 Task: Open an excel sheet with  and write heading  Customer order data  Add 10 people name:-  'David White, Emily Green, Andrew Baker, Madison Evans, Logan King, Grace Hill, Gabriel Young, Elizabeth Flores, Samuel Reed, Avery Nelson. ' in July Last week sales are  10020 to 20050. customer order name:-  Nike shoe, Adidas shoe, Gucci T-shirt, Louis Vuitton bag, Zara Shirt, H&M jeans, Chanel perfume, Versace perfume, Ralph Lauren, Prada Shirtcustomer order price in between:-  10000 to 15000. Save page analysisSalesByStore_2023
Action: Mouse moved to (45, 149)
Screenshot: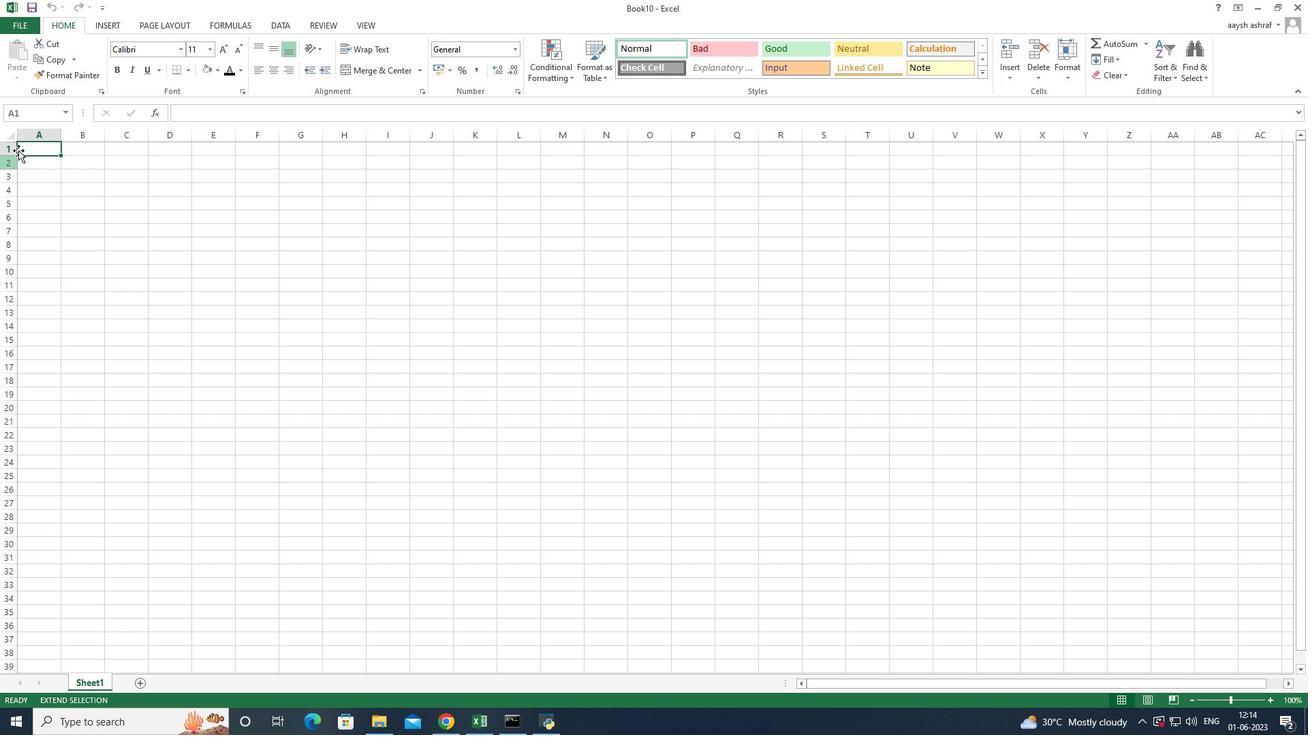 
Action: Mouse pressed left at (45, 149)
Screenshot: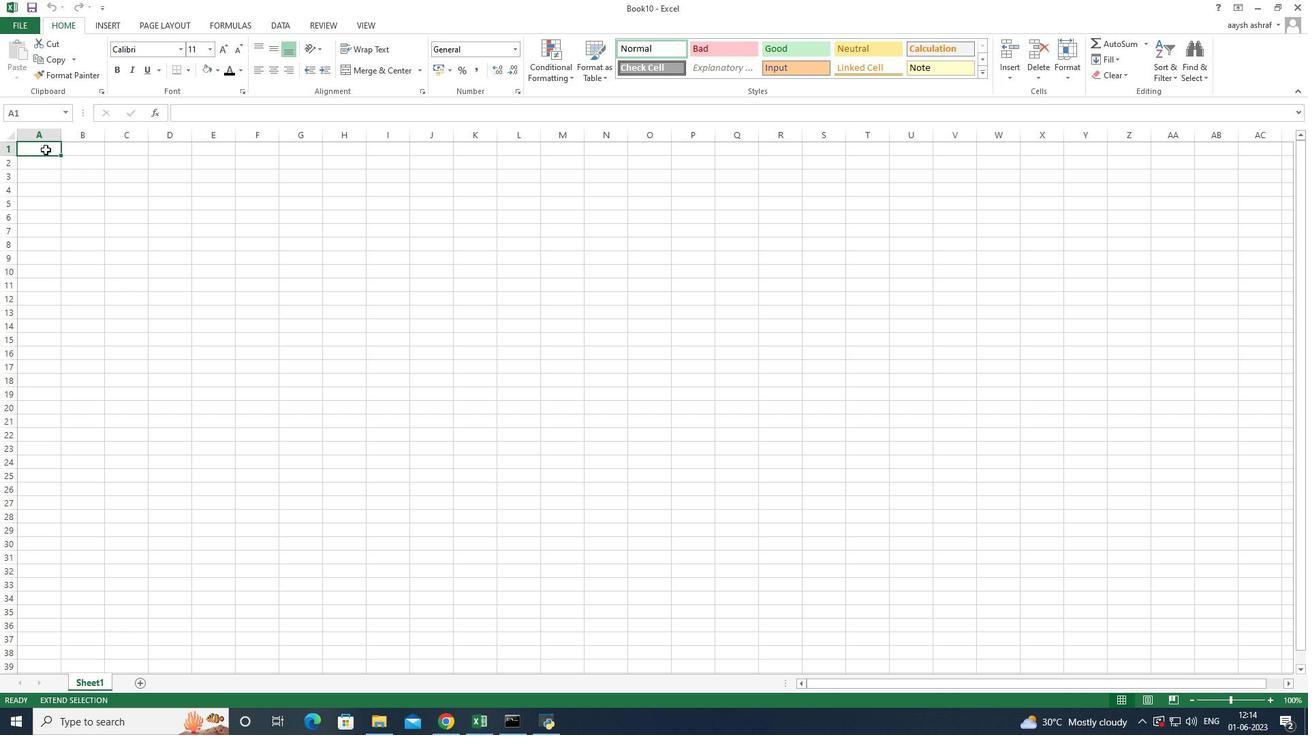 
Action: Mouse pressed left at (45, 149)
Screenshot: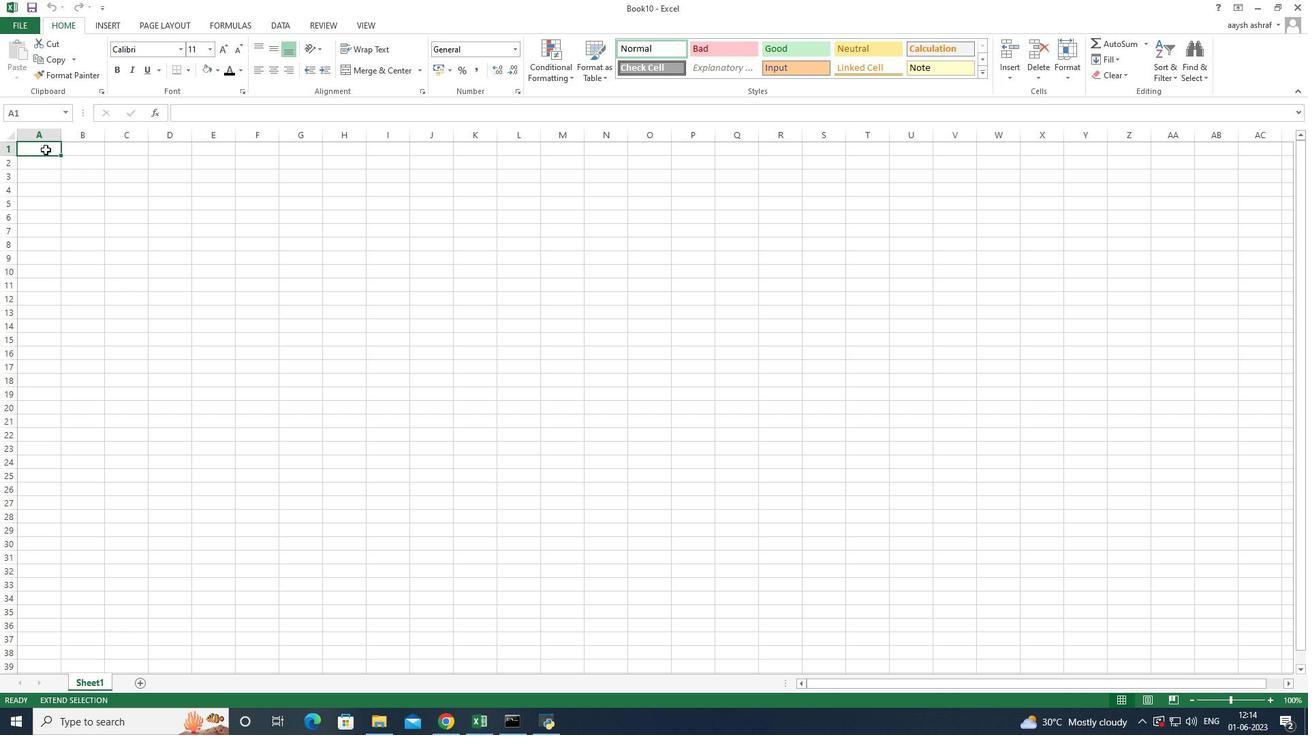 
Action: Mouse moved to (89, 197)
Screenshot: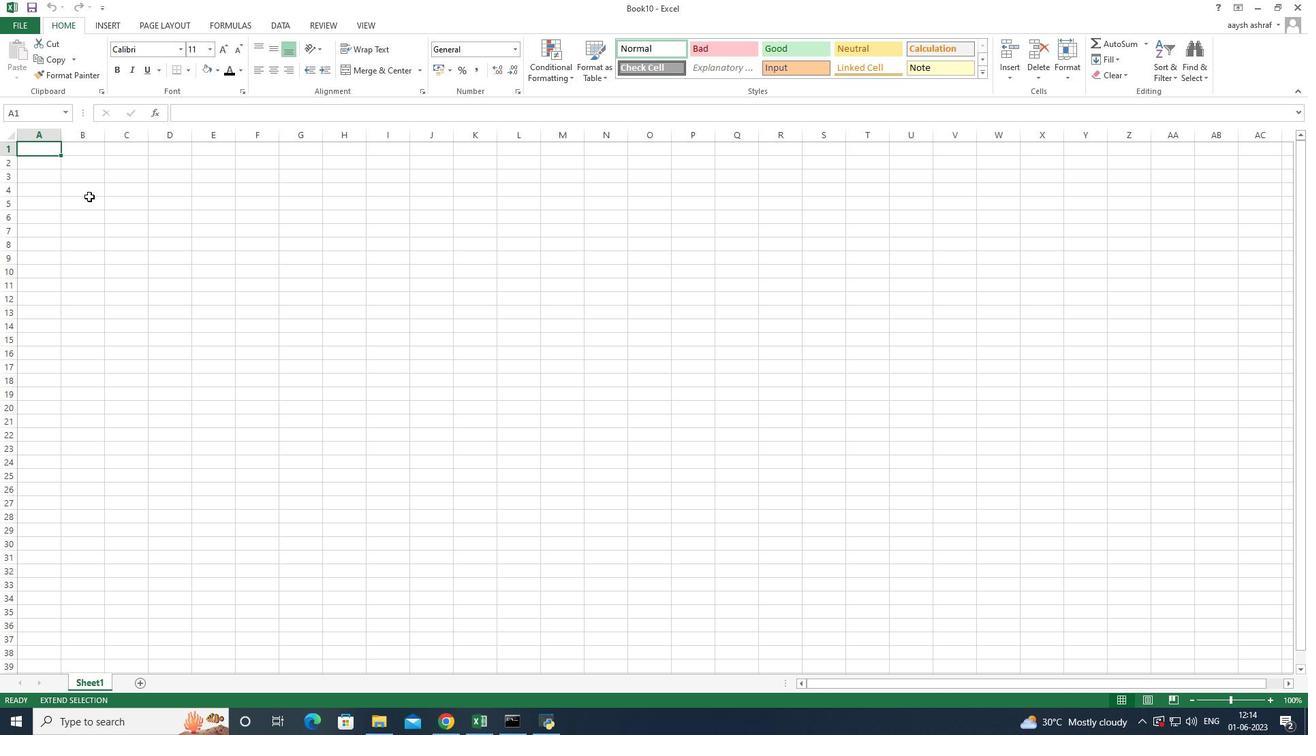 
Action: Mouse pressed left at (89, 197)
Screenshot: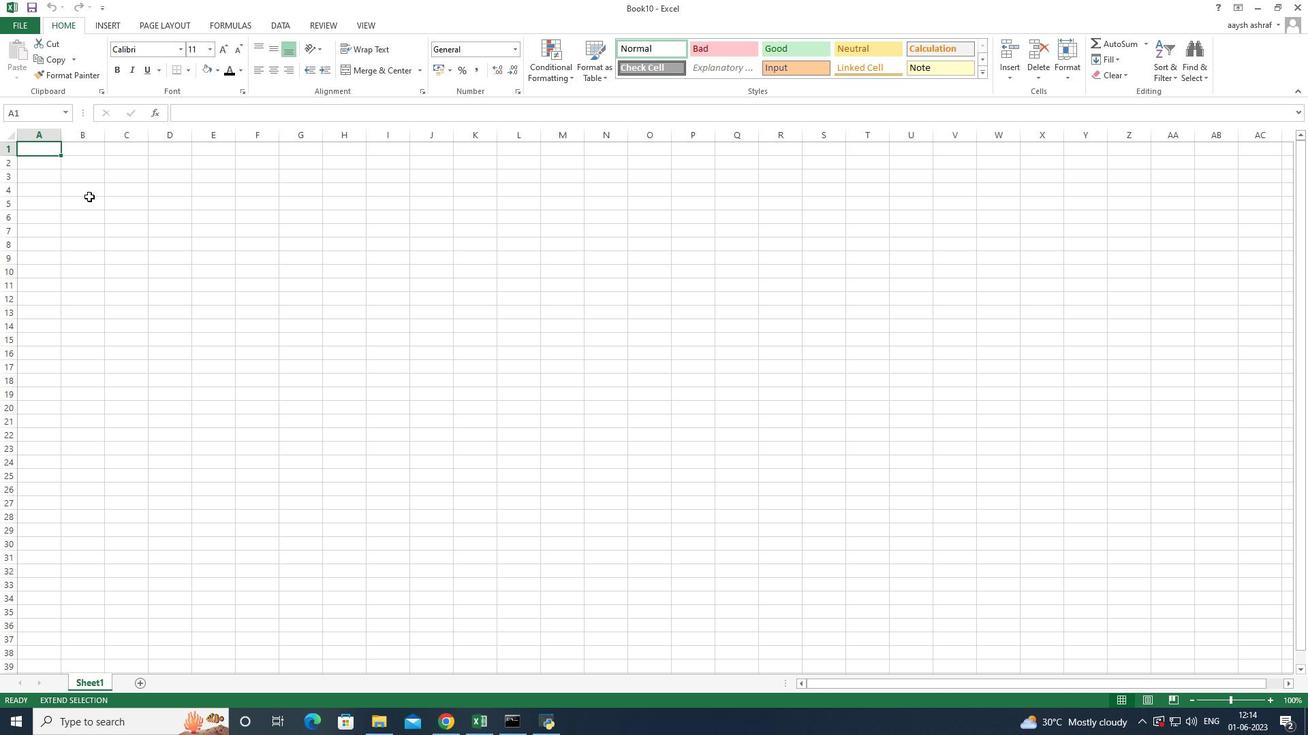 
Action: Mouse moved to (38, 142)
Screenshot: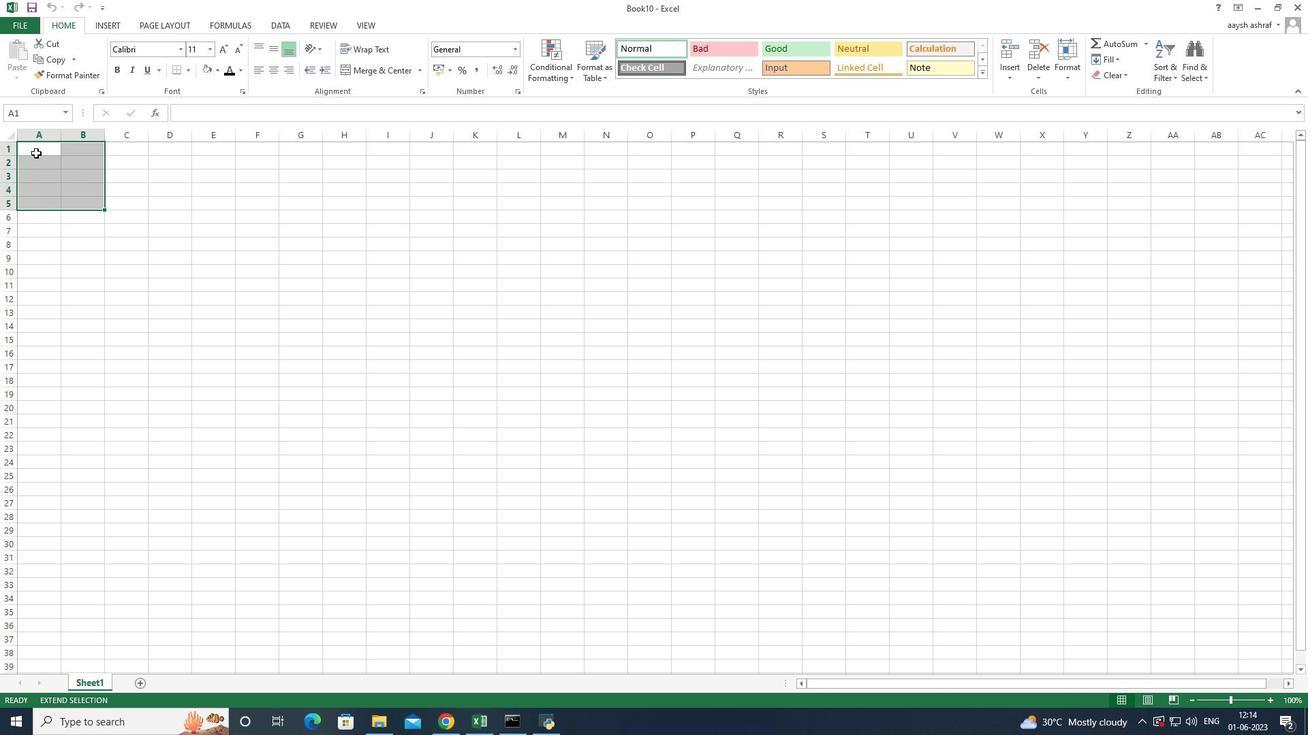 
Action: Mouse pressed left at (38, 142)
Screenshot: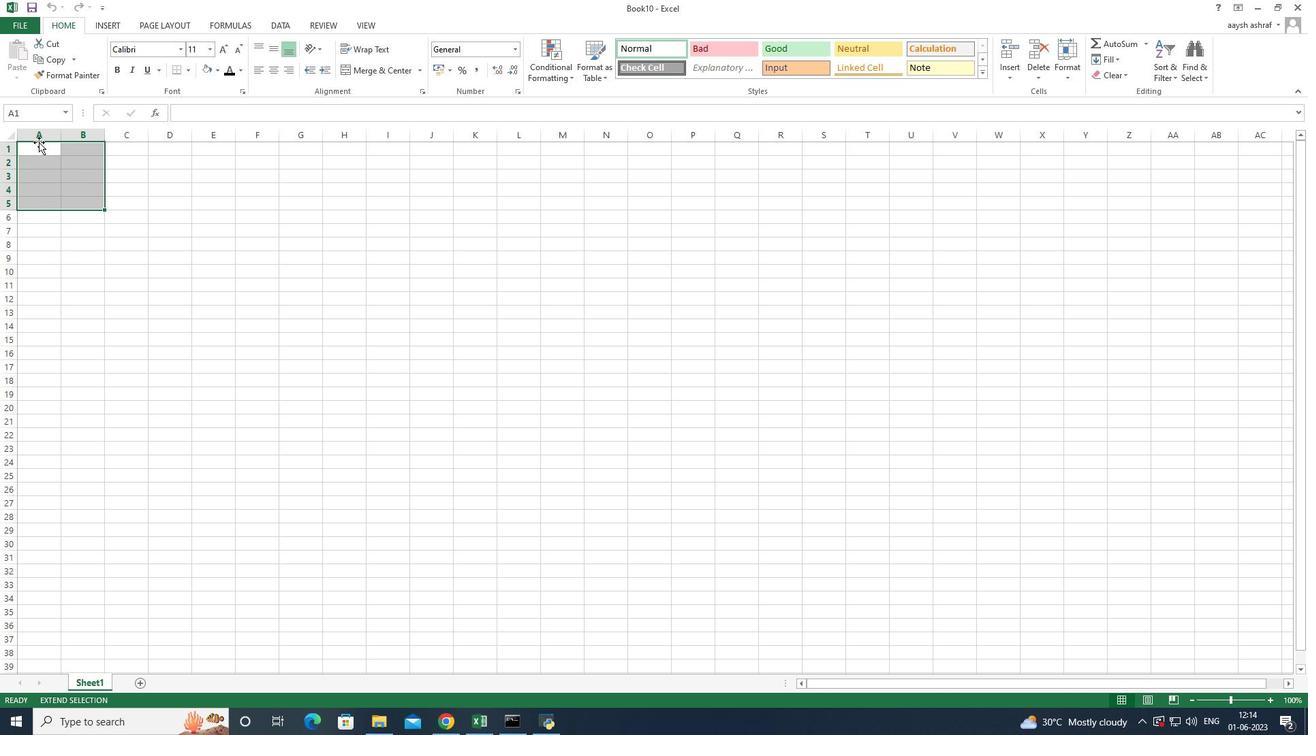 
Action: Mouse moved to (38, 152)
Screenshot: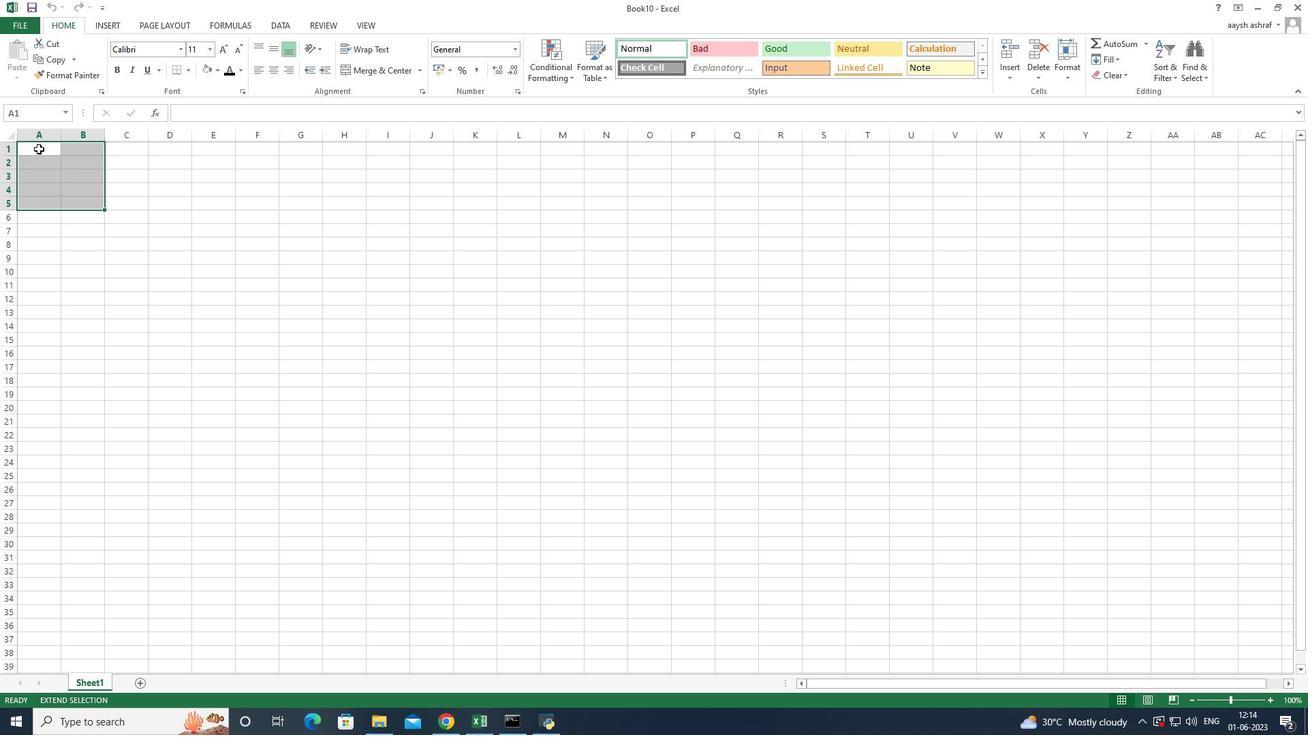 
Action: Mouse pressed left at (38, 152)
Screenshot: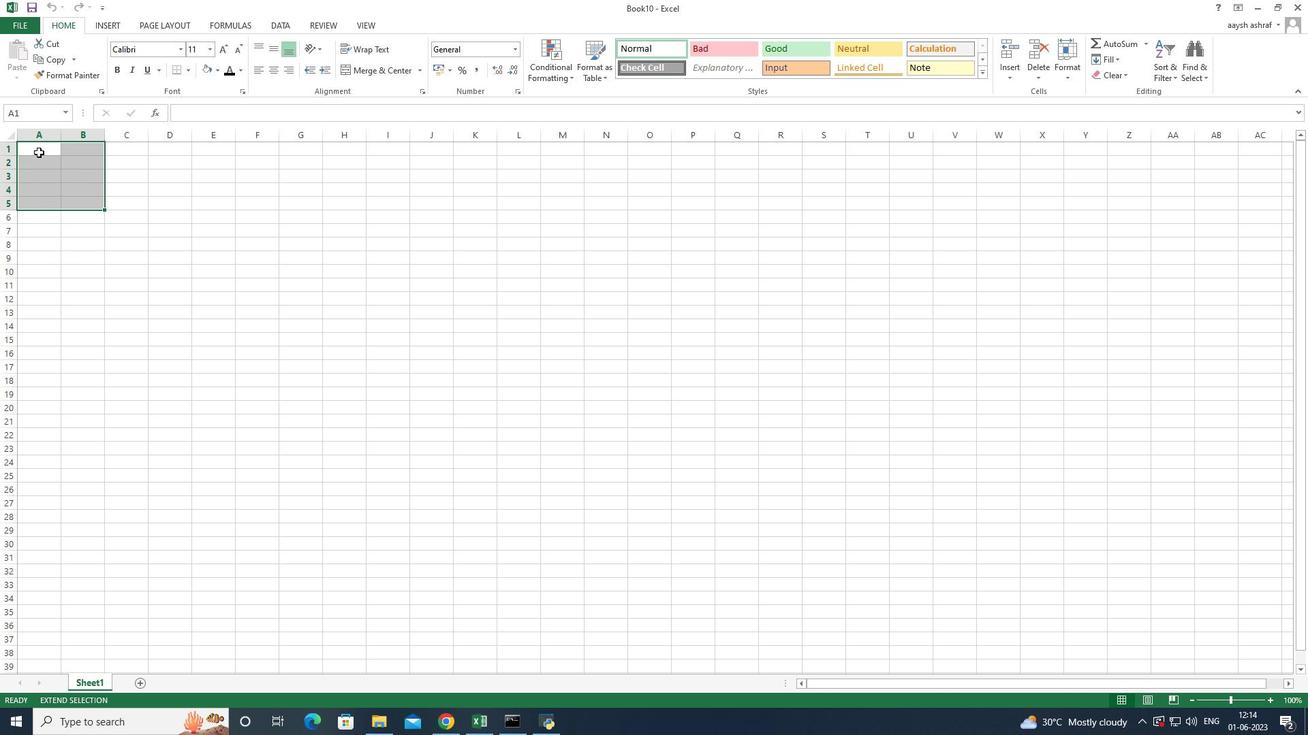 
Action: Key pressed <Key.shift>Customer<Key.space><Key.shift>Order<Key.space><Key.shift>Data<Key.space>
Screenshot: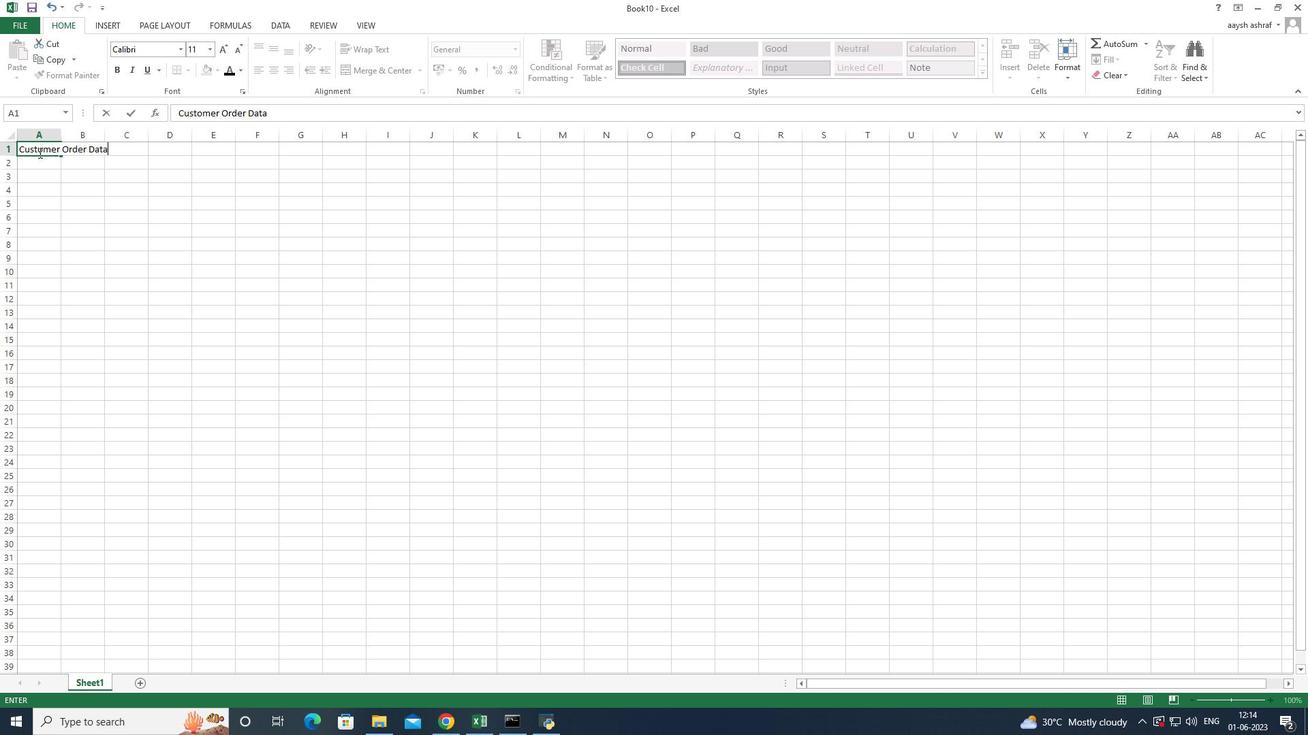 
Action: Mouse moved to (46, 159)
Screenshot: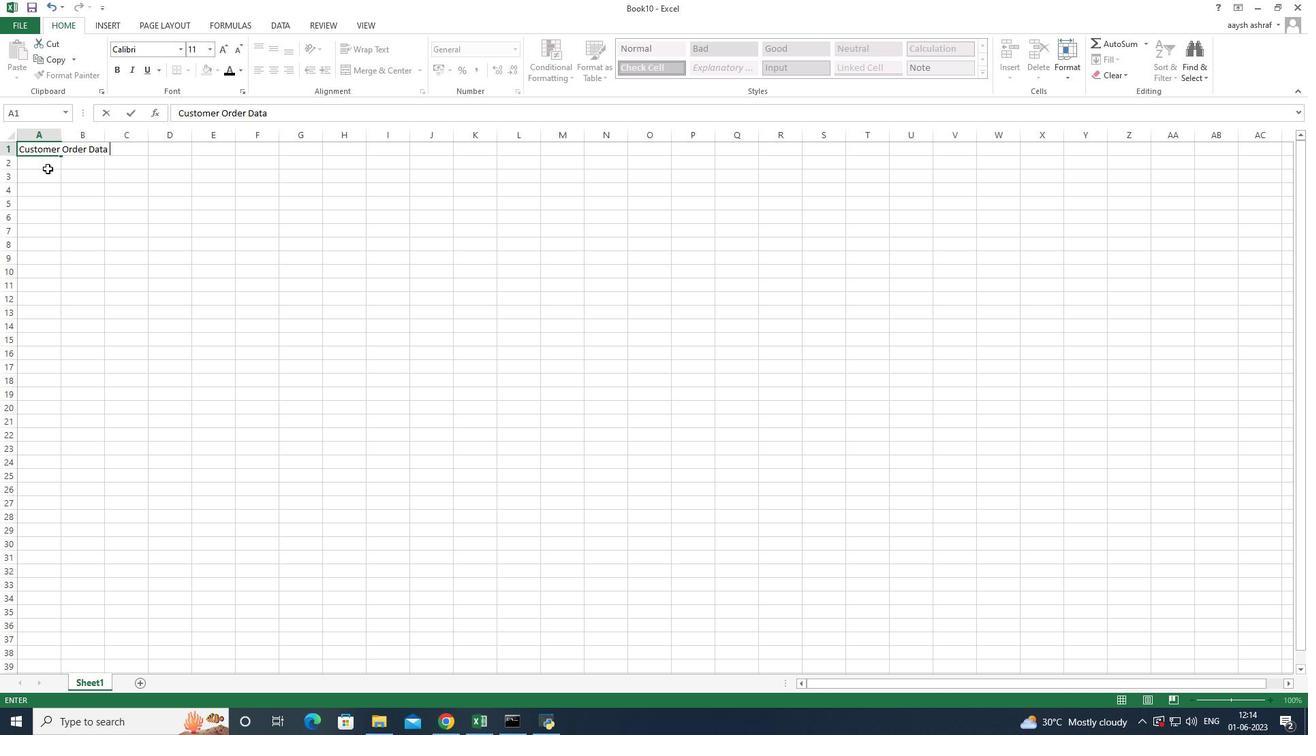 
Action: Mouse pressed left at (46, 159)
Screenshot: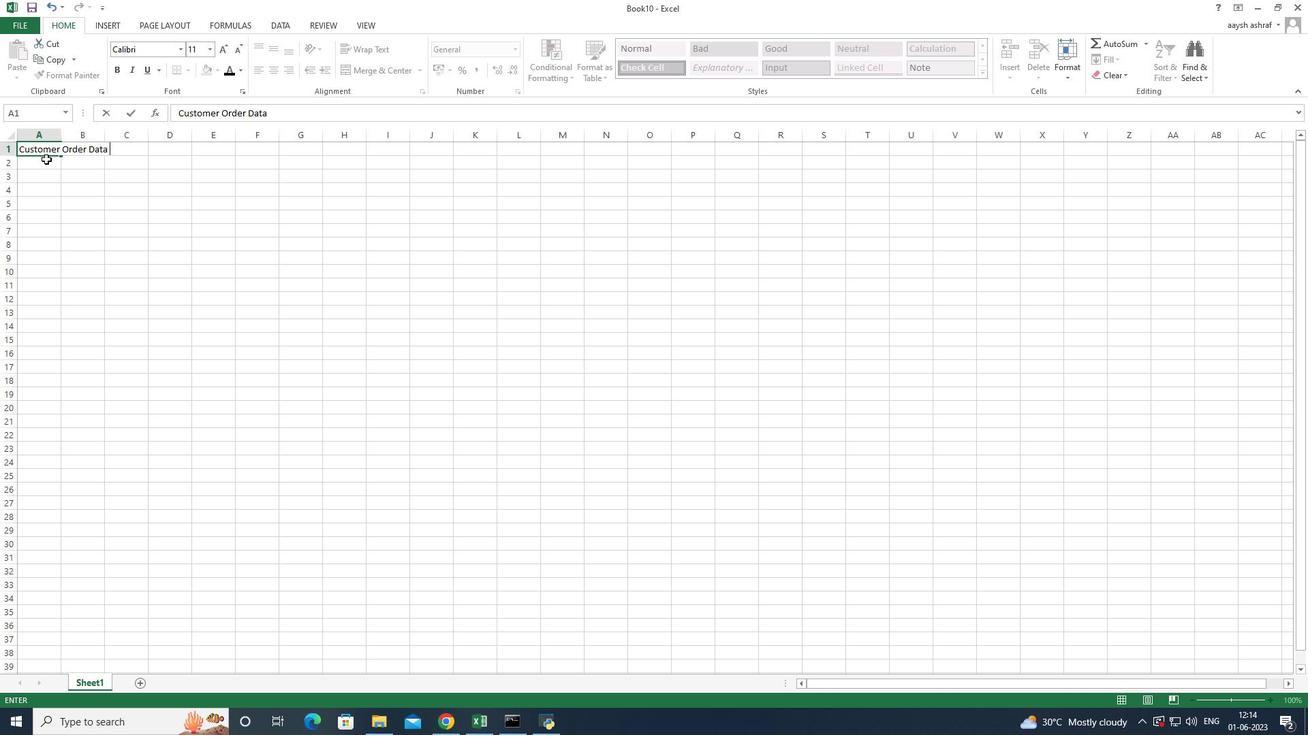 
Action: Mouse moved to (46, 161)
Screenshot: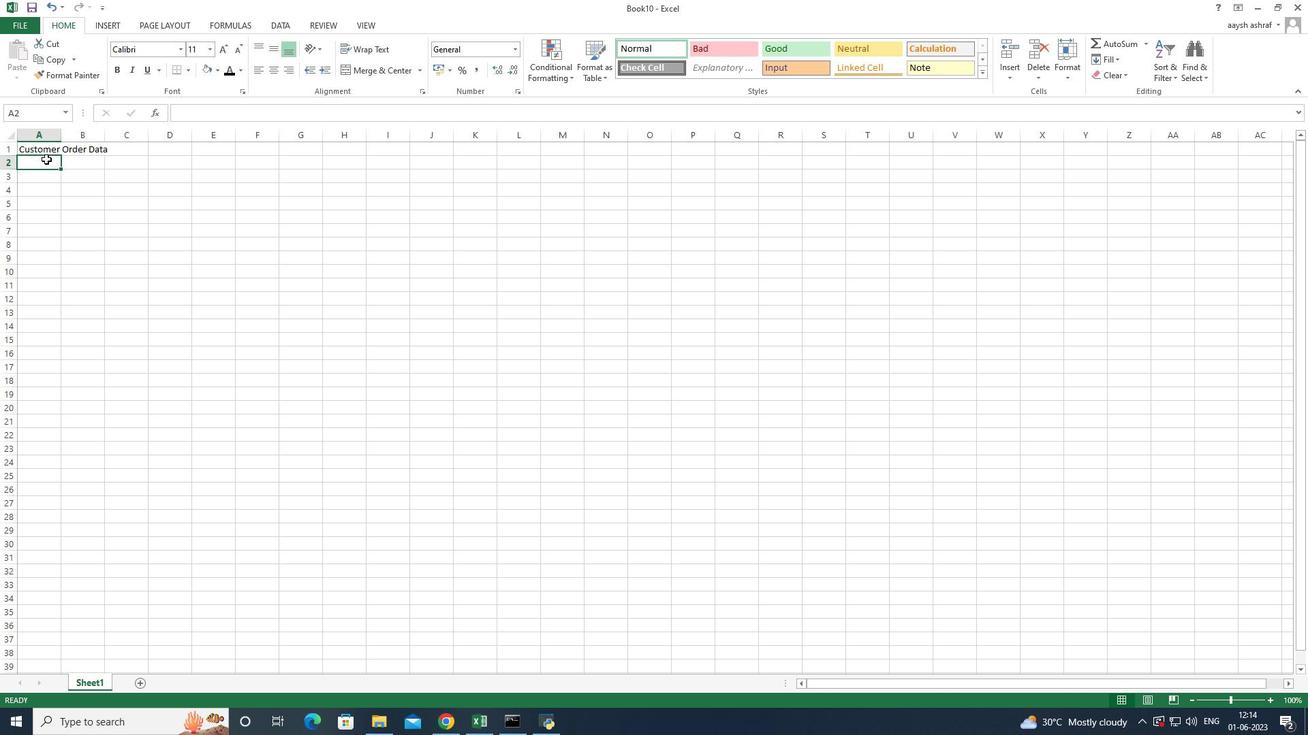 
Action: Key pressed <Key.shift>Name<Key.space><Key.enter><Key.shift><Key.shift>da<Key.backspace><Key.backspace><Key.backspace><Key.shift>David<Key.space><Key.shift><Key.shift><Key.shift><Key.shift><Key.shift><Key.shift><Key.shift><Key.shift><Key.shift><Key.shift><Key.shift><Key.shift><Key.shift><Key.shift><Key.shift><Key.shift><Key.shift><Key.shift><Key.shift><Key.shift><Key.shift><Key.shift><Key.shift><Key.shift><Key.shift>White<Key.enter><Key.shift>Emily<Key.space><Key.shift>Green<Key.enter><Key.shift><Key.shift><Key.shift><Key.shift><Key.shift><Key.shift><Key.shift><Key.shift><Key.shift>Andrew<Key.space><Key.shift>baker<Key.backspace><Key.backspace><Key.backspace><Key.backspace><Key.backspace><Key.shift>Baker<Key.enter><Key.shift>Madison<Key.space><Key.shift><Key.shift><Key.shift><Key.shift><Key.shift>Evans<Key.space><Key.enter><Key.shift>Logan<Key.space><Key.shift><Key.shift><Key.shift><Key.shift><Key.shift><Key.shift><Key.shift><Key.shift><Key.shift><Key.shift><Key.shift>King<Key.space><Key.enter><Key.shift><Key.shift><Key.shift><Key.shift><Key.shift><Key.shift><Key.shift><Key.shift><Key.shift><Key.shift>Grace<Key.space><Key.shift>Hill<Key.enter><Key.shift><Key.shift><Key.shift><Key.shift><Key.shift><Key.shift><Key.shift><Key.shift><Key.shift>Gabriel<Key.space><Key.shift>Young<Key.enter><Key.shift><Key.shift><Key.shift><Key.shift>Elix<Key.backspace>zabeth<Key.space><Key.shift>Flores<Key.enter><Key.shift>Samue<Key.backspace>el<Key.space><Key.shift>Reed<Key.enter><Key.shift>Avery<Key.space><Key.shift>Nelson<Key.enter>
Screenshot: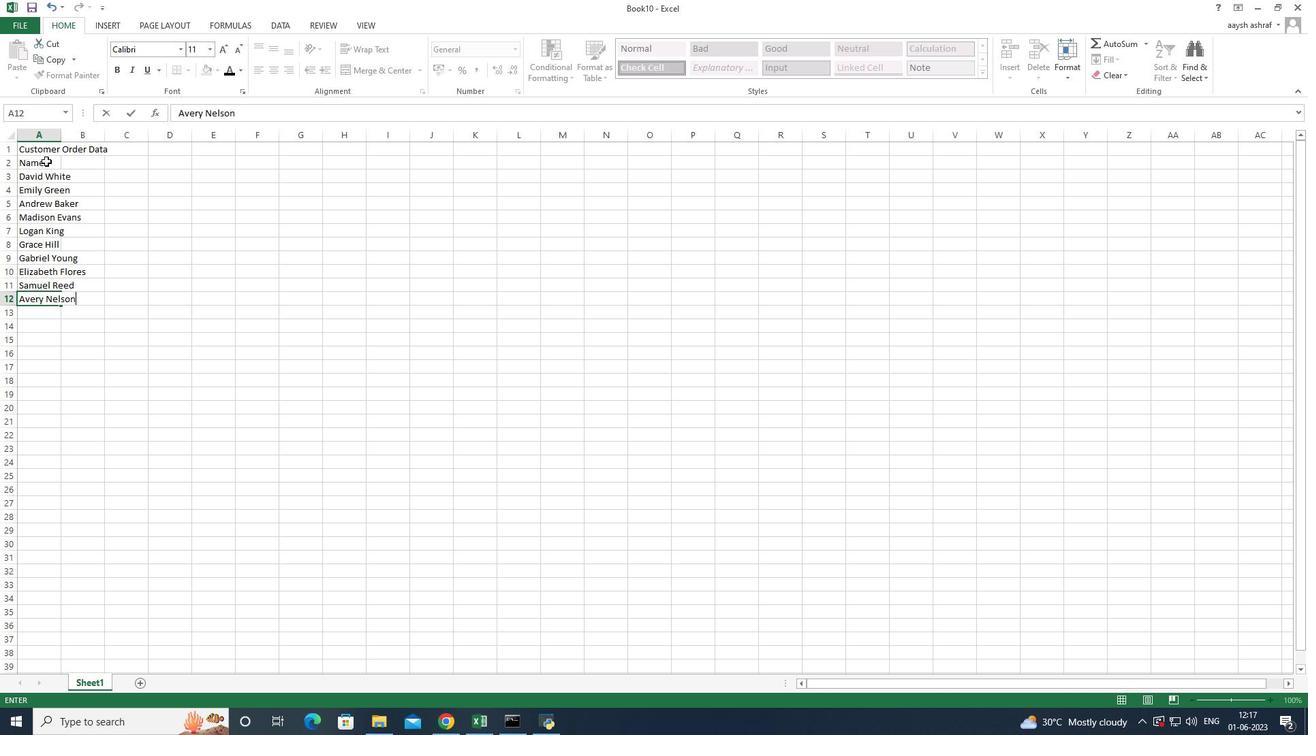 
Action: Mouse moved to (60, 135)
Screenshot: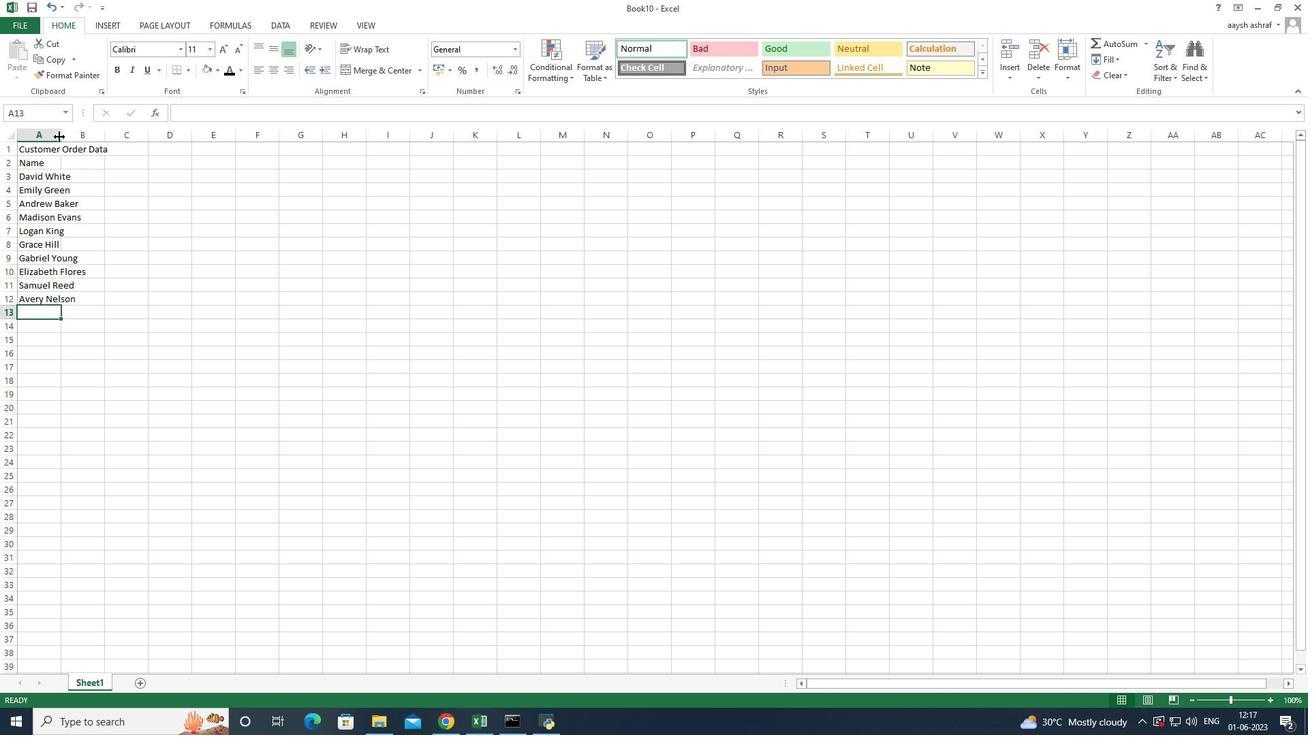 
Action: Mouse pressed left at (60, 135)
Screenshot: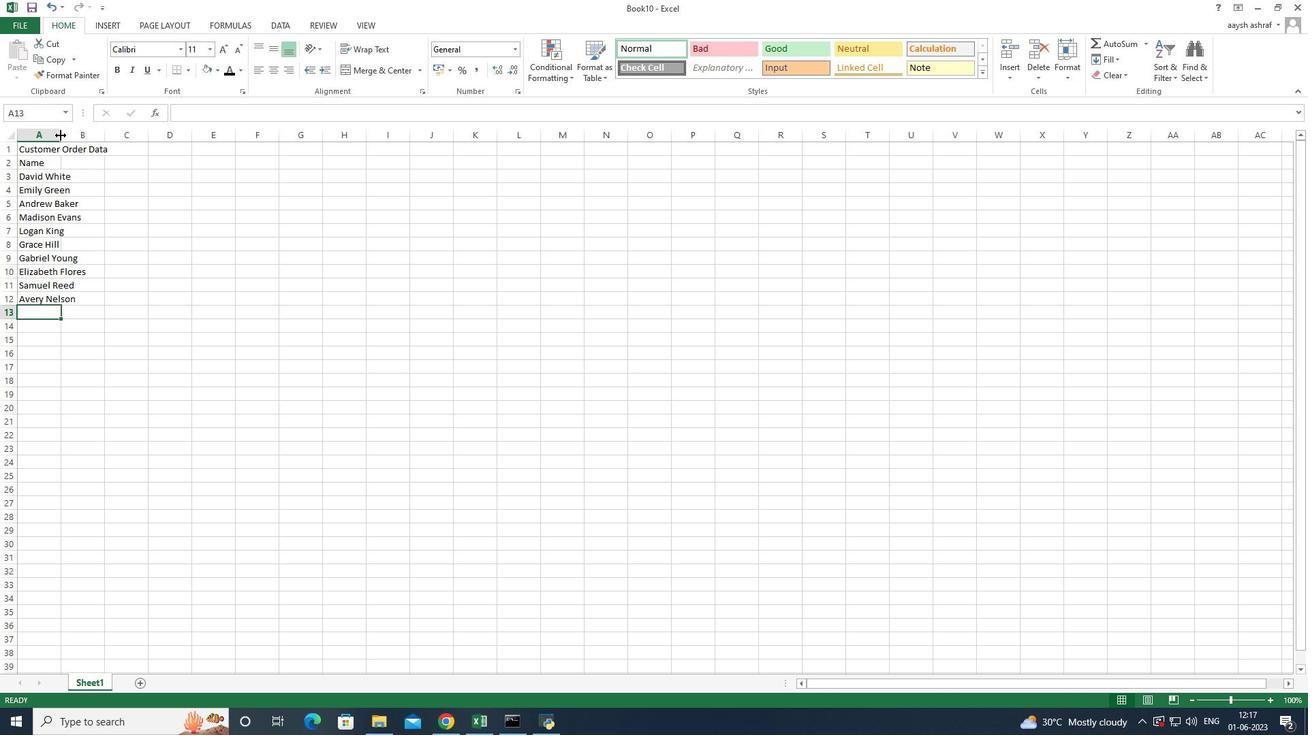 
Action: Mouse moved to (130, 166)
Screenshot: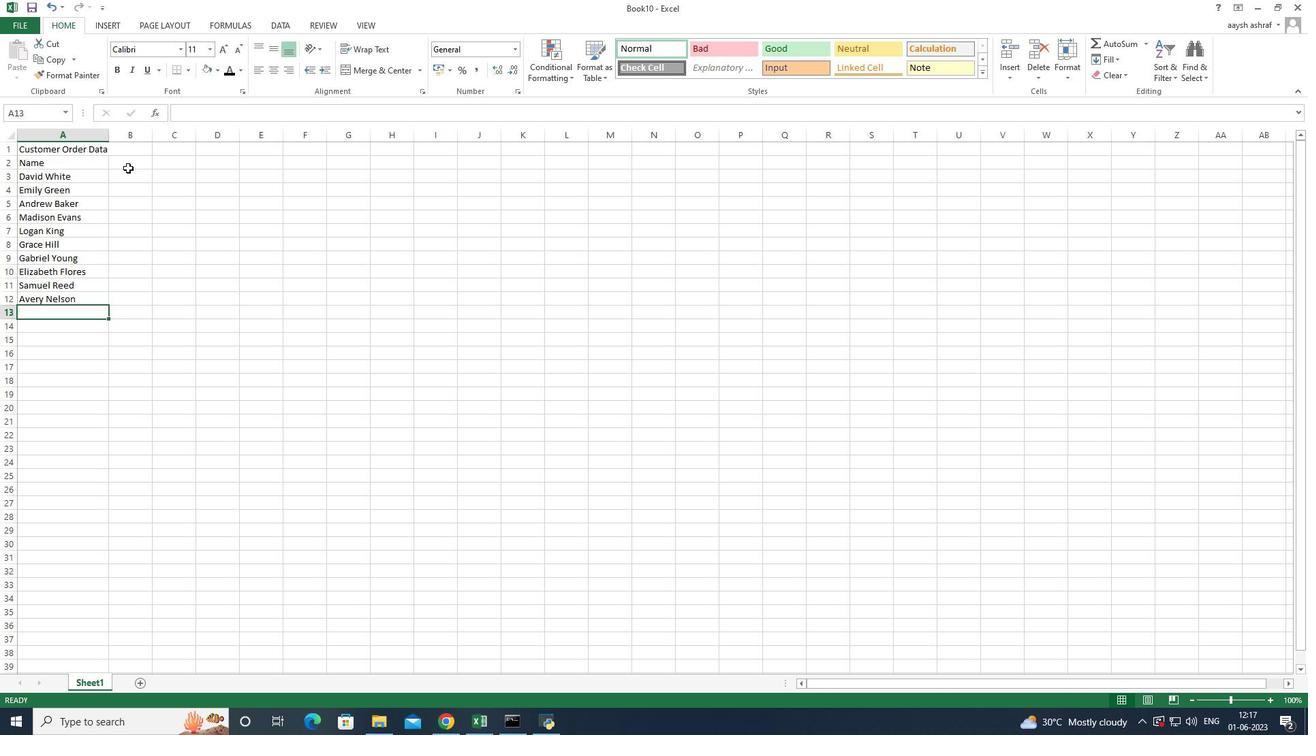 
Action: Mouse pressed left at (130, 166)
Screenshot: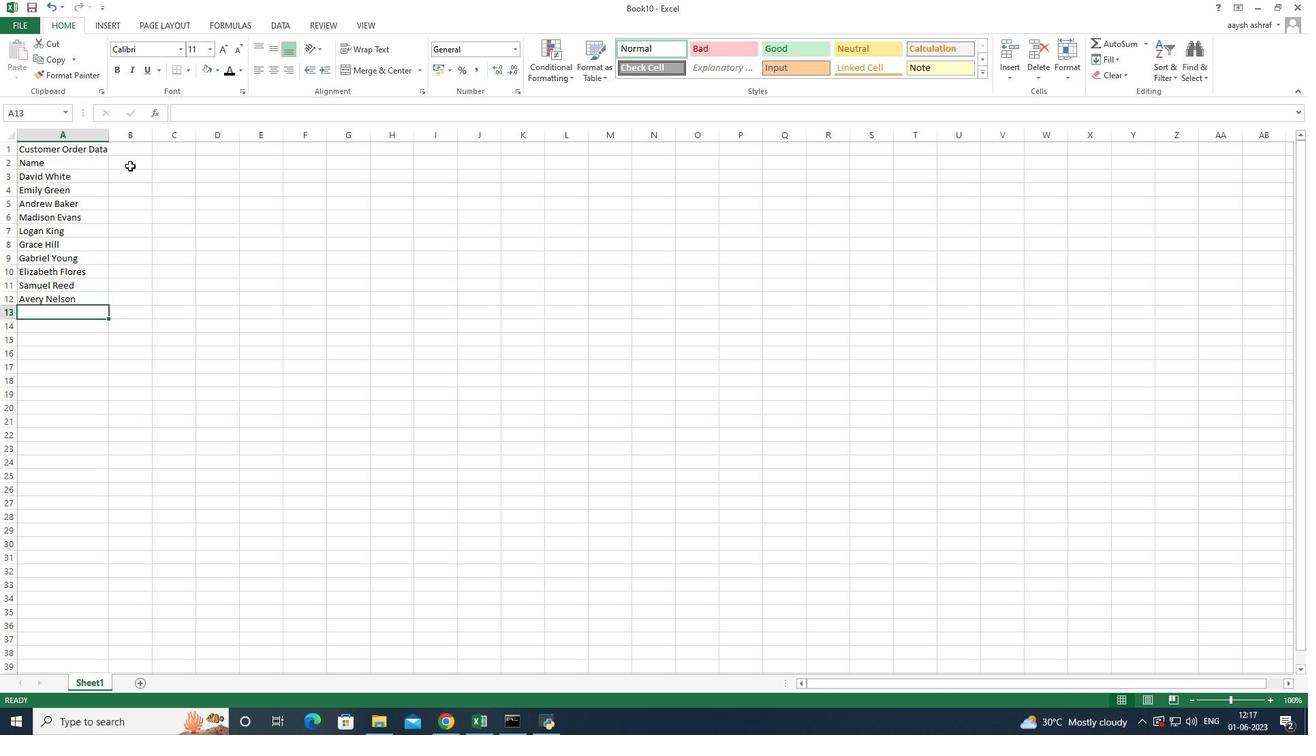 
Action: Mouse pressed left at (130, 166)
Screenshot: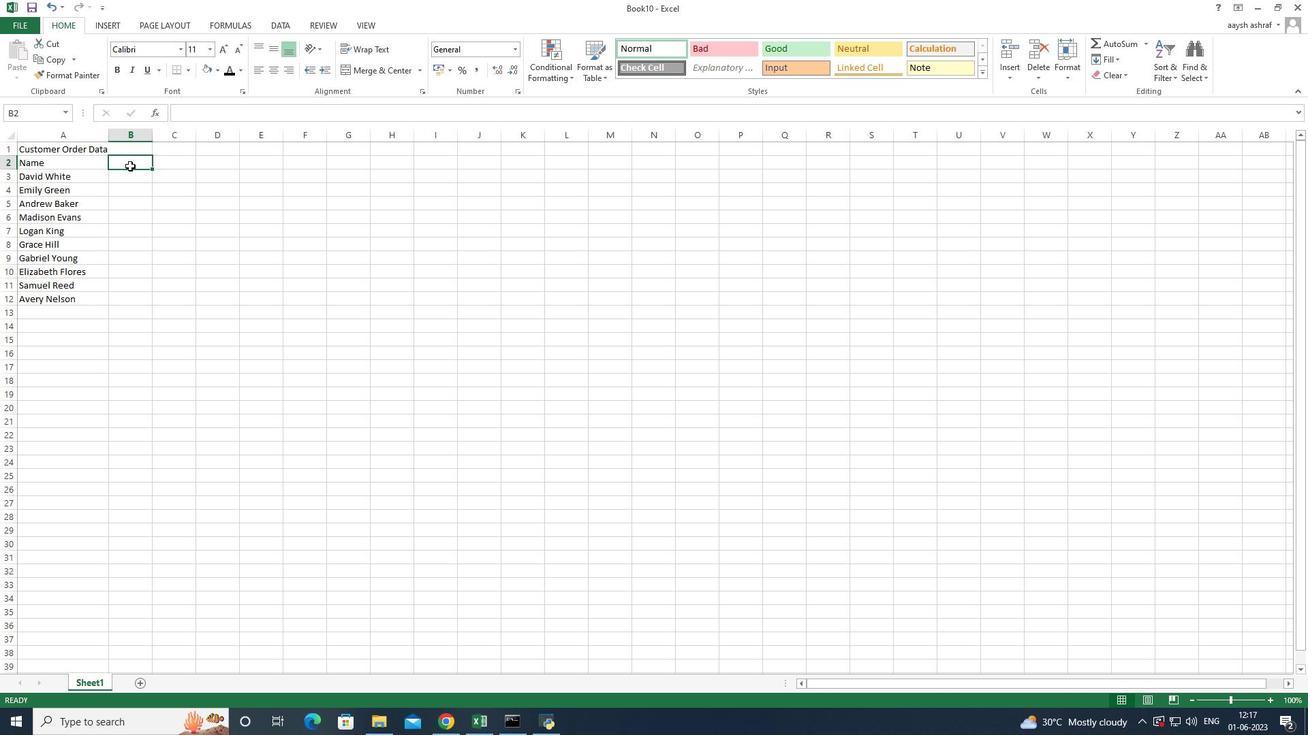 
Action: Mouse moved to (132, 163)
Screenshot: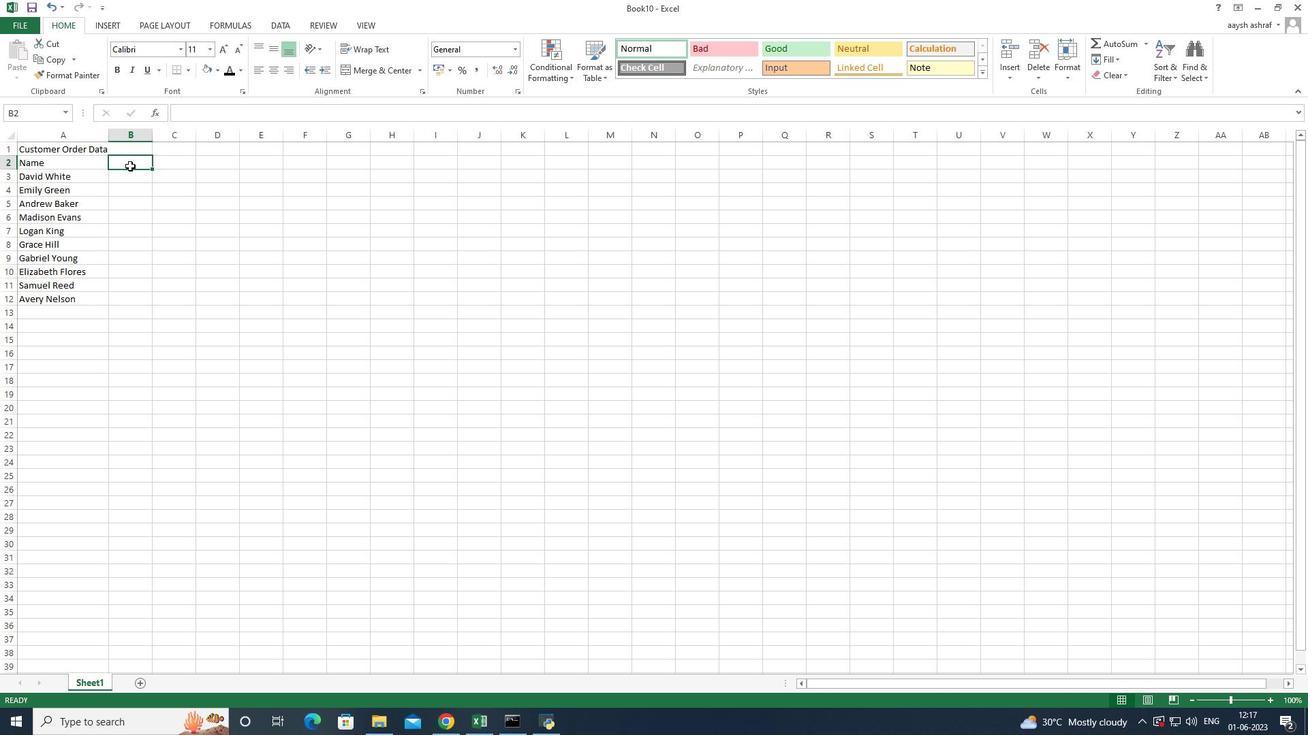 
Action: Mouse pressed left at (132, 163)
Screenshot: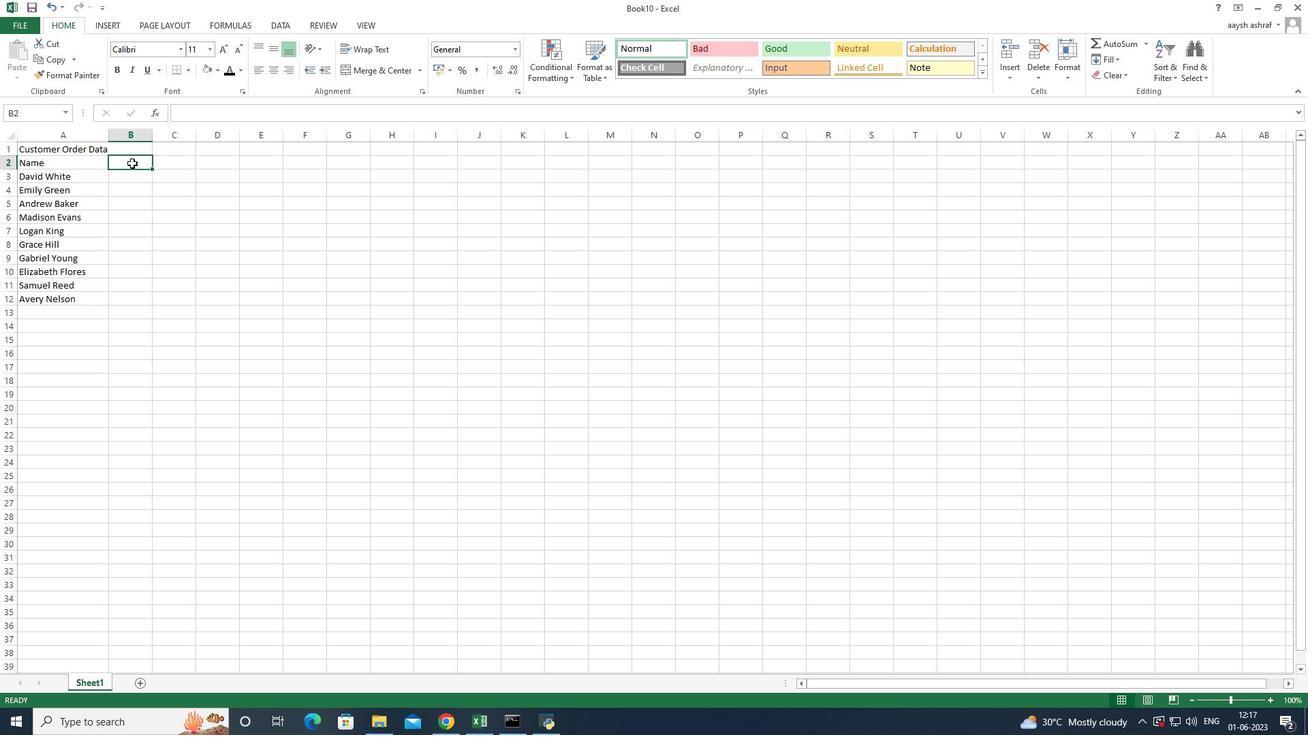 
Action: Mouse pressed left at (132, 163)
Screenshot: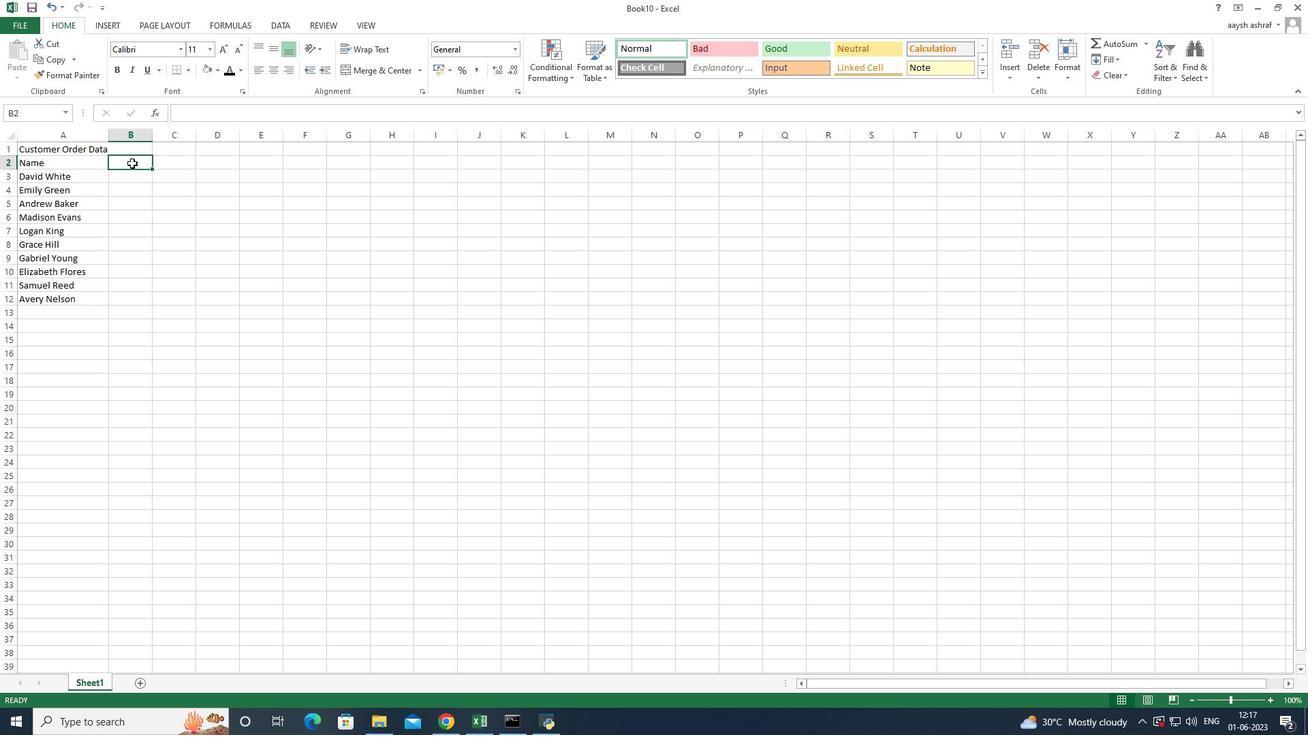 
Action: Key pressed <Key.shift>July<Key.space><Key.shift><Key.shift>Last<Key.space><Key.shift>e
Screenshot: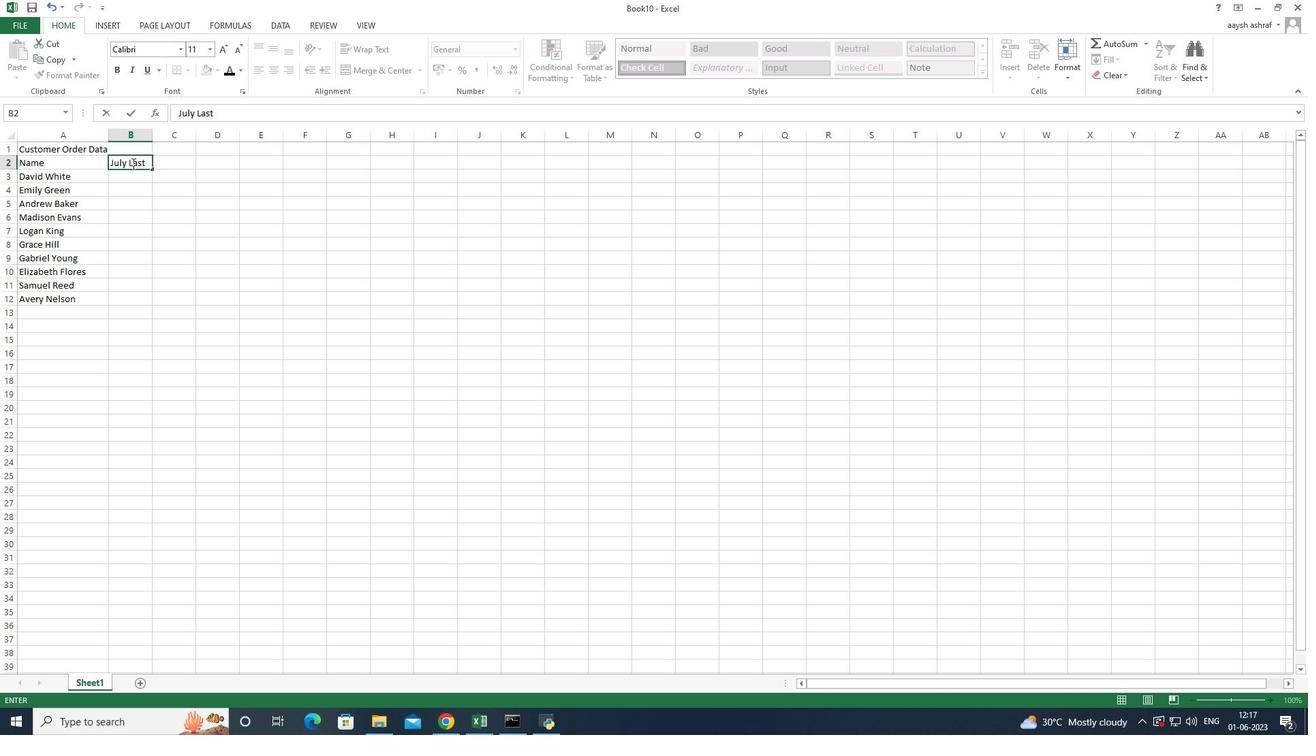 
Action: Mouse moved to (132, 162)
Screenshot: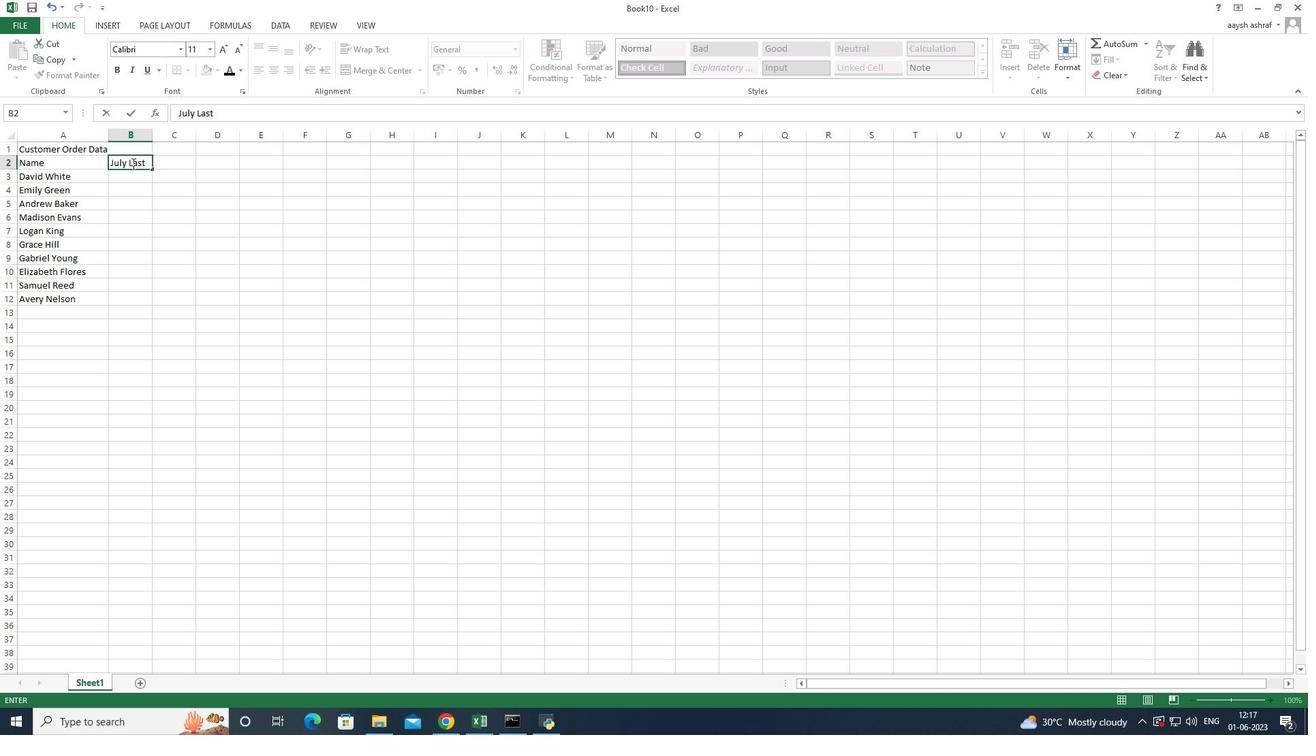 
Action: Key pressed ek<Key.space><Key.shift>S<Key.backspace><Key.backspace><Key.backspace><Key.backspace><Key.backspace>week<Key.space><Key.shift>Slaes<Key.space><Key.enter><Key.up>
Screenshot: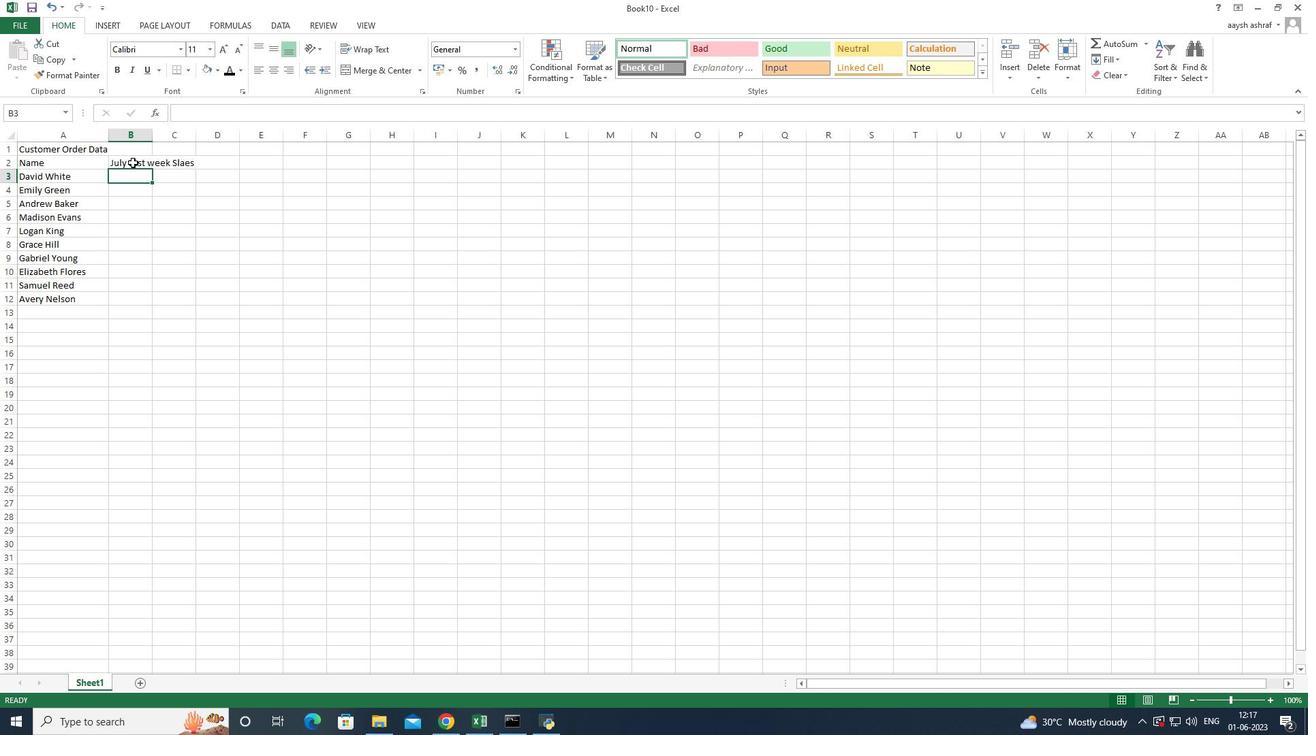 
Action: Mouse moved to (247, 109)
Screenshot: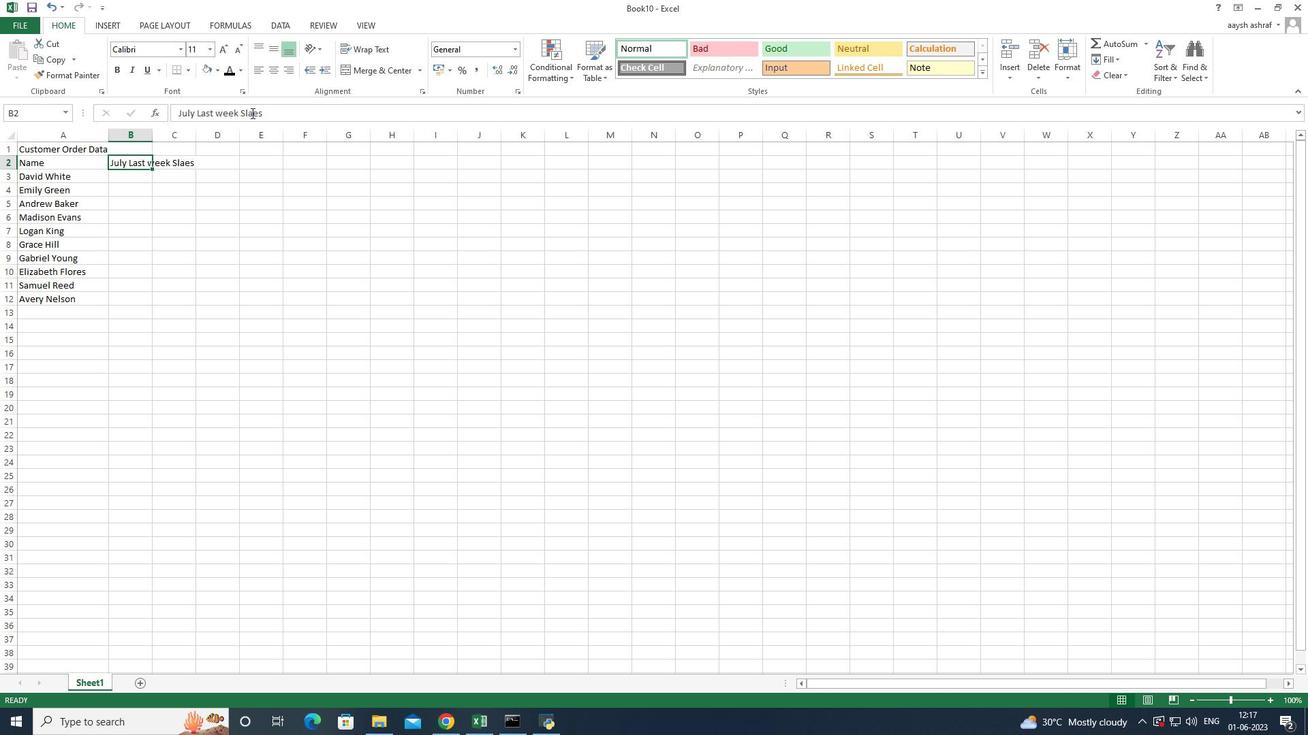 
Action: Mouse pressed left at (247, 109)
Screenshot: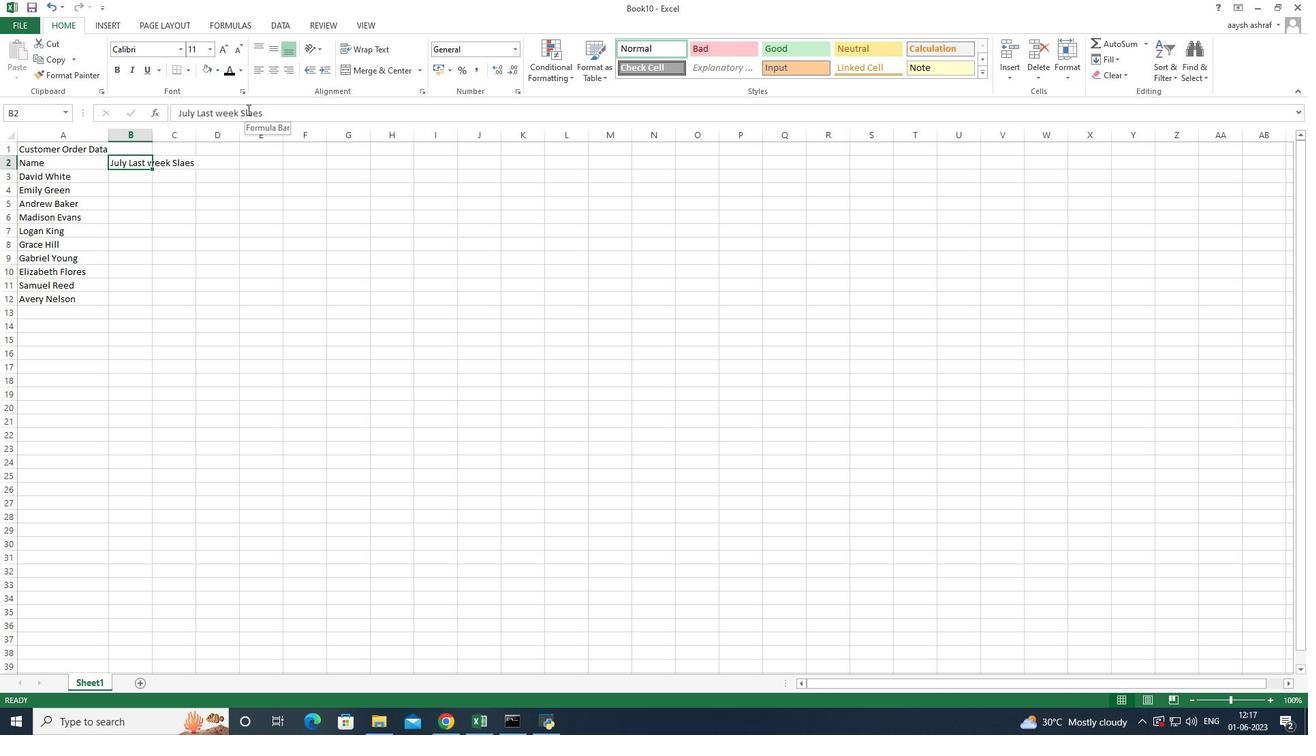 
Action: Mouse moved to (257, 131)
Screenshot: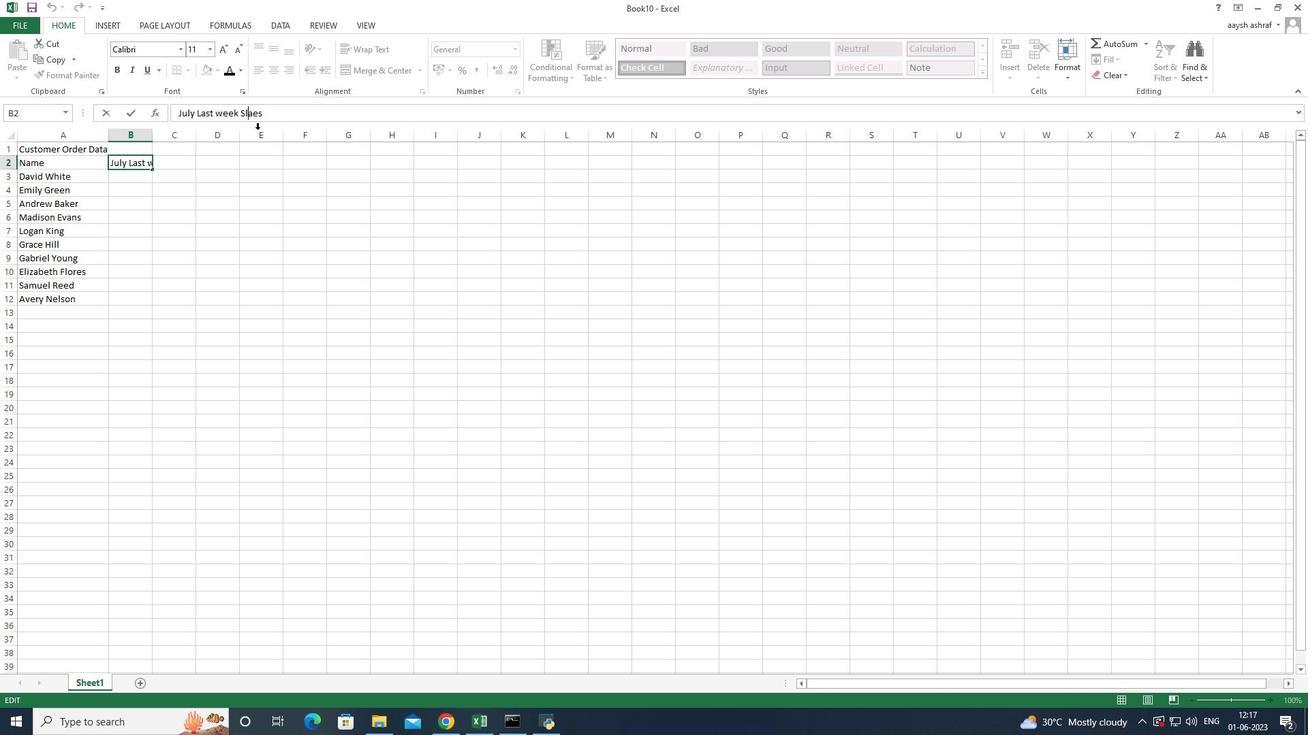 
Action: Key pressed <Key.backspace>
Screenshot: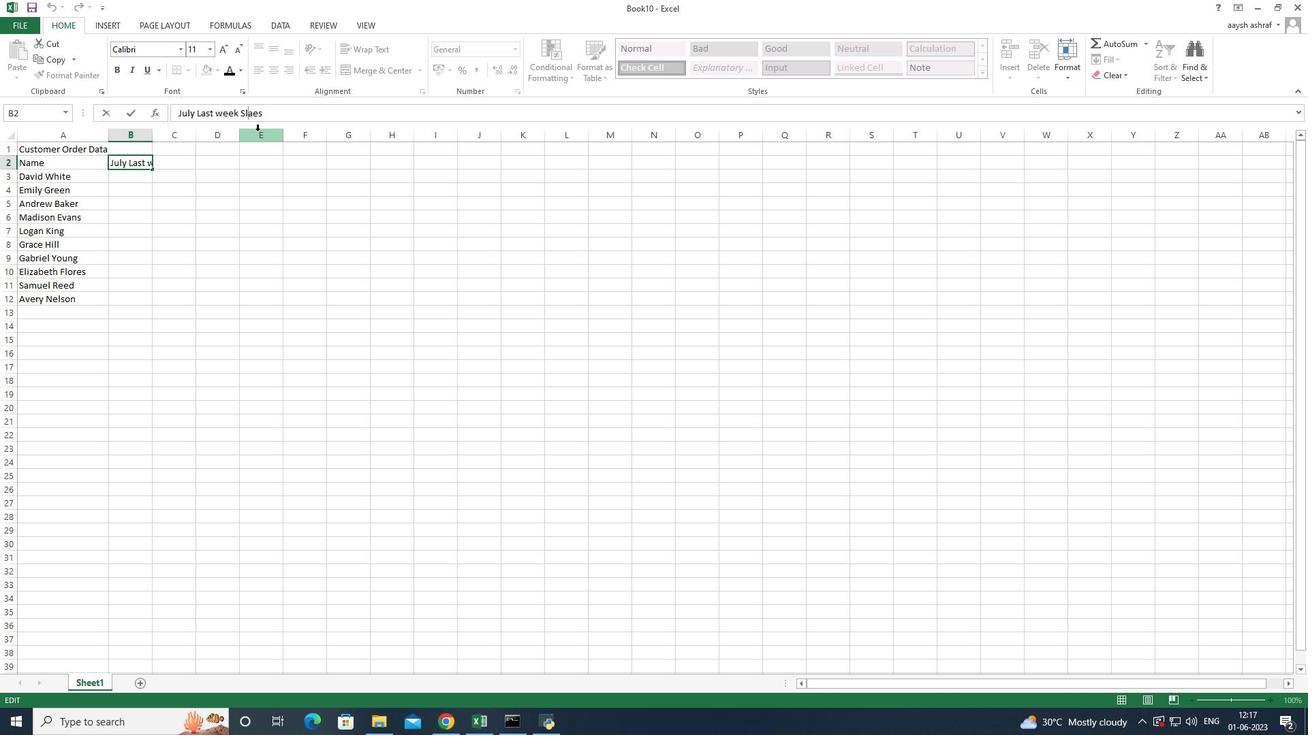 
Action: Mouse moved to (250, 113)
Screenshot: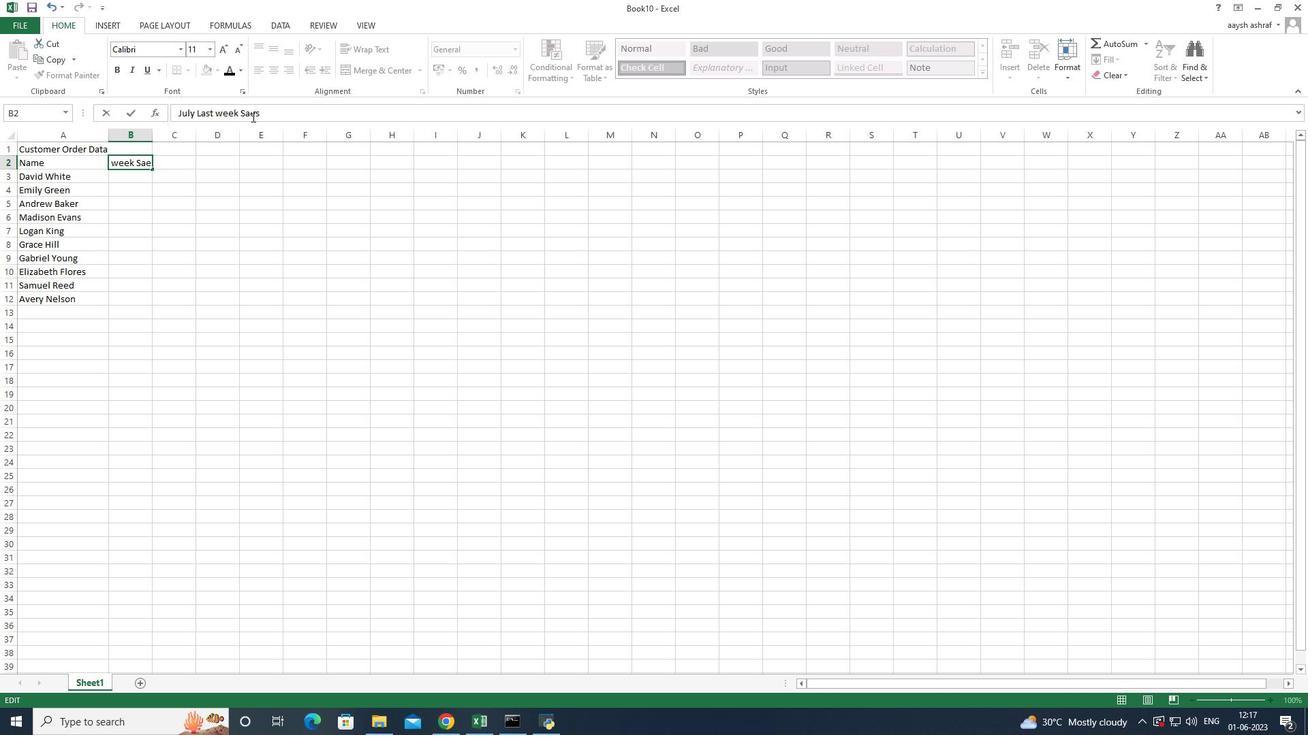 
Action: Mouse pressed left at (250, 113)
Screenshot: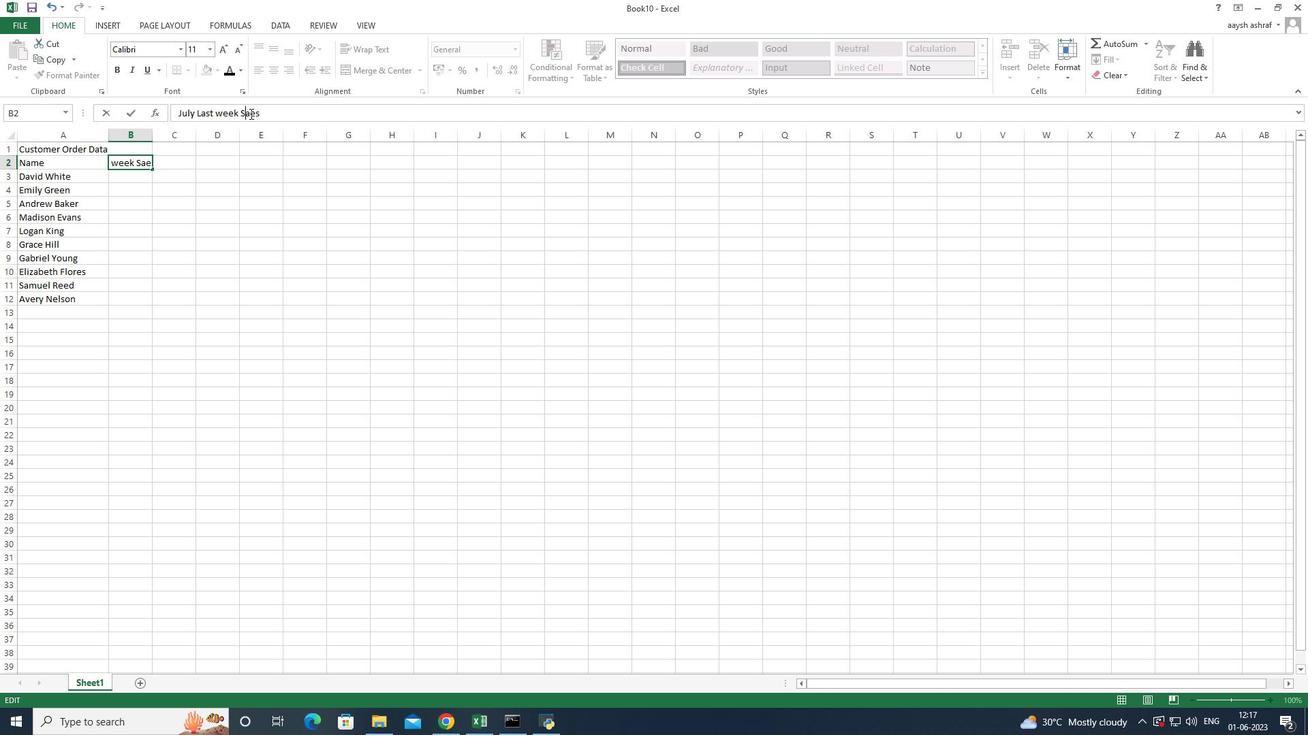 
Action: Mouse moved to (252, 116)
Screenshot: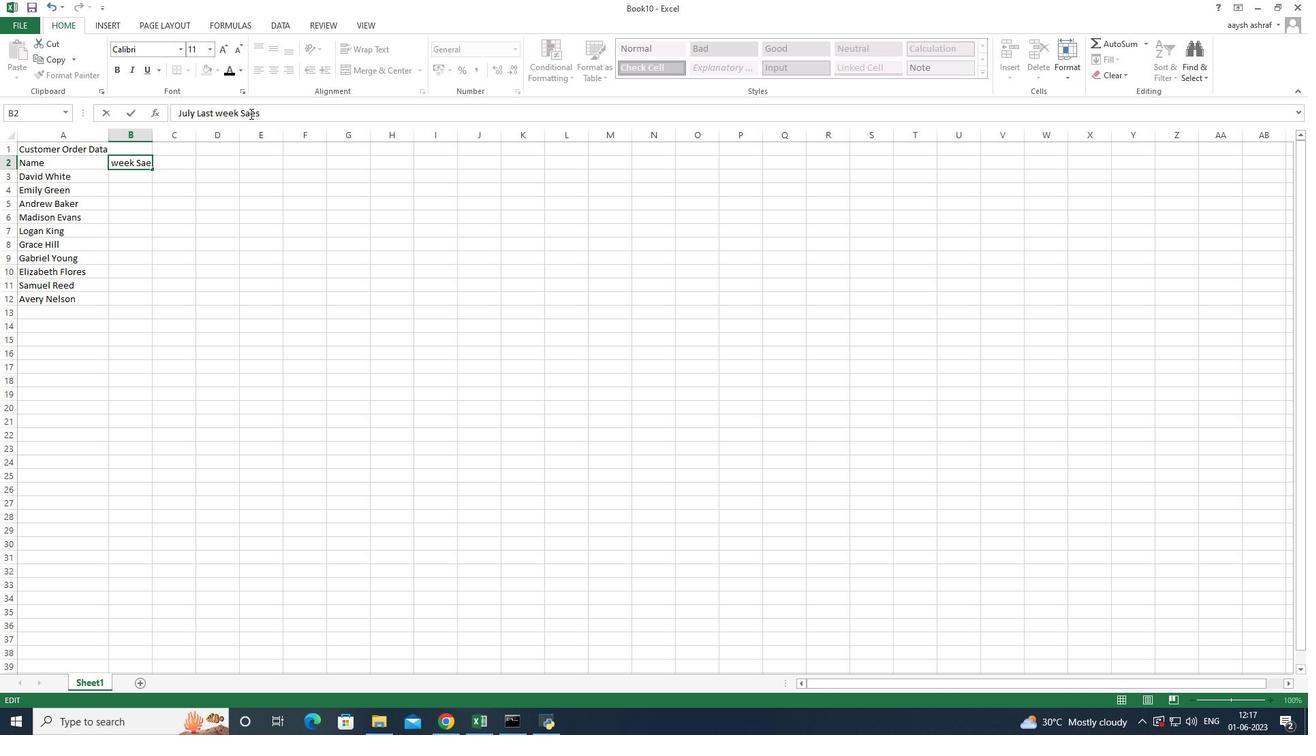 
Action: Key pressed l
Screenshot: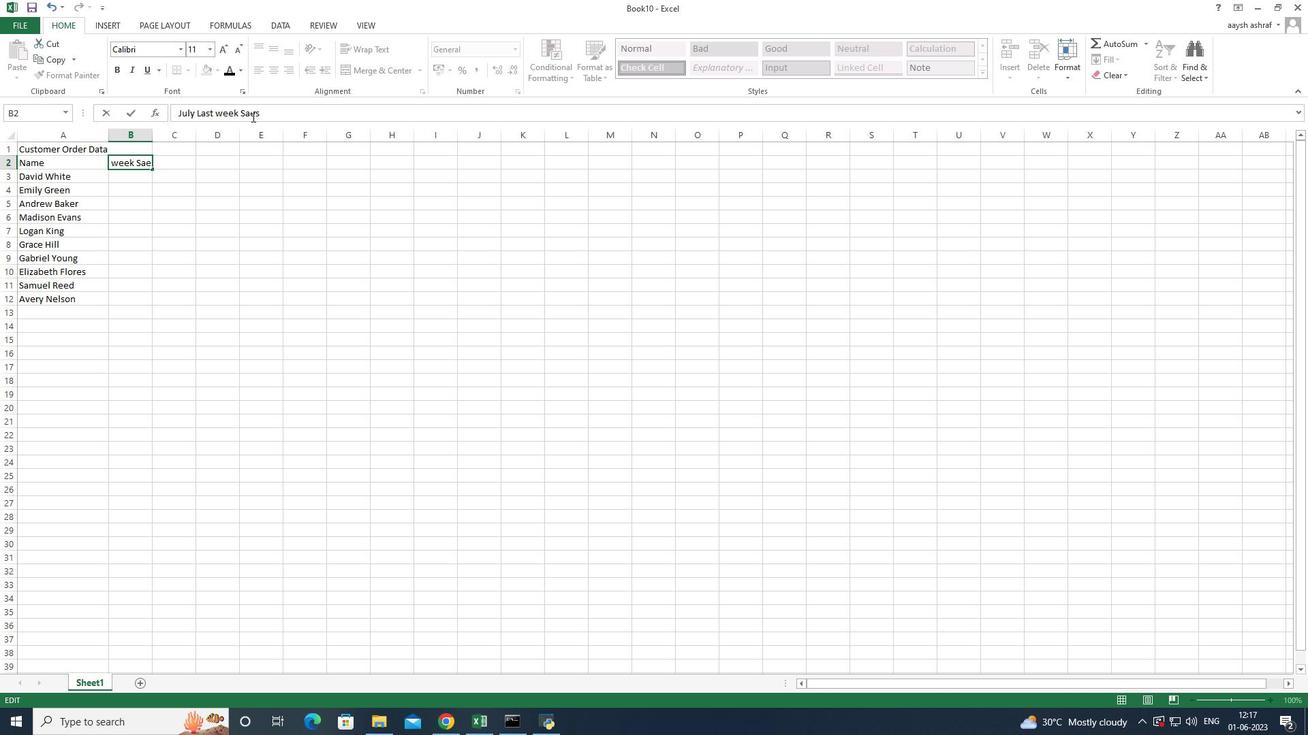 
Action: Mouse moved to (140, 192)
Screenshot: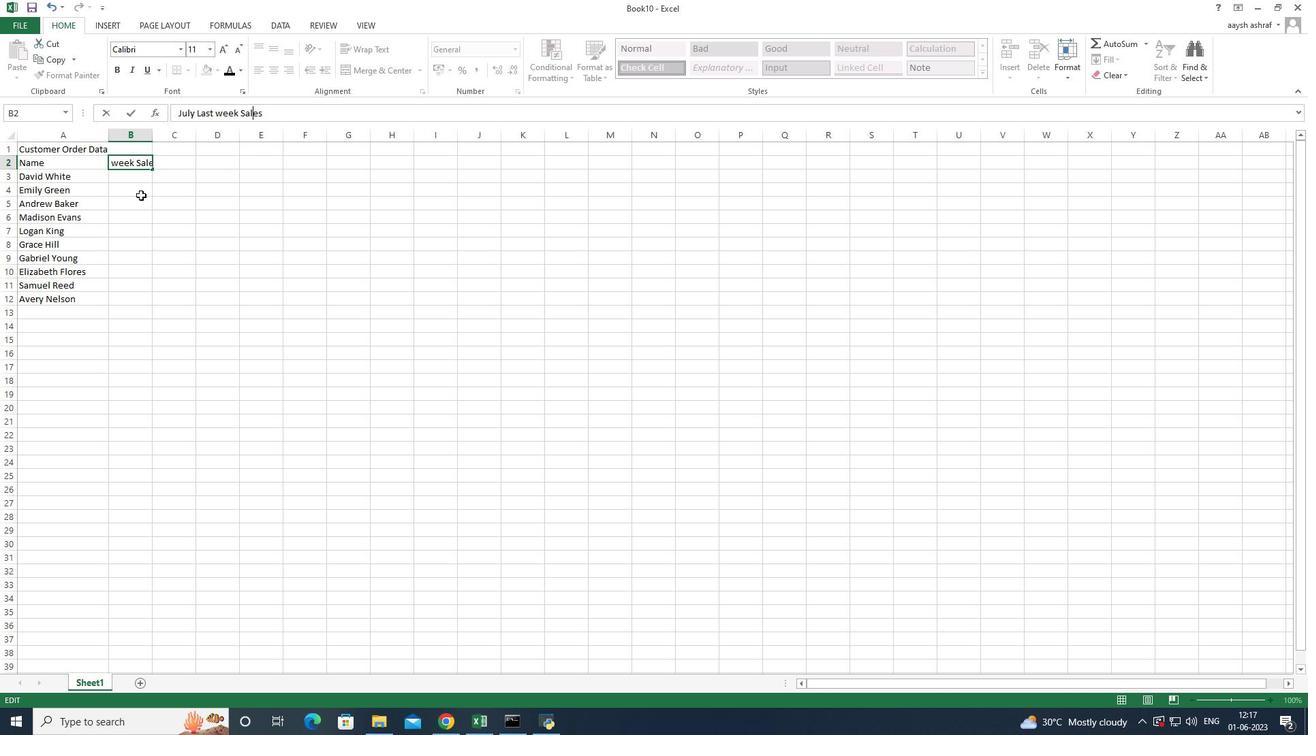 
Action: Mouse pressed left at (140, 192)
Screenshot: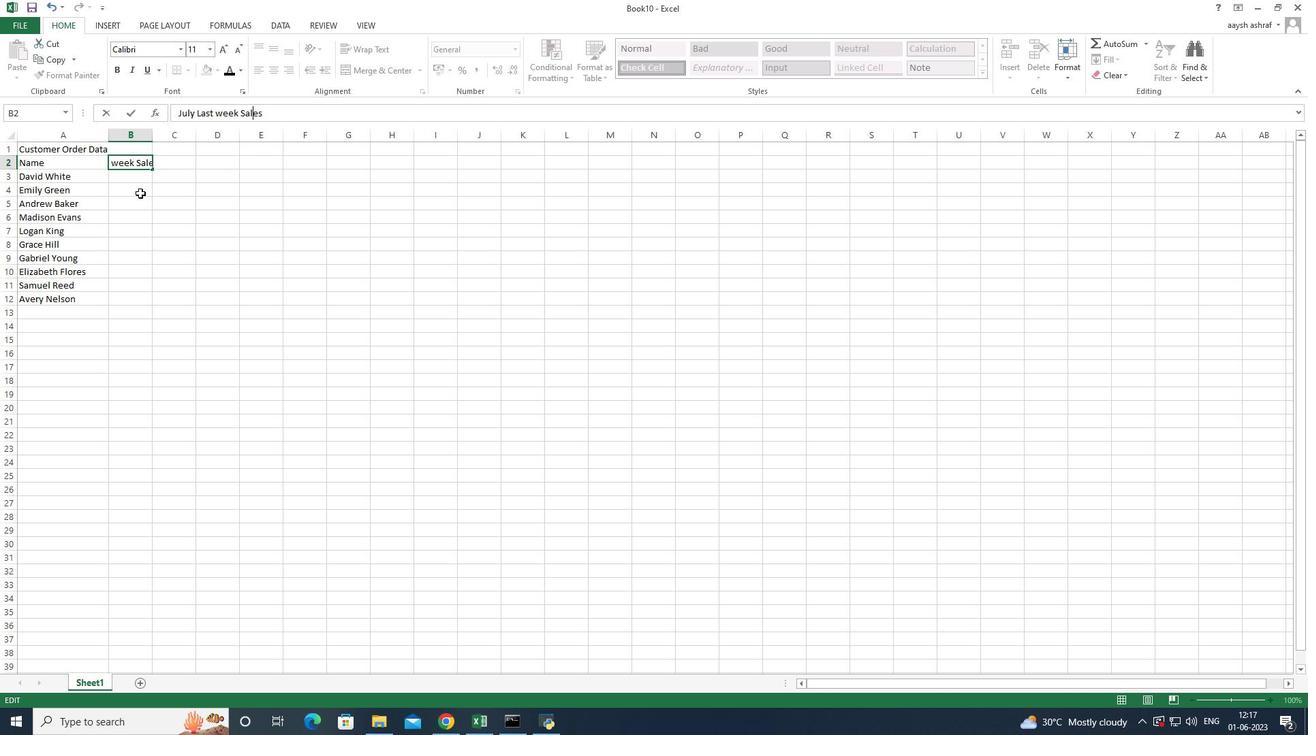 
Action: Mouse moved to (141, 177)
Screenshot: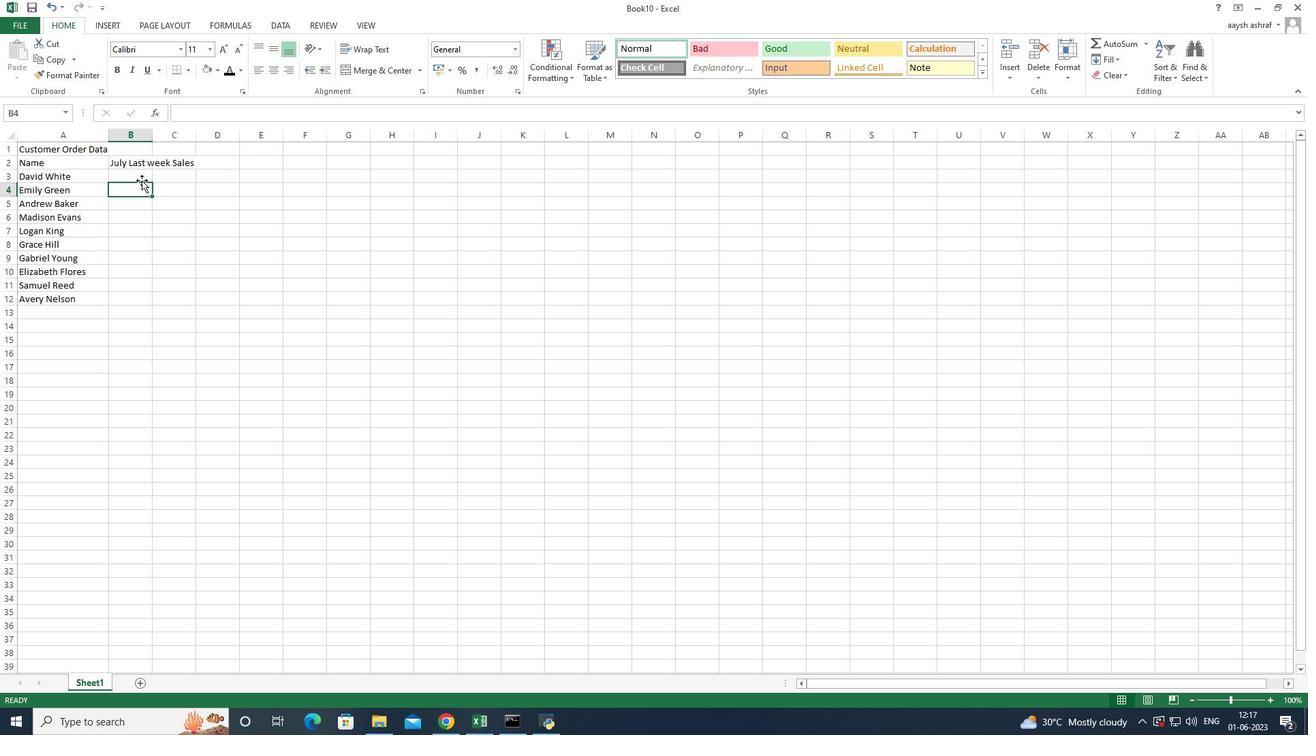 
Action: Mouse pressed left at (141, 177)
Screenshot: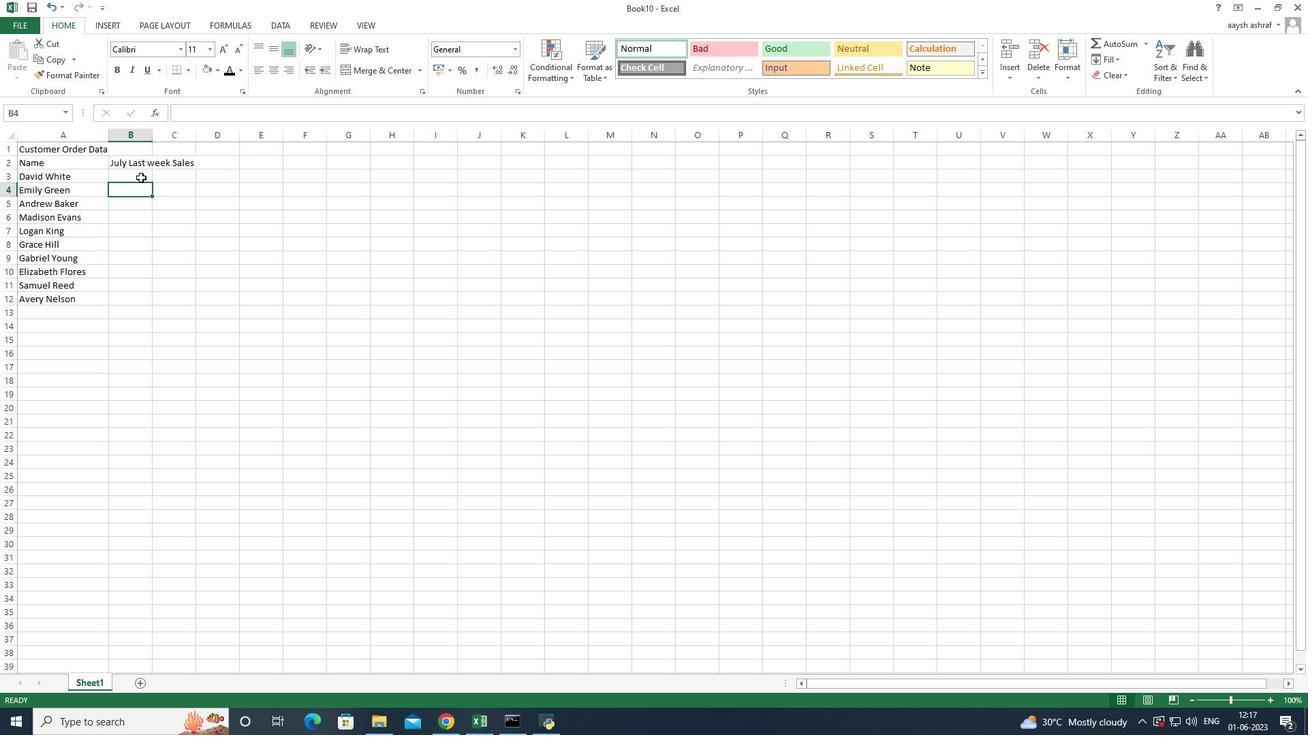 
Action: Key pressed 10020<Key.enter>100
Screenshot: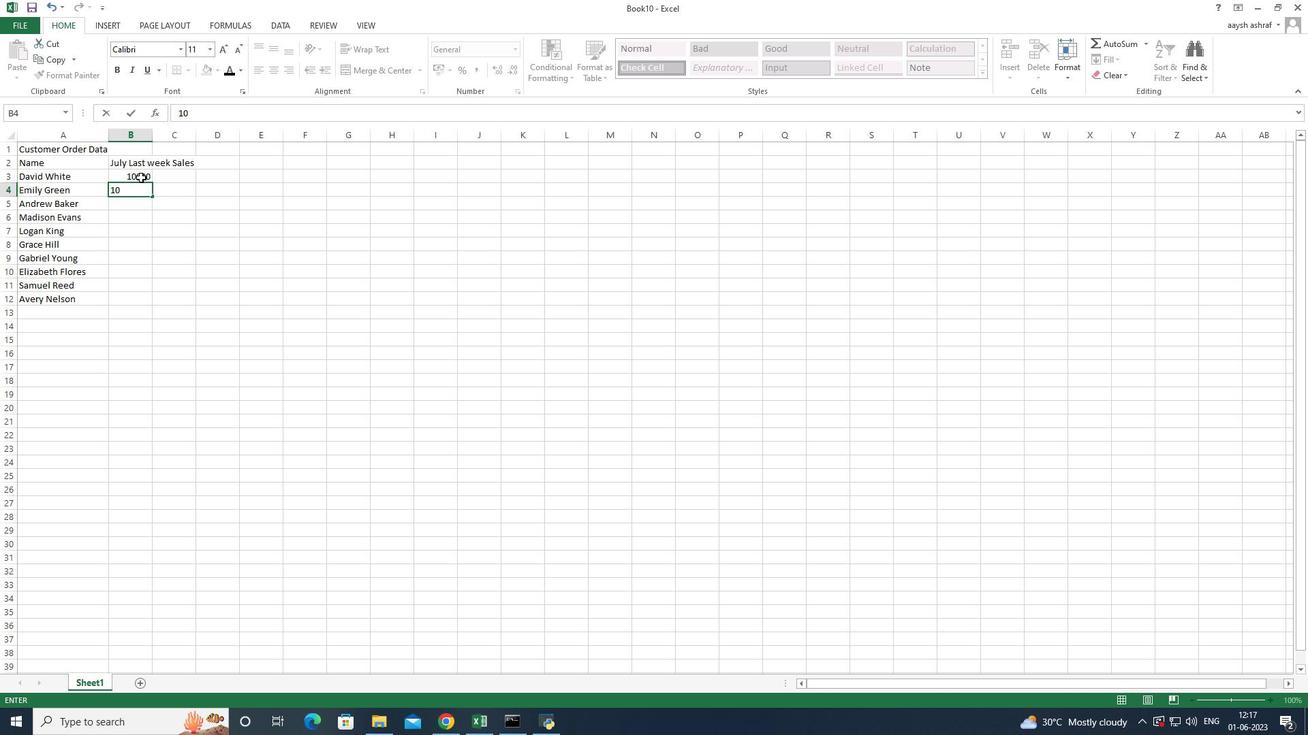 
Action: Mouse moved to (141, 175)
Screenshot: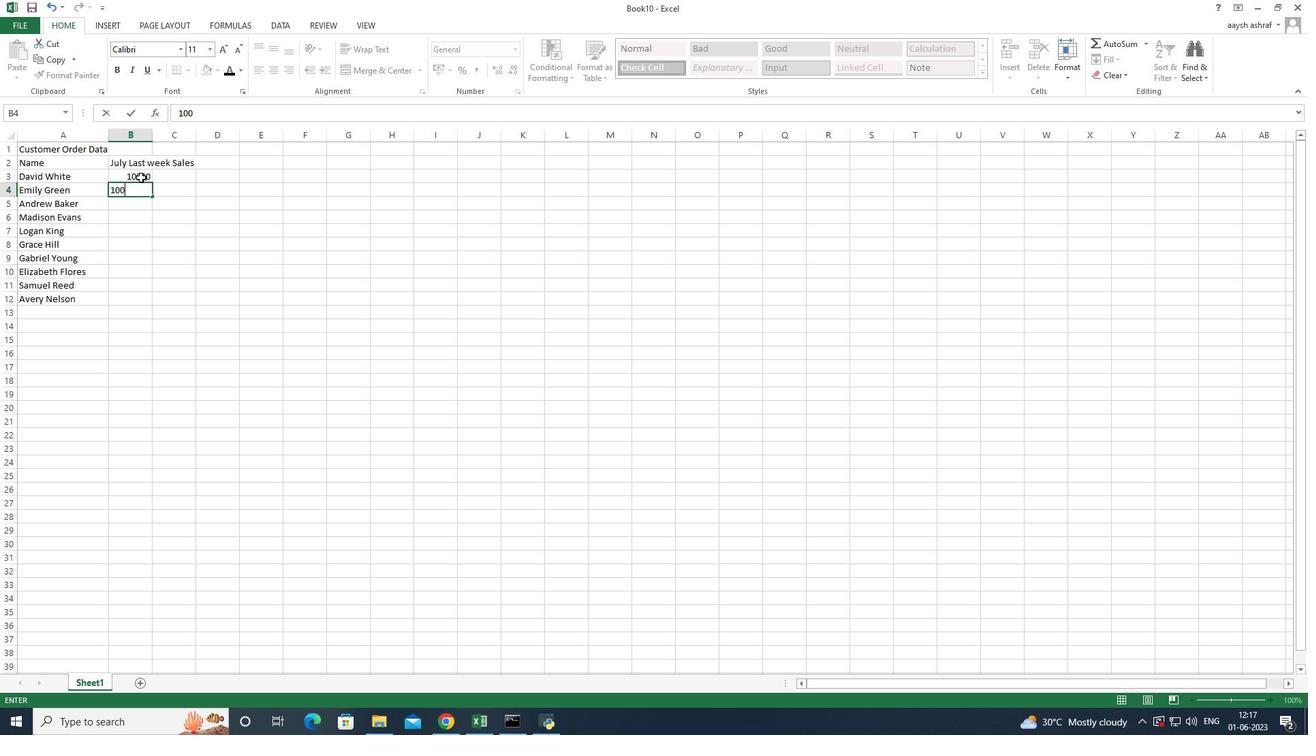 
Action: Key pressed 30<Key.enter>10040<Key.enter>10050<Key.enter>10090<Key.enter>20010<Key.enter>
Screenshot: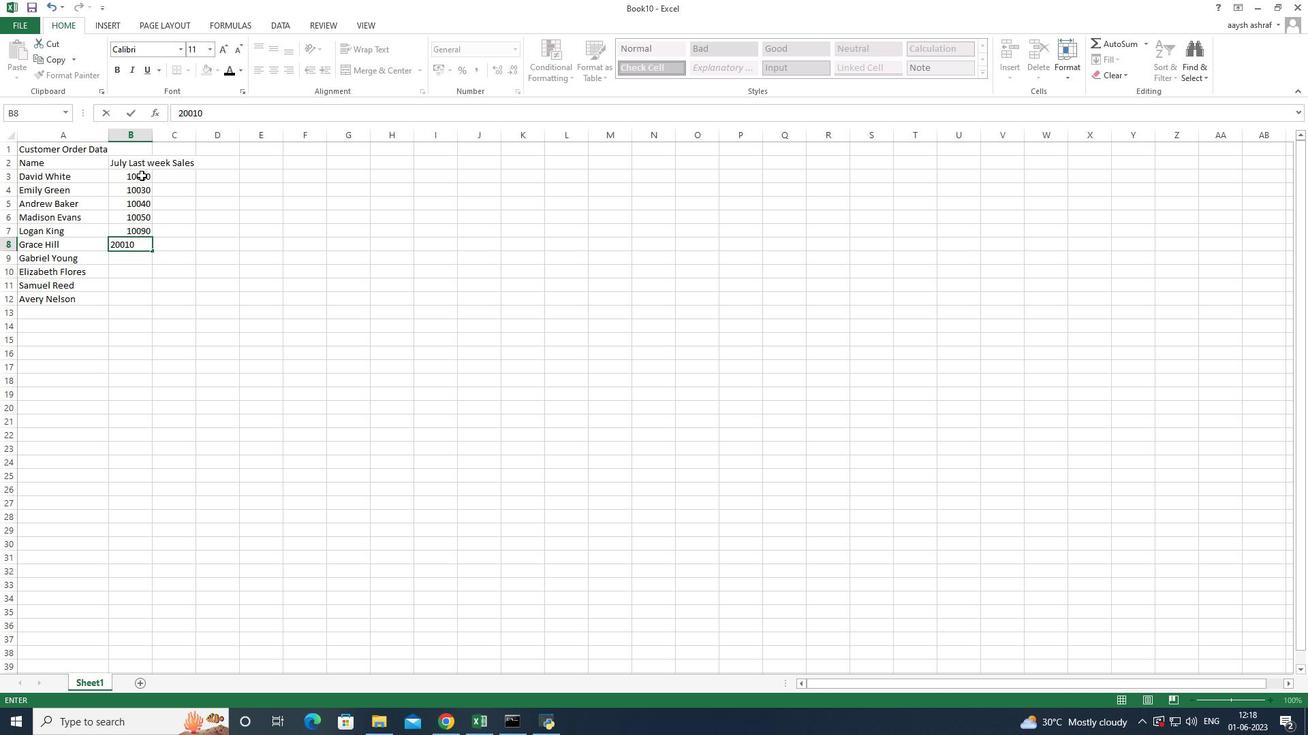 
Action: Mouse moved to (184, 164)
Screenshot: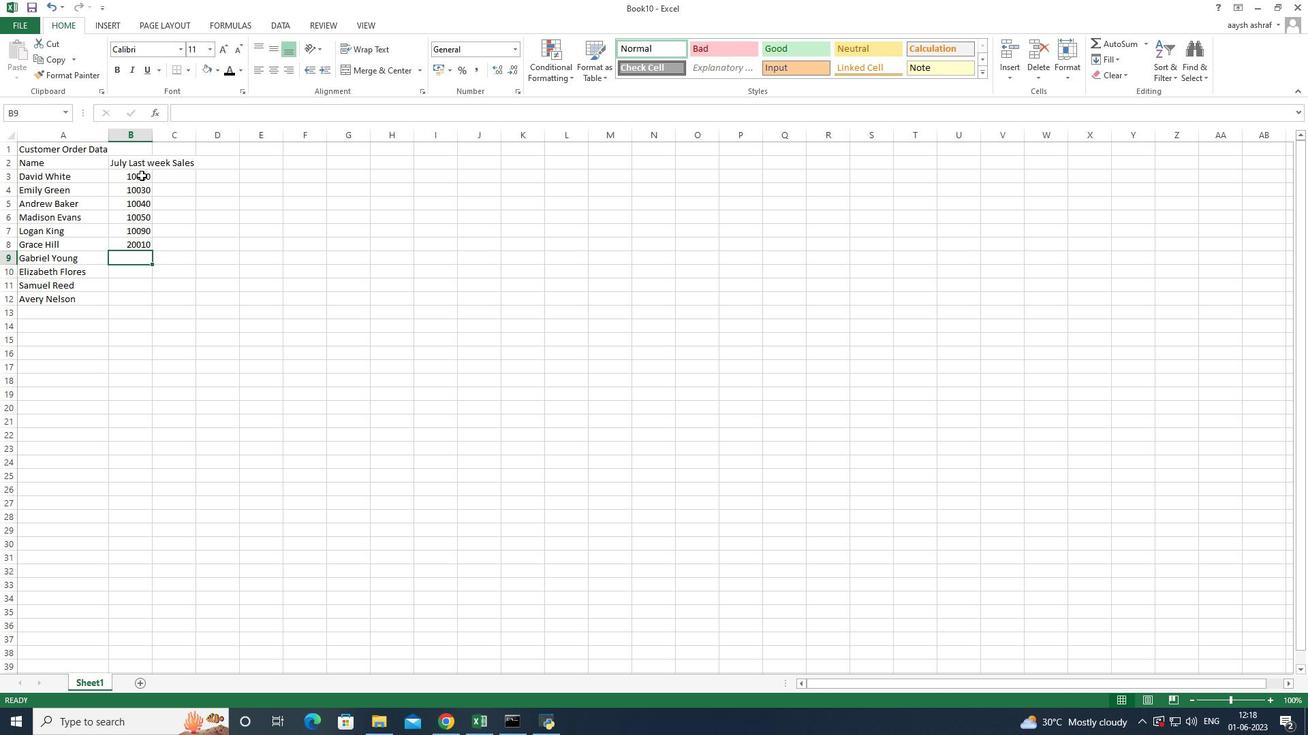 
Action: Key pressed 20020<Key.enter>20030<Key.enter>20040<Key.enter>20050<Key.enter>
Screenshot: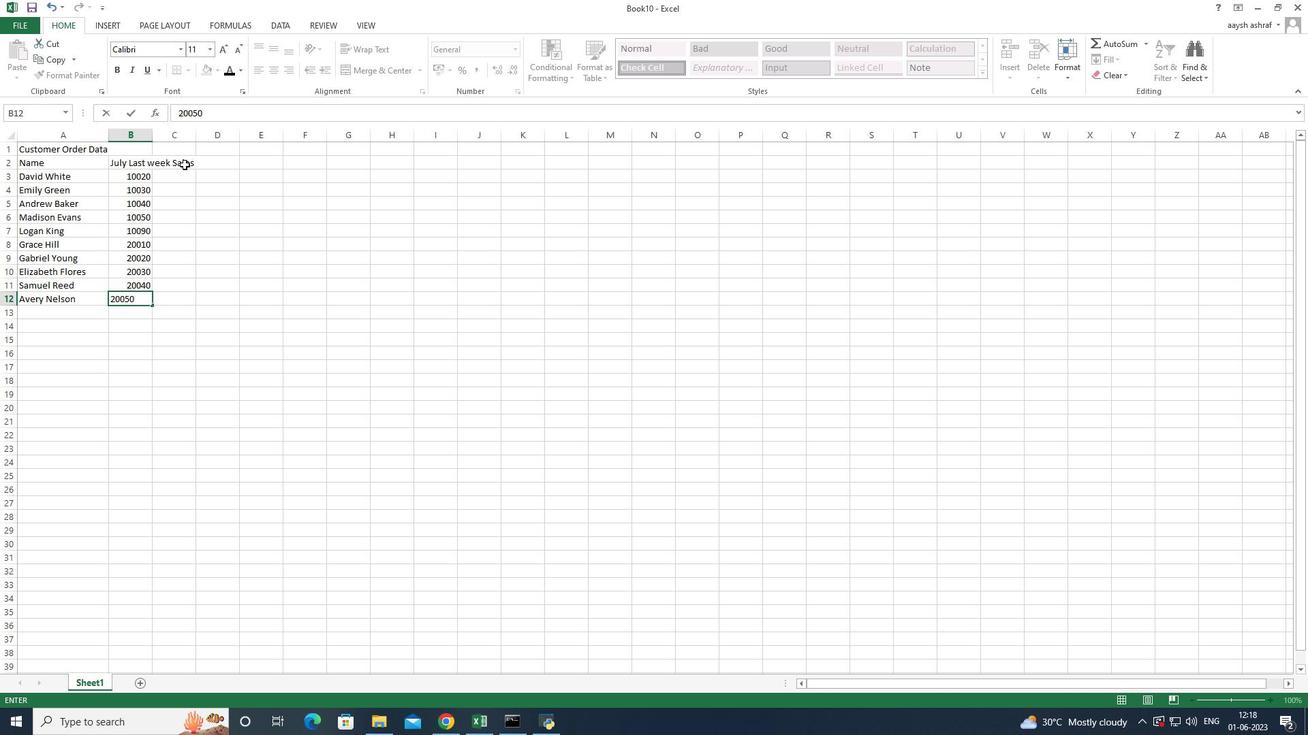 
Action: Mouse moved to (184, 164)
Screenshot: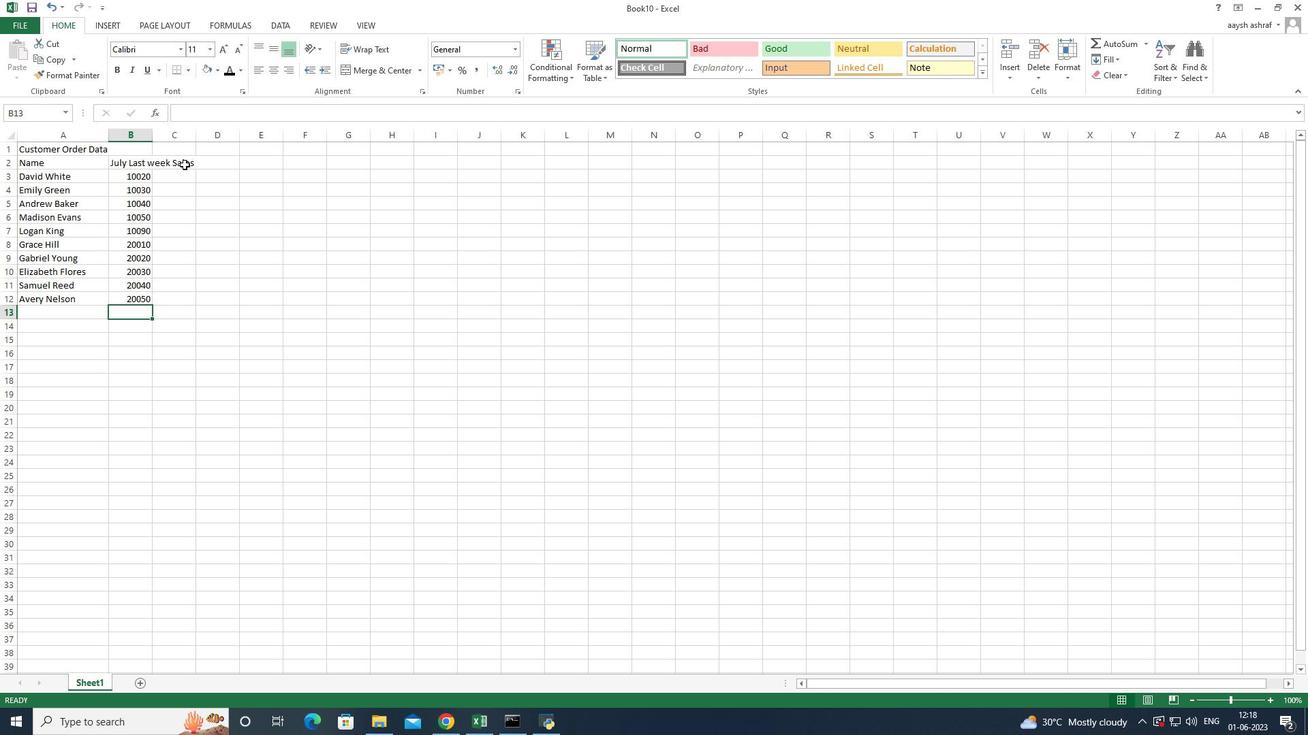 
Action: Mouse scrolled (184, 164) with delta (0, 0)
Screenshot: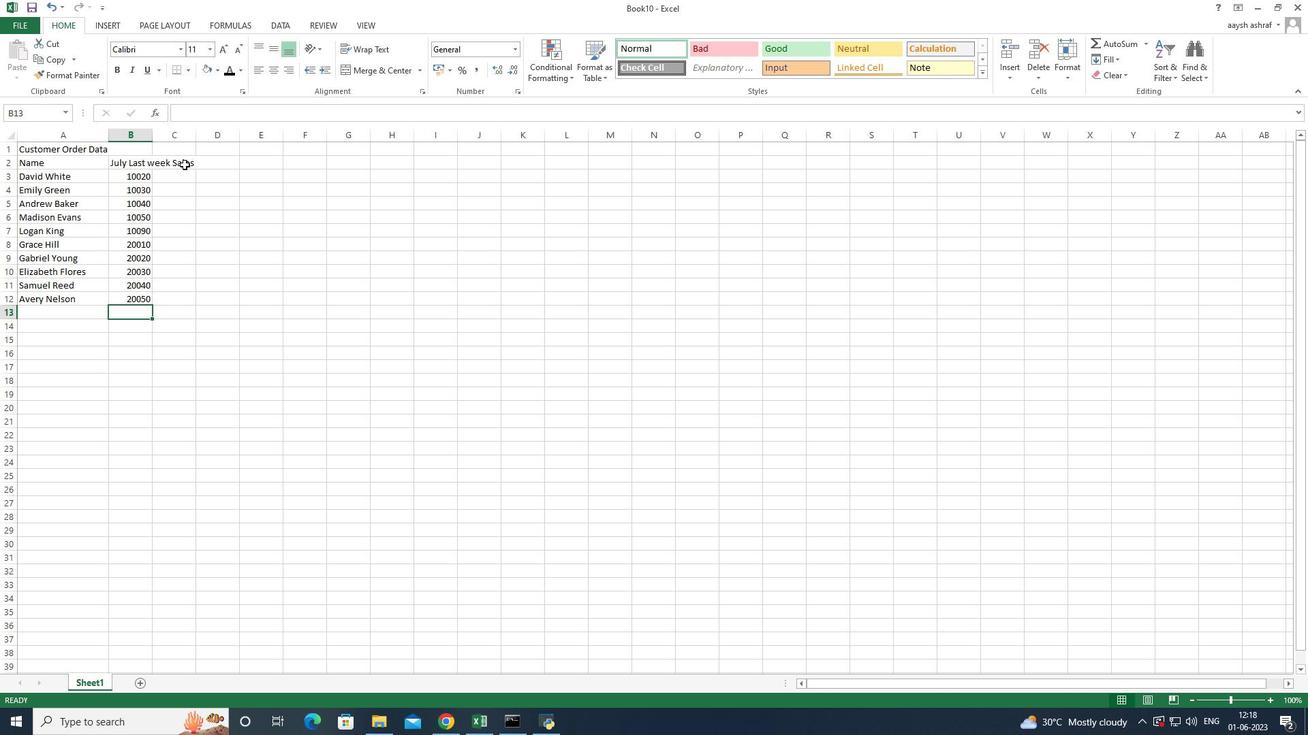 
Action: Mouse moved to (141, 292)
Screenshot: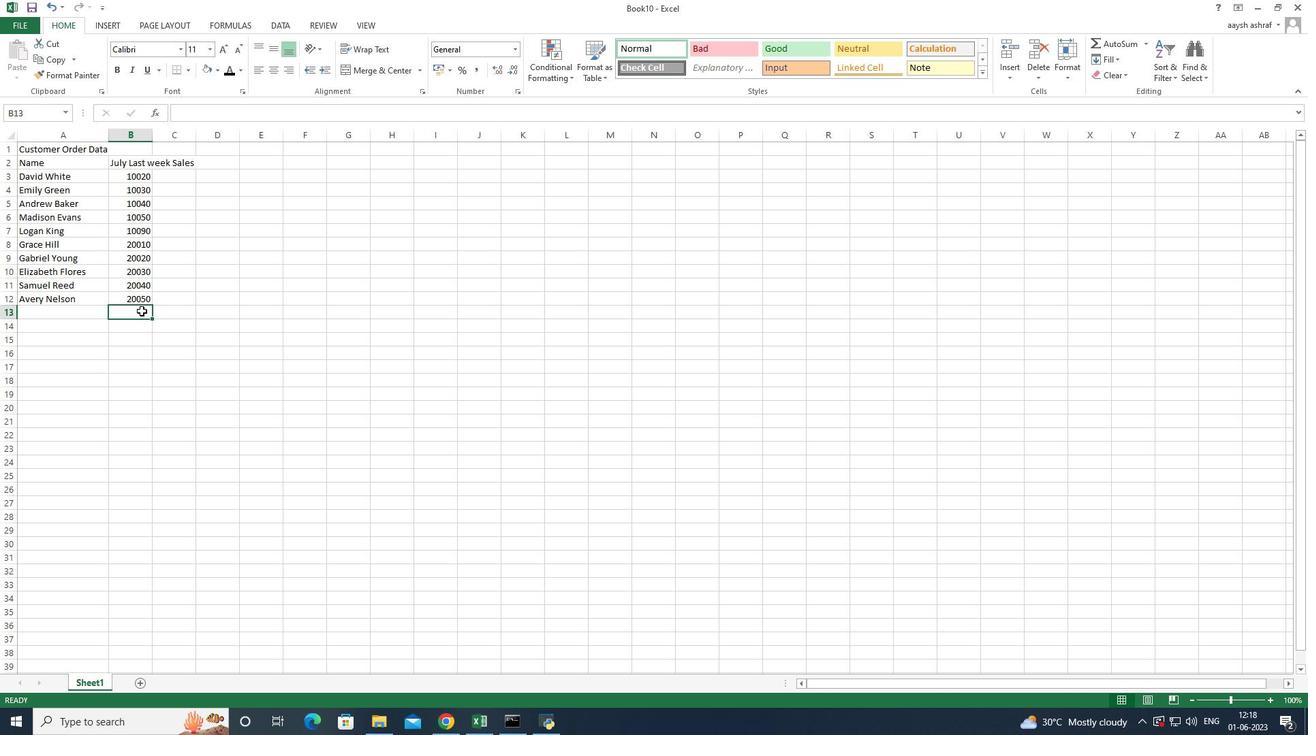 
Action: Mouse scrolled (141, 293) with delta (0, 0)
Screenshot: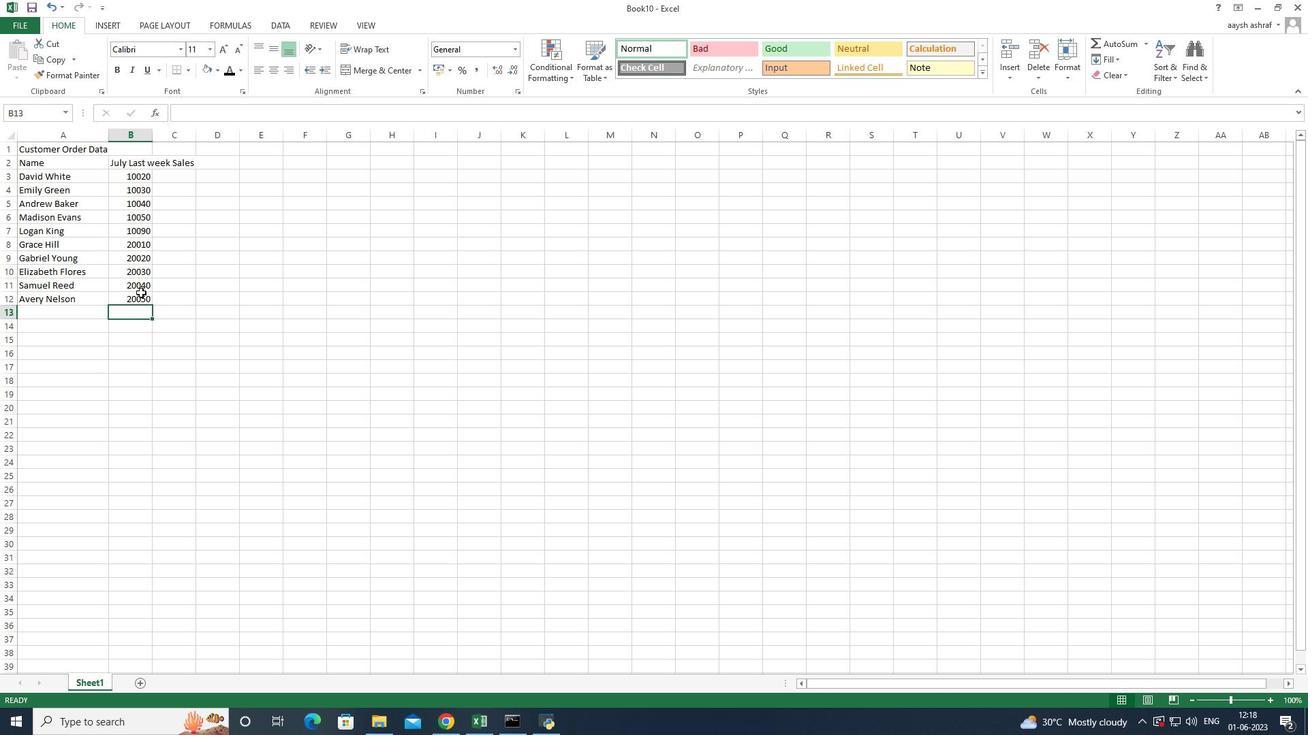 
Action: Mouse moved to (188, 177)
Screenshot: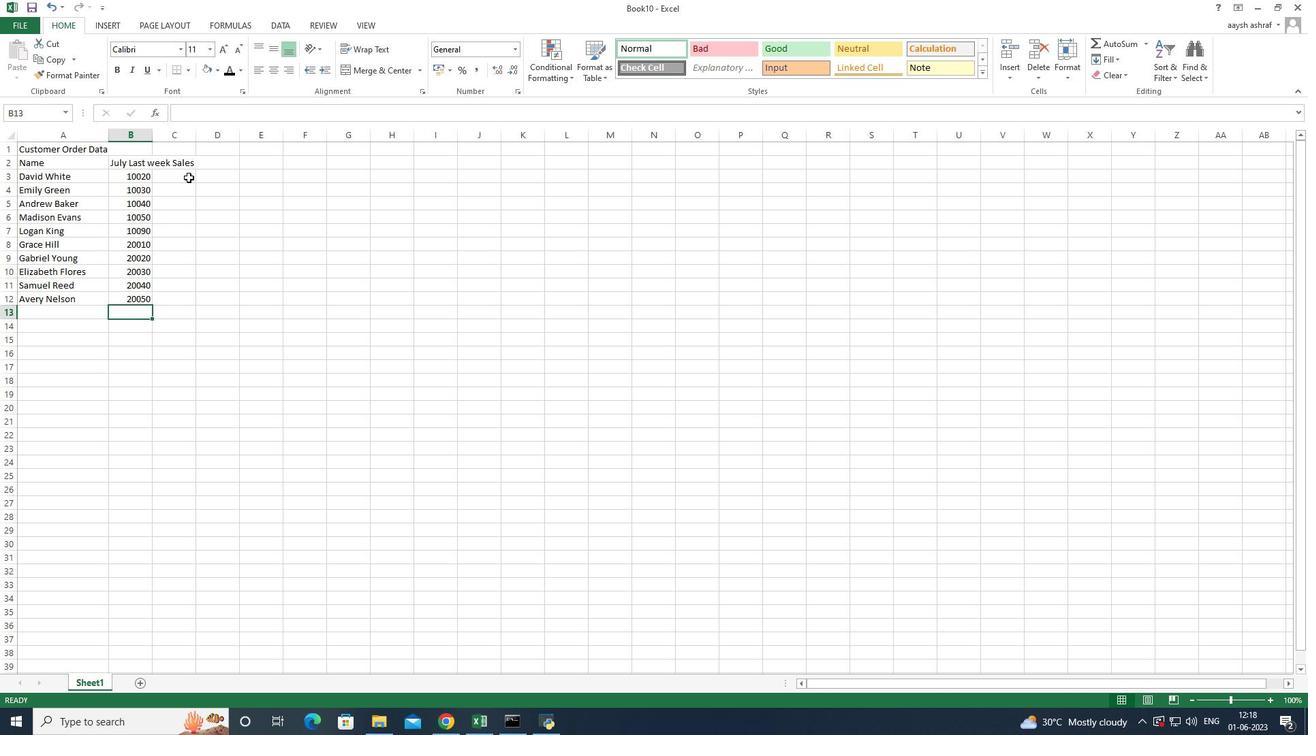 
Action: Mouse pressed left at (188, 177)
Screenshot: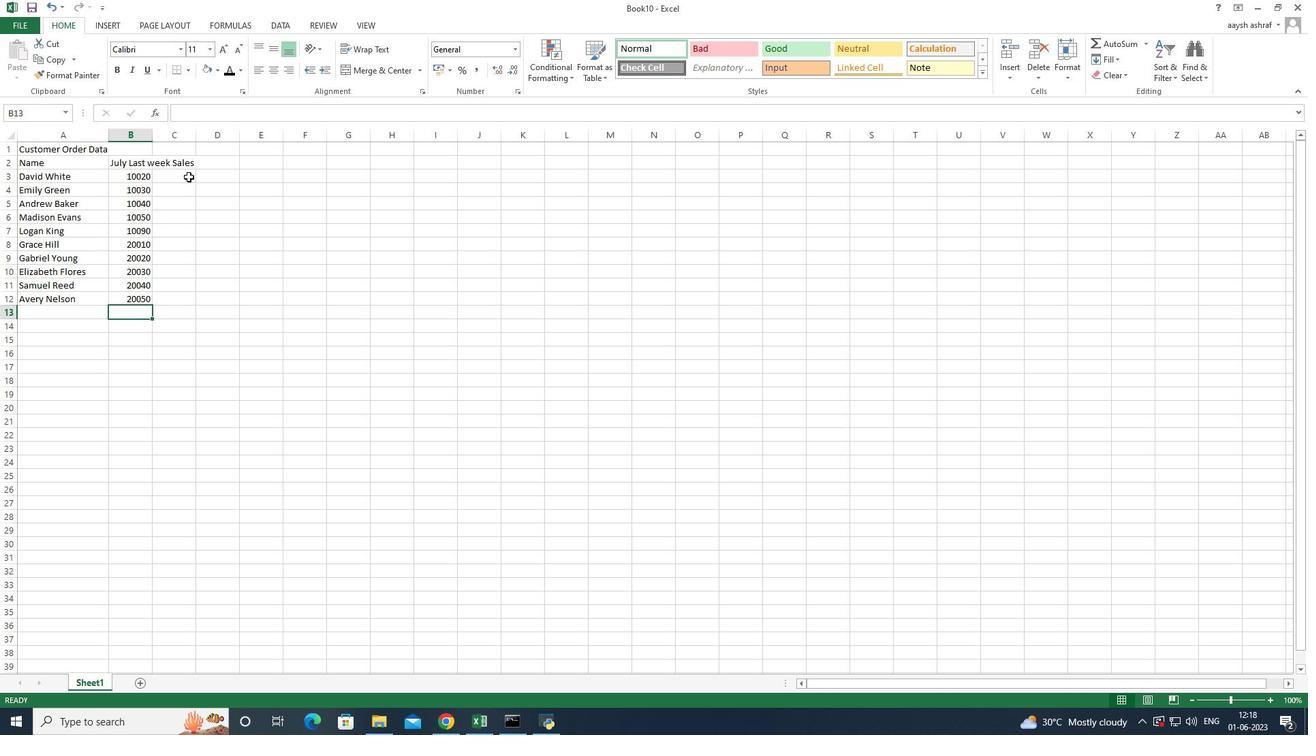 
Action: Mouse moved to (153, 134)
Screenshot: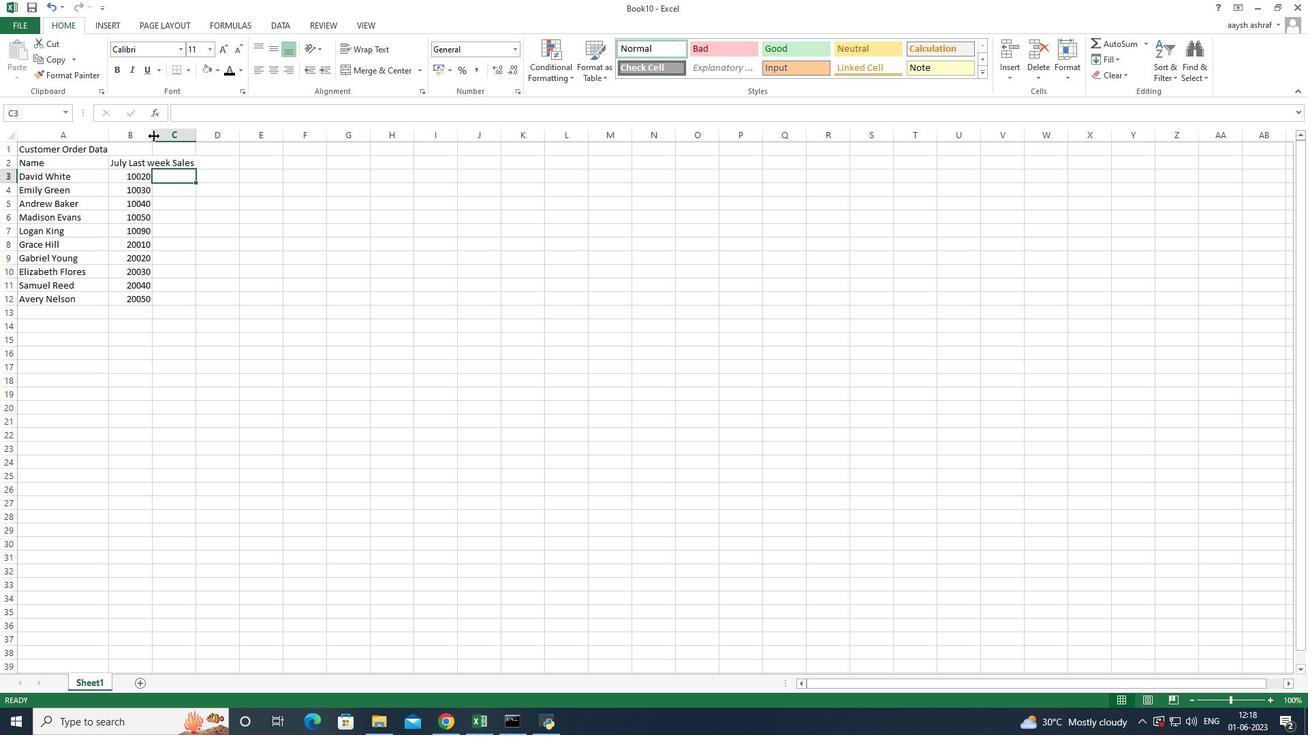 
Action: Mouse pressed left at (153, 134)
Screenshot: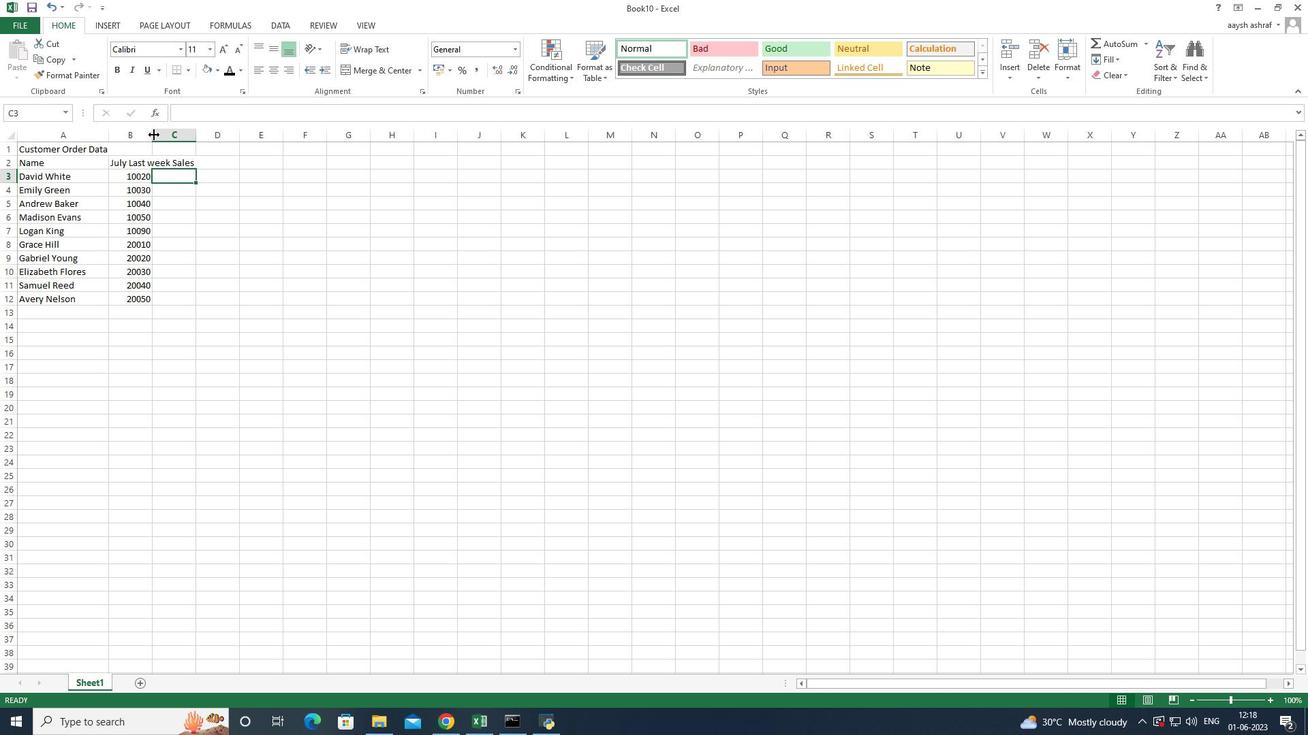 
Action: Mouse moved to (166, 163)
Screenshot: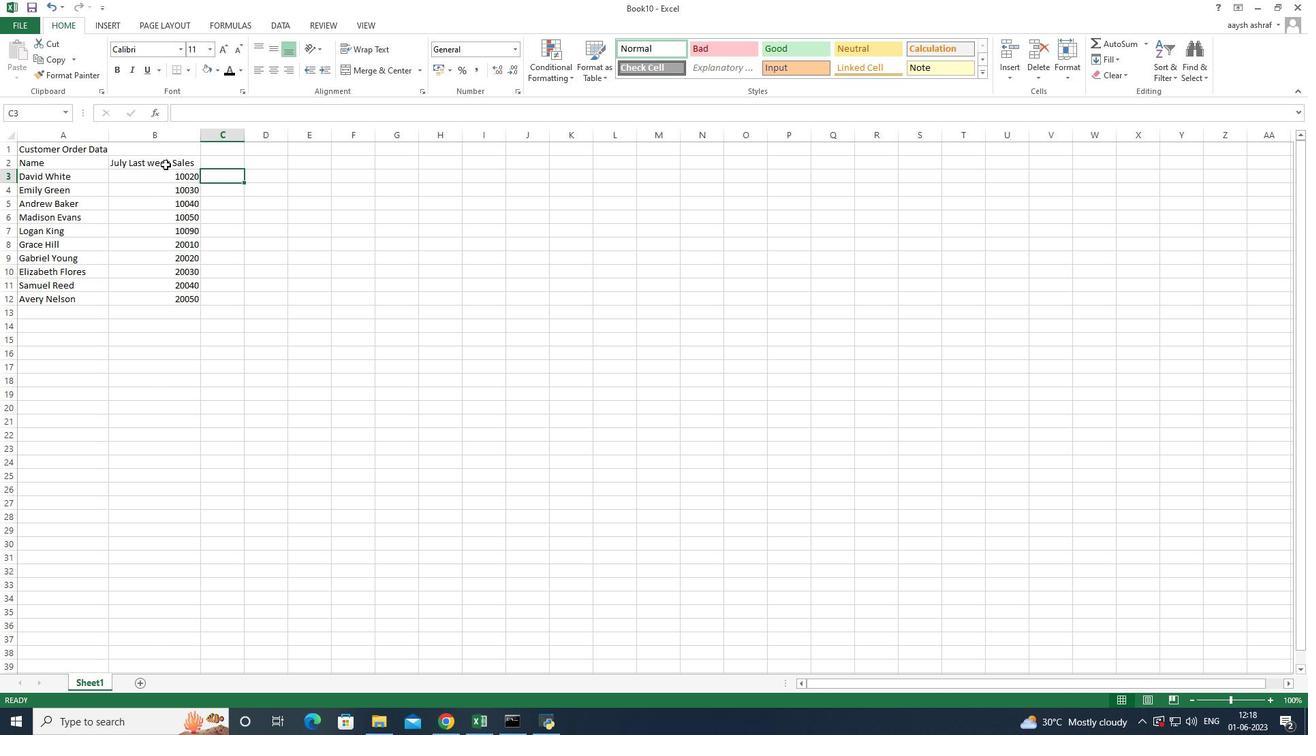 
Action: Mouse pressed left at (166, 163)
Screenshot: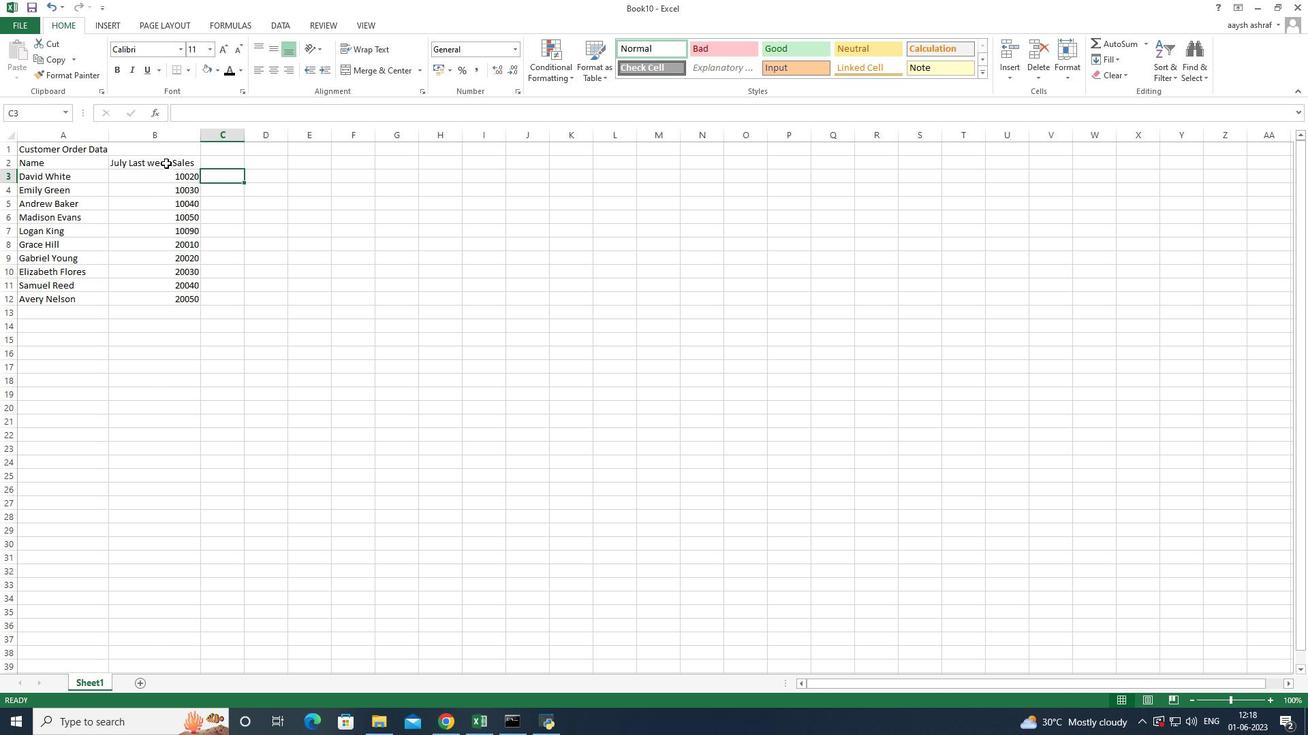 
Action: Mouse moved to (275, 70)
Screenshot: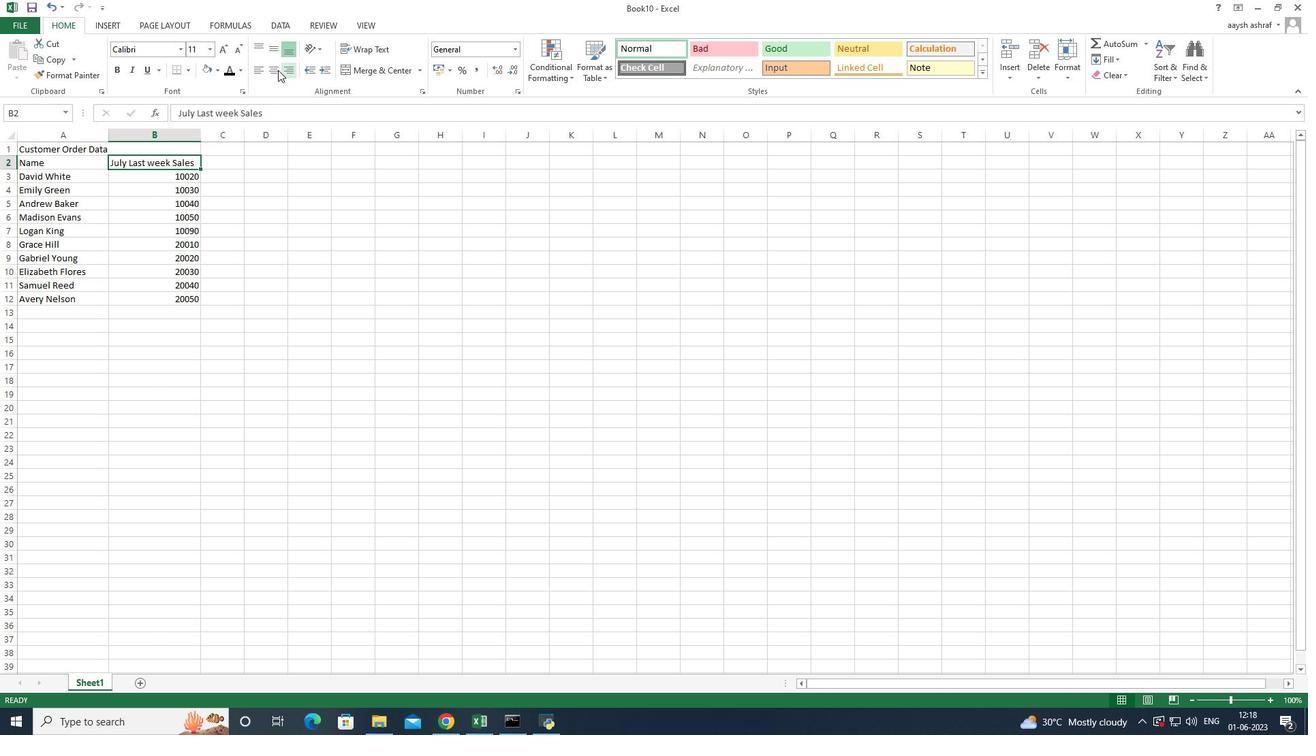 
Action: Mouse pressed left at (275, 70)
Screenshot: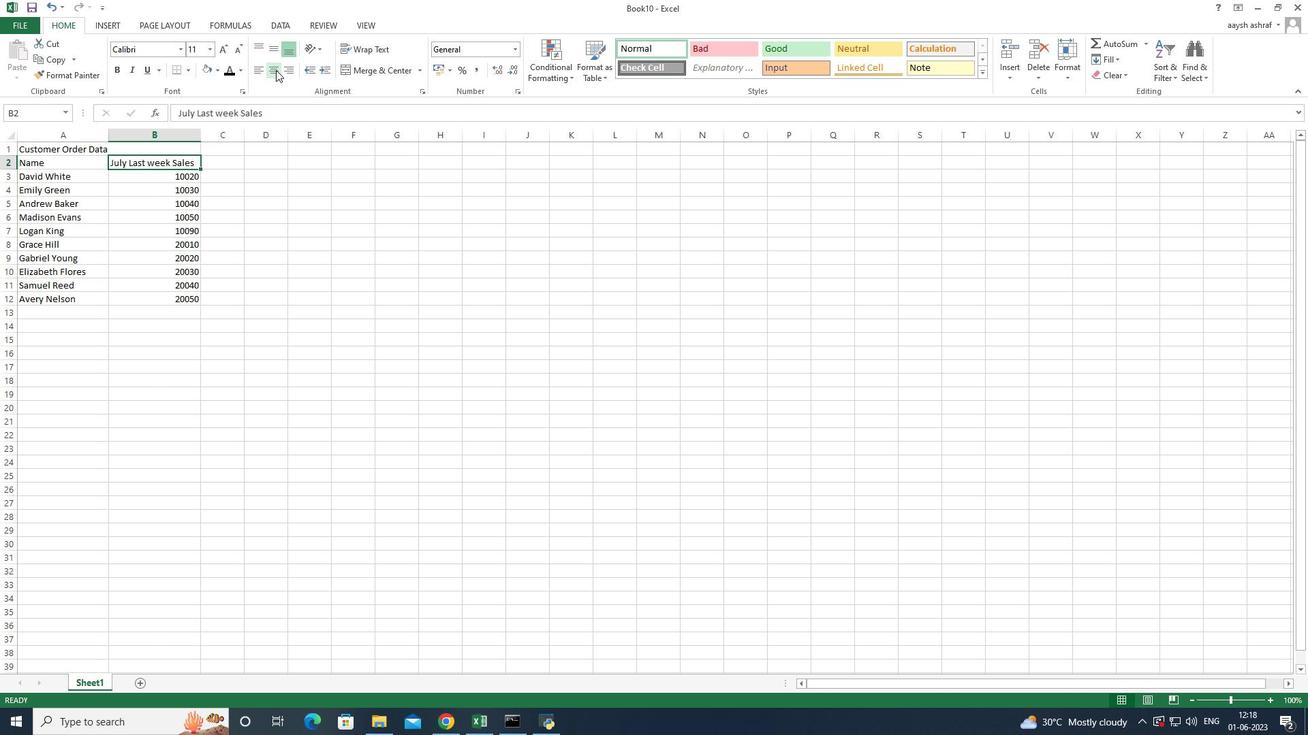 
Action: Mouse moved to (230, 164)
Screenshot: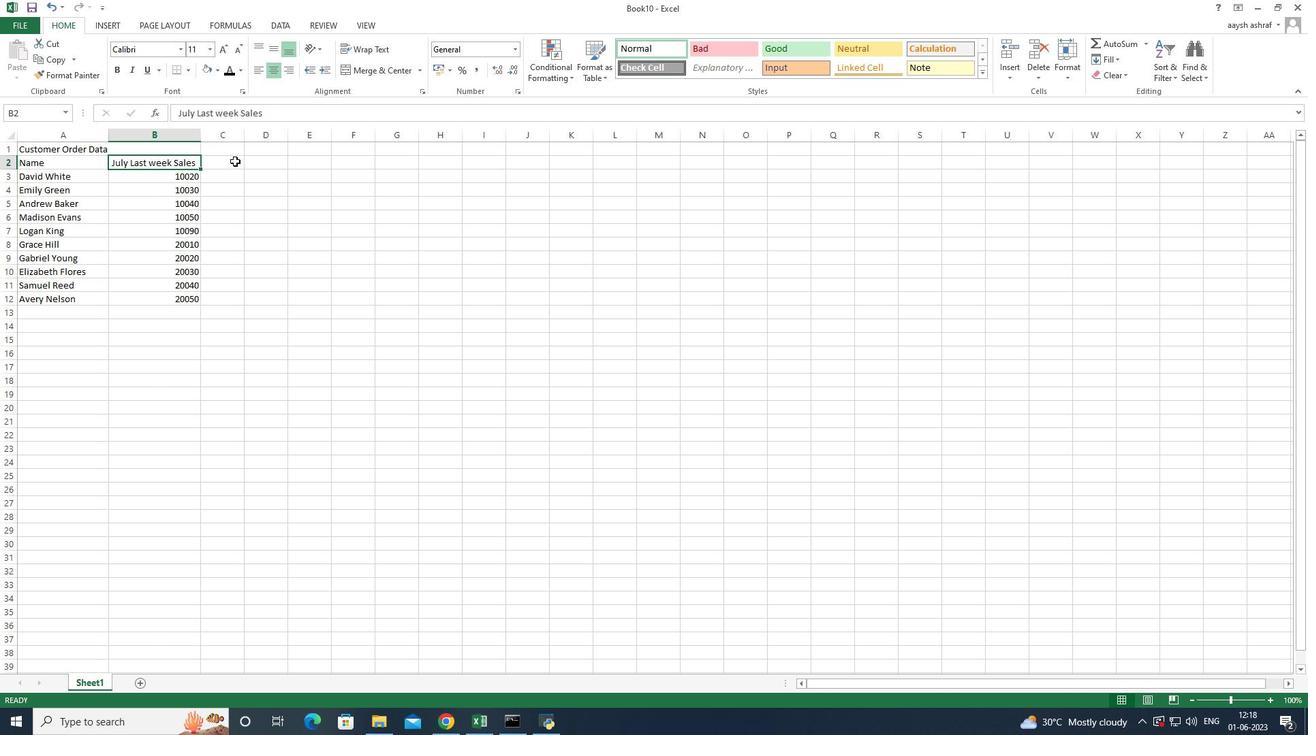 
Action: Mouse pressed left at (230, 164)
Screenshot: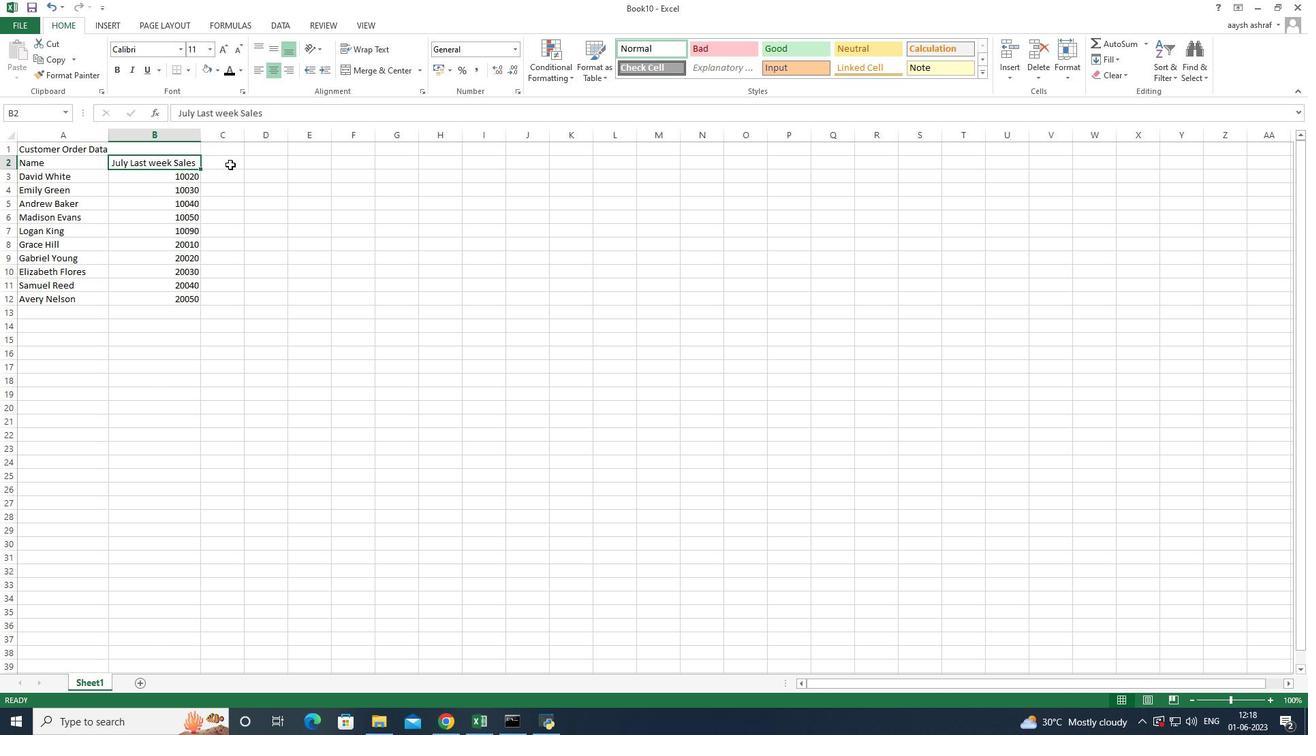 
Action: Mouse pressed left at (230, 164)
Screenshot: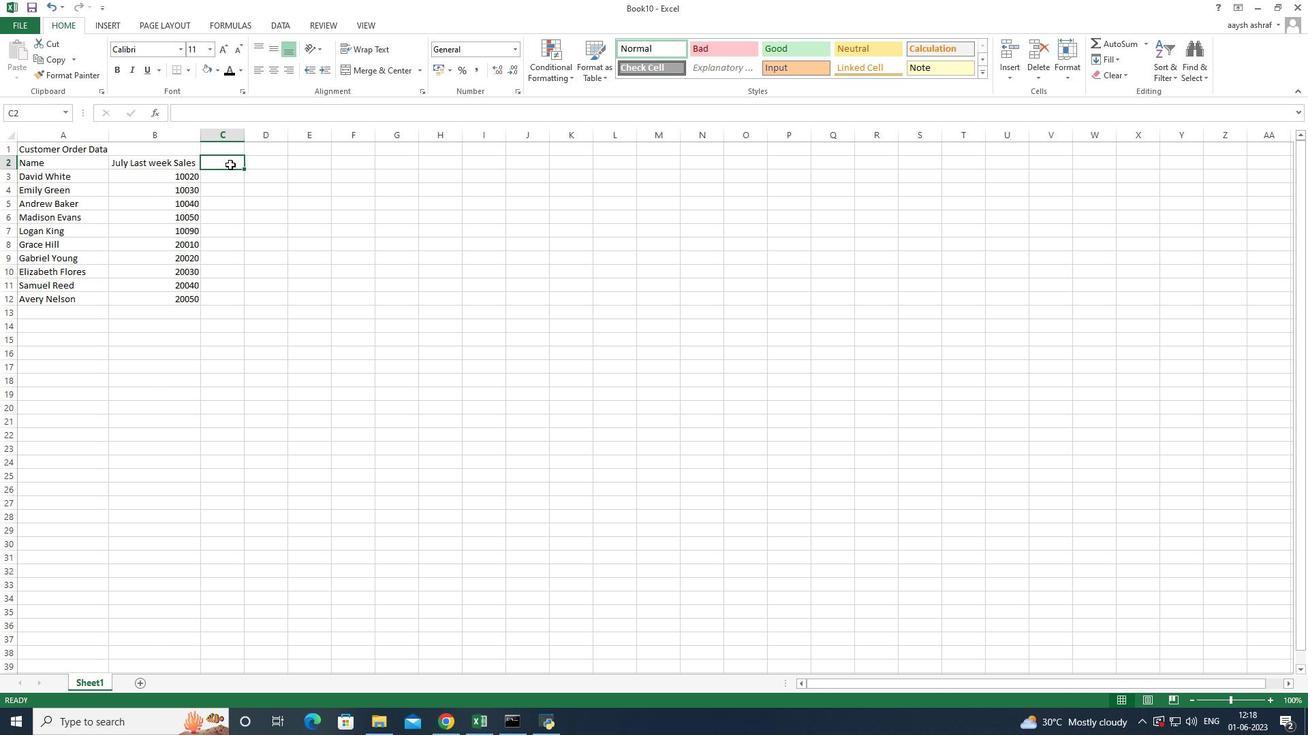 
Action: Mouse pressed left at (230, 164)
Screenshot: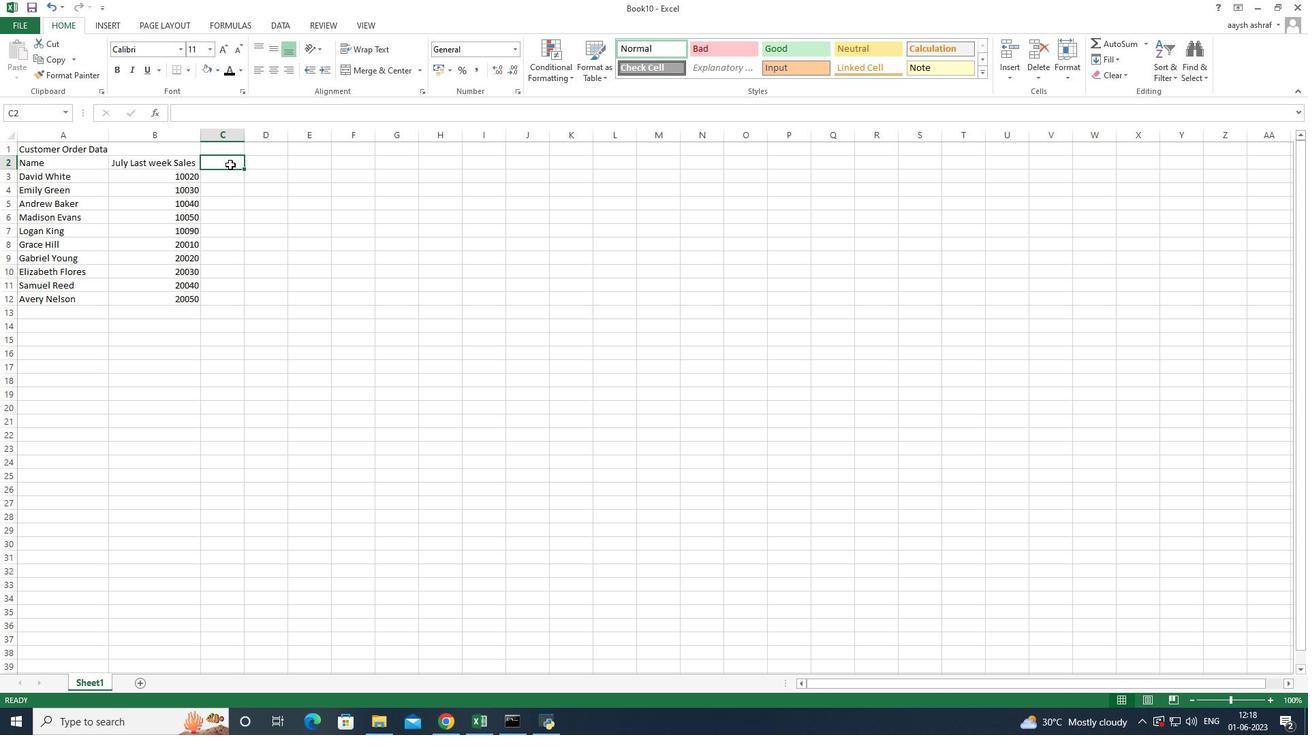 
Action: Key pressed <Key.shift>Order<Key.space><Key.shift>Name<Key.enter><Key.enter><Key.up><Key.shift>Nike<Key.space><Key.shift>Sj<Key.backspace>hoe<Key.enter><Key.shift>ad<Key.backspace><Key.backspace><Key.shift>Adidas<Key.space><Key.shift>Shoe<Key.space><Key.enter><Key.shift><Key.shift><Key.shift><Key.shift><Key.shift><Key.shift><Key.shift><Key.shift><Key.shift><Key.shift><Key.shift><Key.shift><Key.shift><Key.shift><Key.shift><Key.shift><Key.shift><Key.shift><Key.shift><Key.shift><Key.shift><Key.shift><Key.shift><Key.shift><Key.shift><Key.shift><Key.shift><Key.shift><Key.shift><Key.shift><Key.shift><Key.shift><Key.shift><Key.shift><Key.shift><Key.shift><Key.shift><Key.shift><Key.shift><Key.shift><Key.shift><Key.shift><Key.shift><Key.shift><Key.shift><Key.shift><Key.shift><Key.shift><Key.shift><Key.shift><Key.shift><Key.shift><Key.shift><Key.shift><Key.shift><Key.shift><Key.shift><Key.shift>Gucci<Key.space><Key.shift><Key.shift><Key.shift><Key.shift><Key.shift><Key.shift>T-<Key.space><Key.shift>Sj<Key.backspace>hie<Key.backspace>rt<Key.space><Key.enter><Key.shift>Louis<Key.space><Key.shift><Key.shift><Key.shift><Key.shift>Vuitton<Key.space><Key.shift>Bag<Key.enter><Key.shift><Key.shift><Key.shift><Key.shift><Key.shift><Key.shift><Key.shift>Zara<Key.space><Key.shift>Sj<Key.backspace>hirt<Key.enter><Key.shift>H<Key.shift><Key.shift><Key.shift><Key.shift><Key.shift><Key.shift><Key.shift><Key.shift><Key.shift>&<Key.shift>M<Key.space><Key.shift>H<Key.backspace><Key.shift>Jeans<Key.space><Key.enter><Key.shift>Chanel<Key.space><Key.shift>Perfume<Key.enter><Key.shift><Key.shift>Versace<Key.space><Key.shift>Perfume<Key.enter><Key.shift>Ralph<Key.space><Key.shift>Lauren<Key.space><Key.enter><Key.shift>Prada<Key.space><Key.shift>Shirtcustomer<Key.enter>
Screenshot: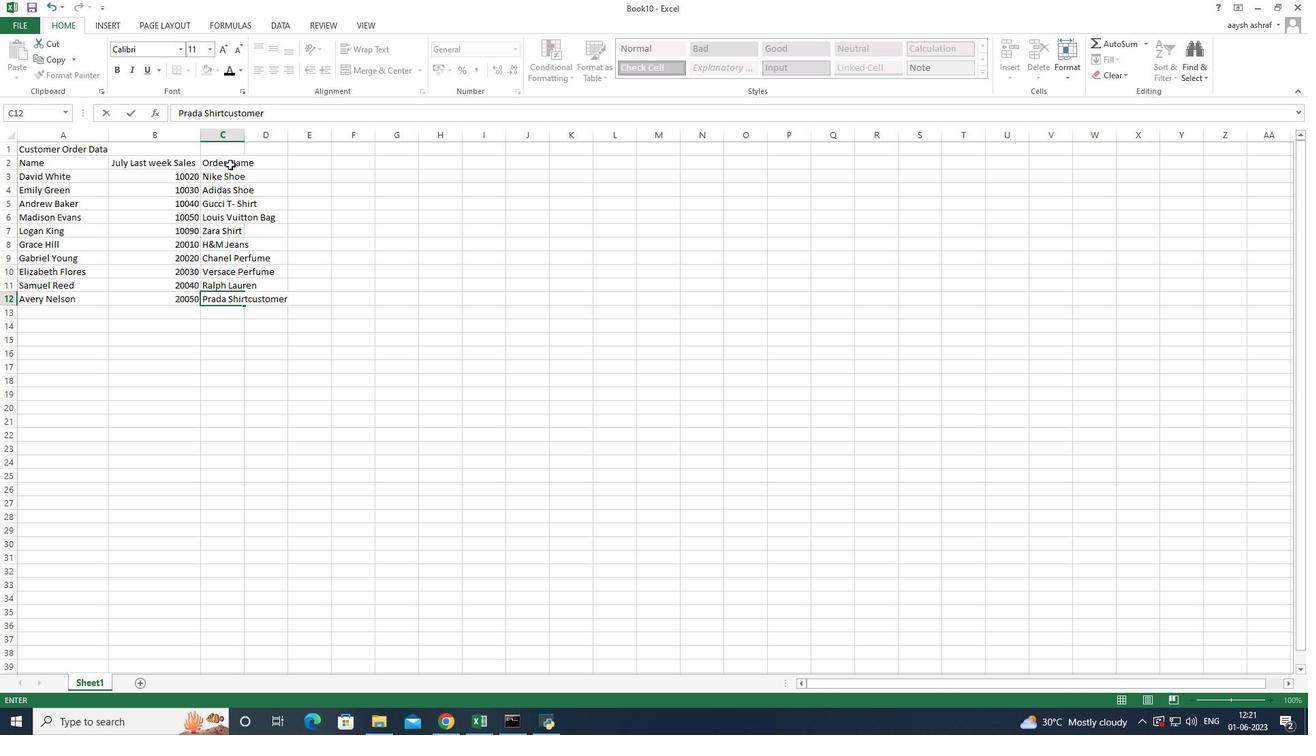 
Action: Mouse moved to (243, 132)
Screenshot: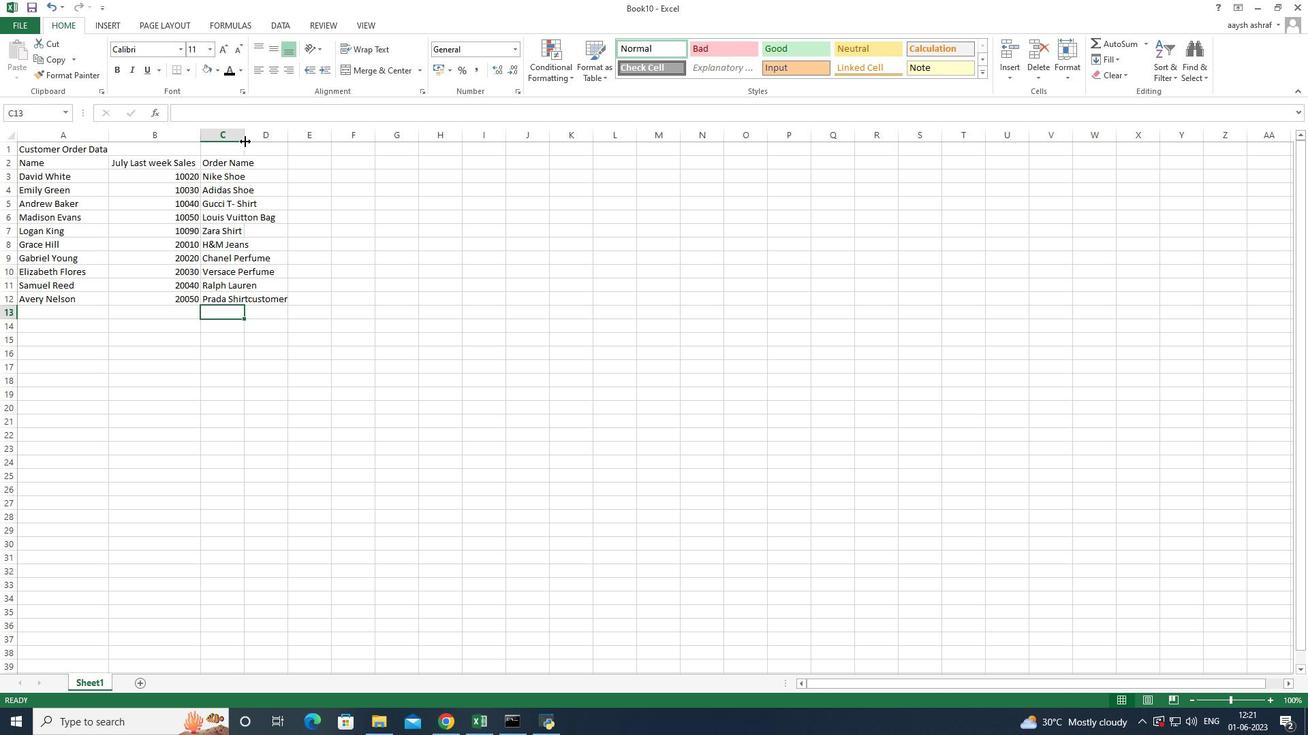 
Action: Mouse pressed left at (243, 132)
Screenshot: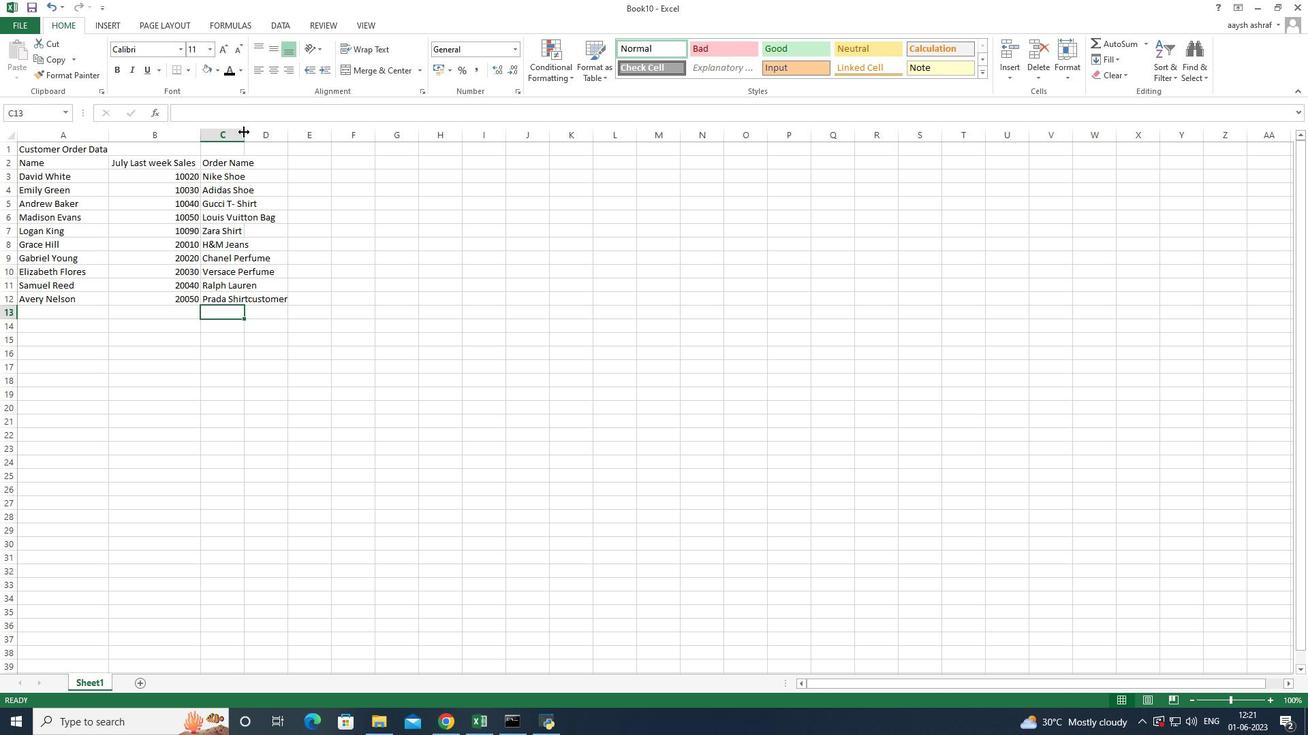 
Action: Mouse moved to (305, 256)
Screenshot: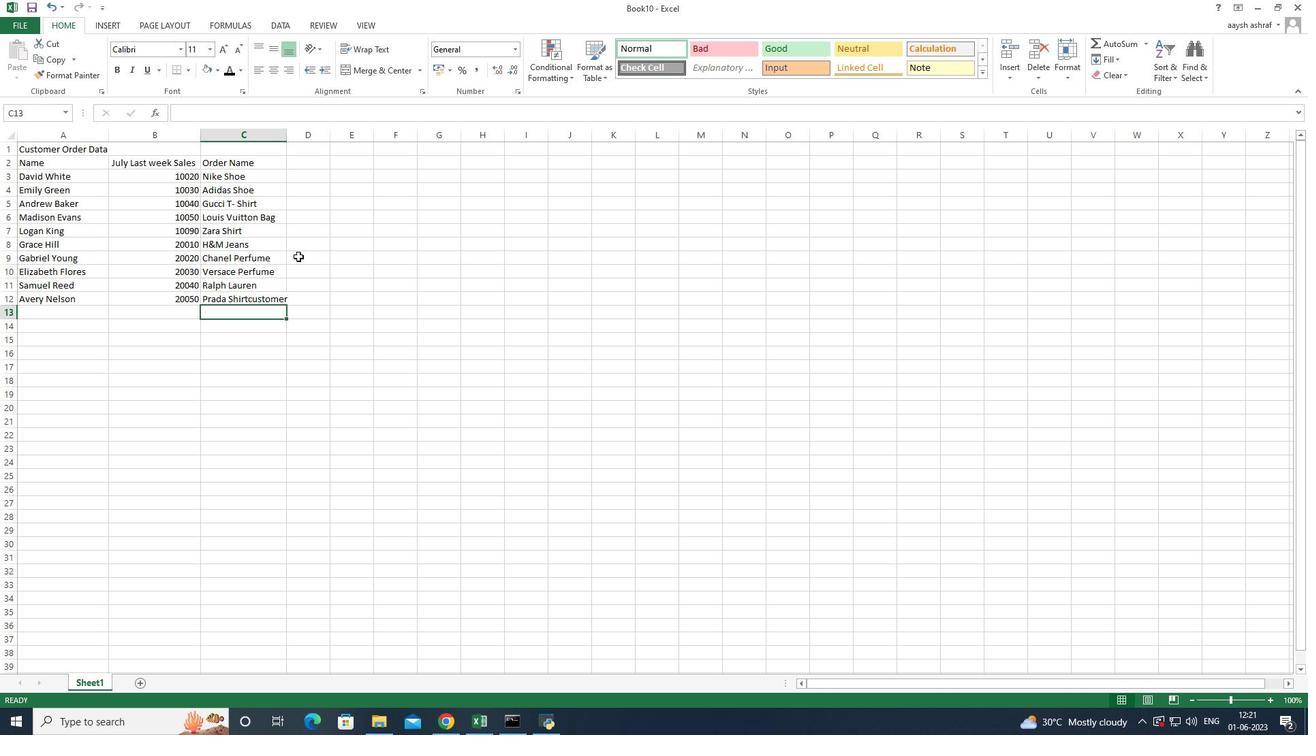 
Action: Mouse pressed left at (305, 256)
Screenshot: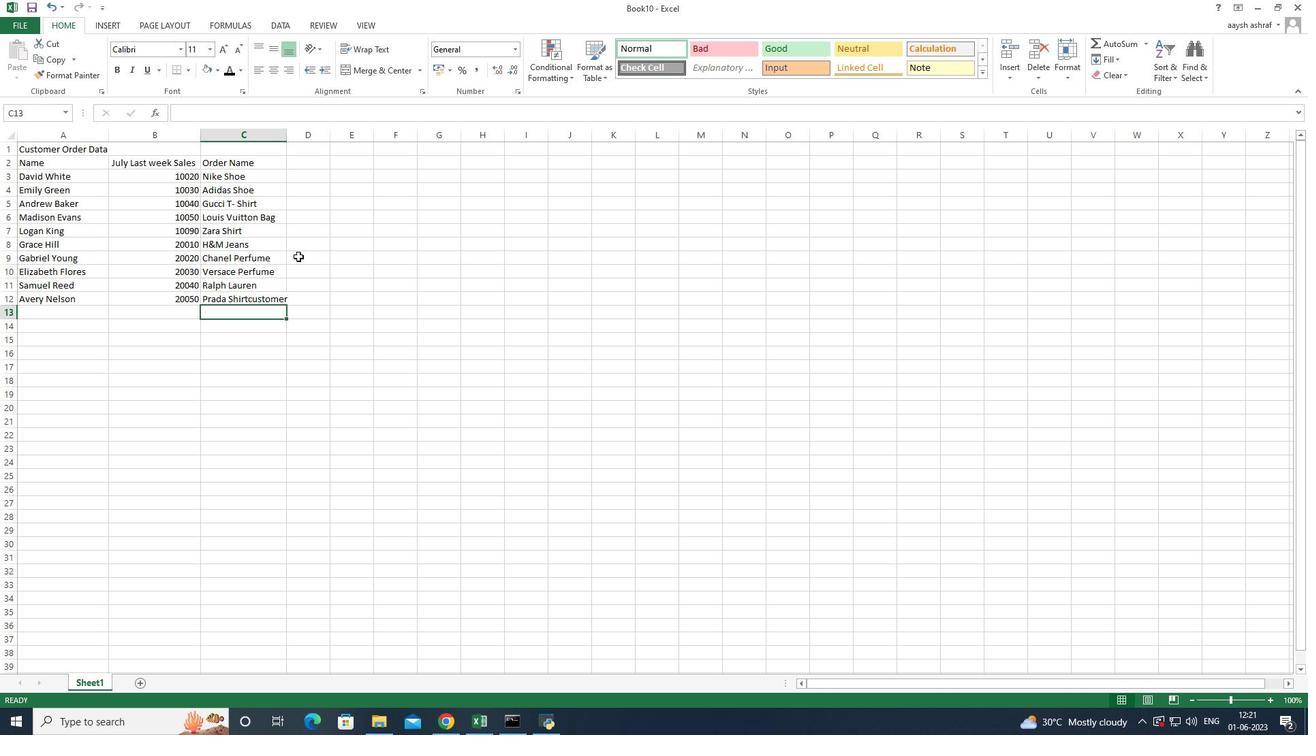
Action: Mouse moved to (307, 162)
Screenshot: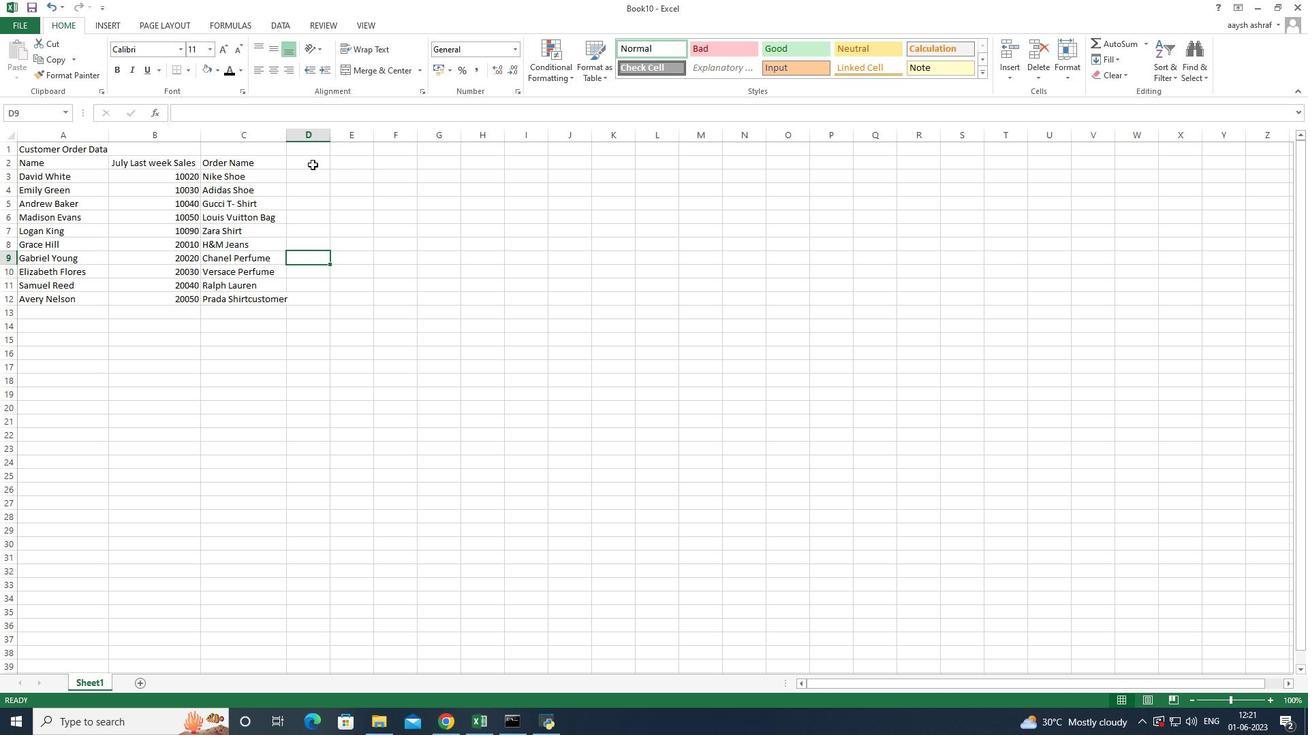 
Action: Mouse pressed left at (307, 162)
Screenshot: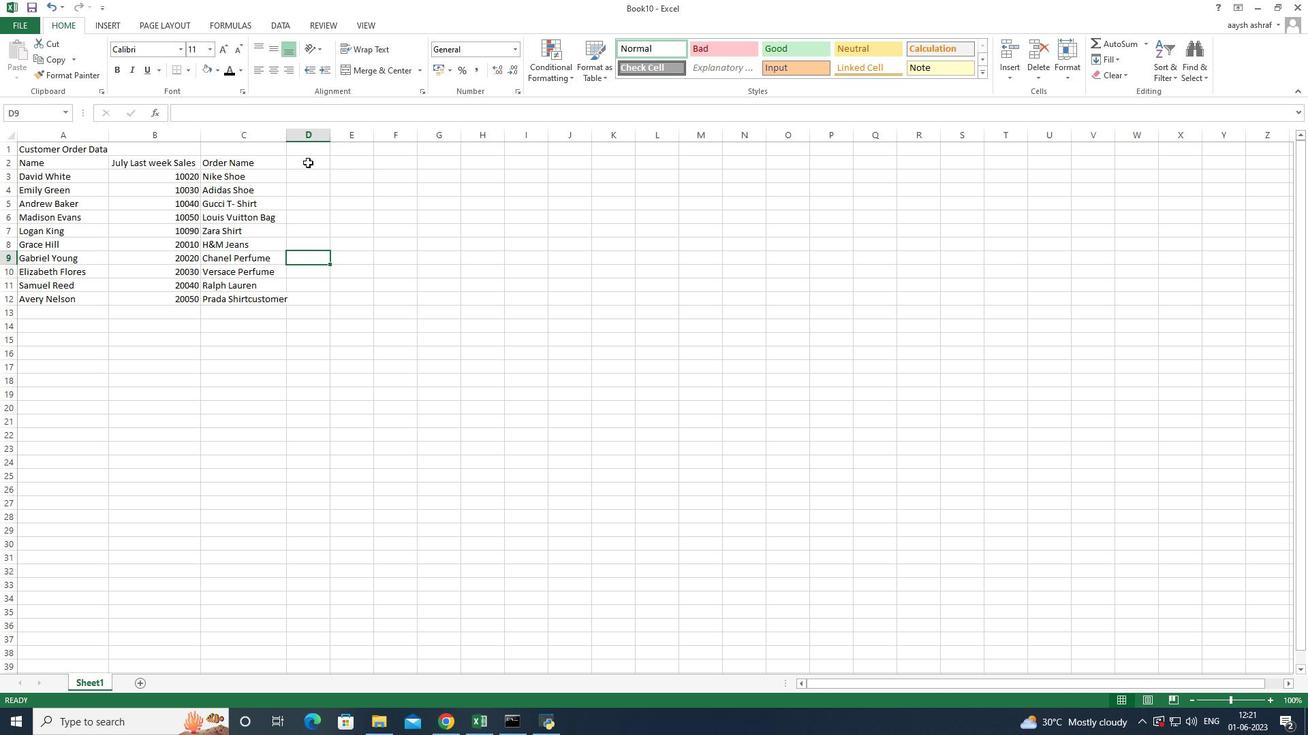 
Action: Mouse pressed left at (307, 162)
Screenshot: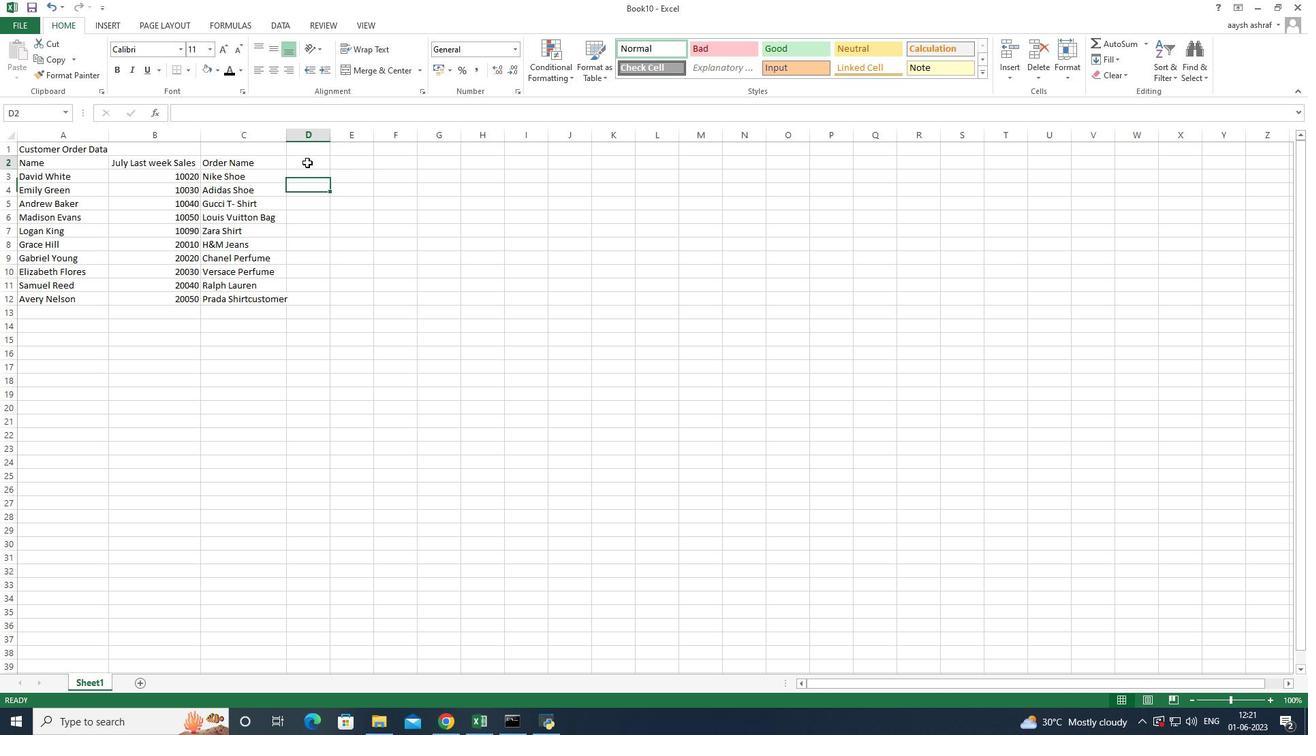 
Action: Key pressed <Key.shift>Order<Key.space><Key.shift>Price<Key.enter>
Screenshot: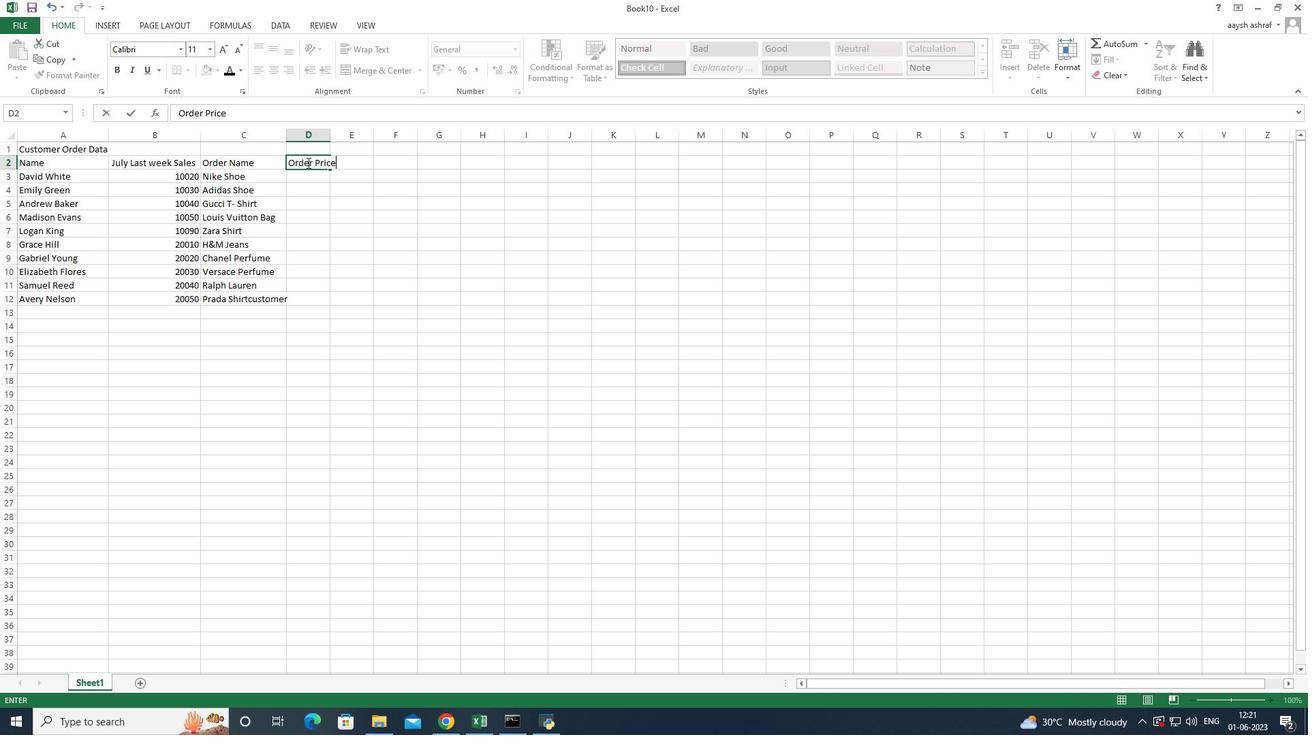 
Action: Mouse moved to (304, 153)
Screenshot: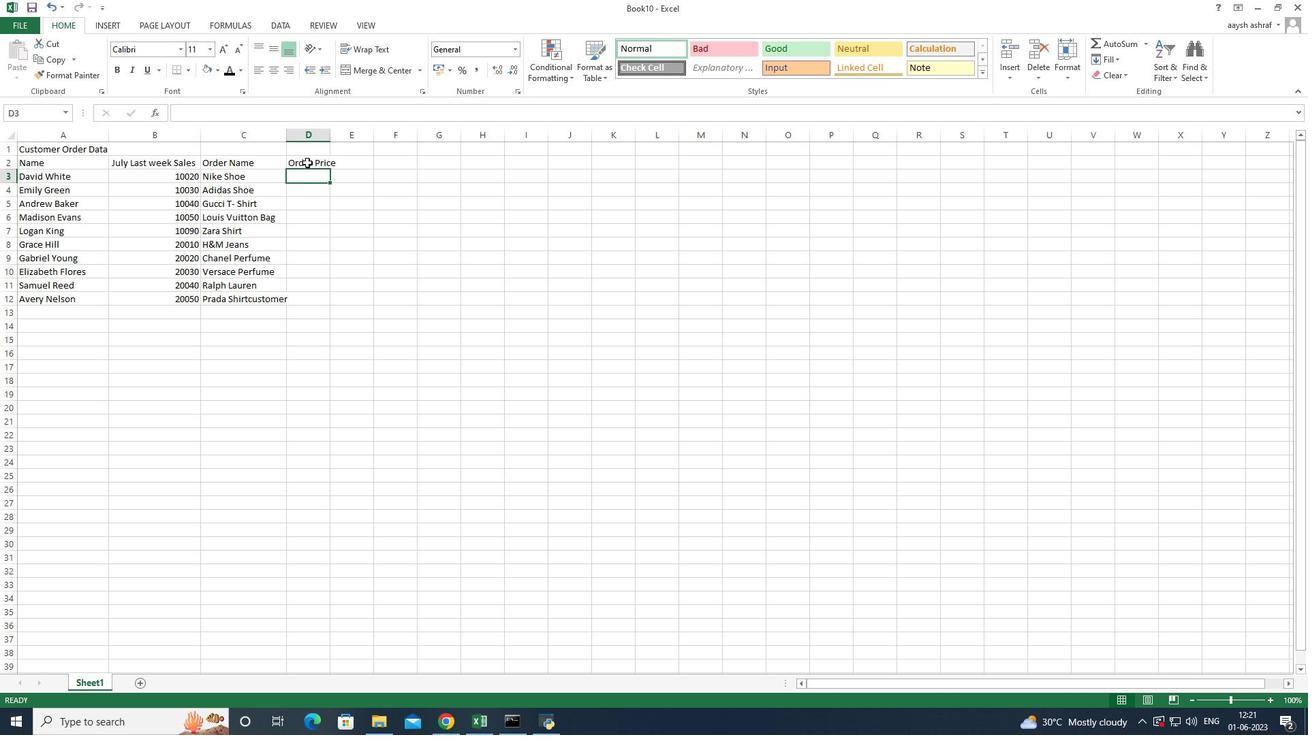 
Action: Key pressed 10000<Key.enter>10500<Key.enter>11000<Key.enter>11500<Key.enter>12000<Key.enter>12500<Key.enter>13000<Key.enter>13500<Key.enter>14000<Key.enter>15000<Key.enter>
Screenshot: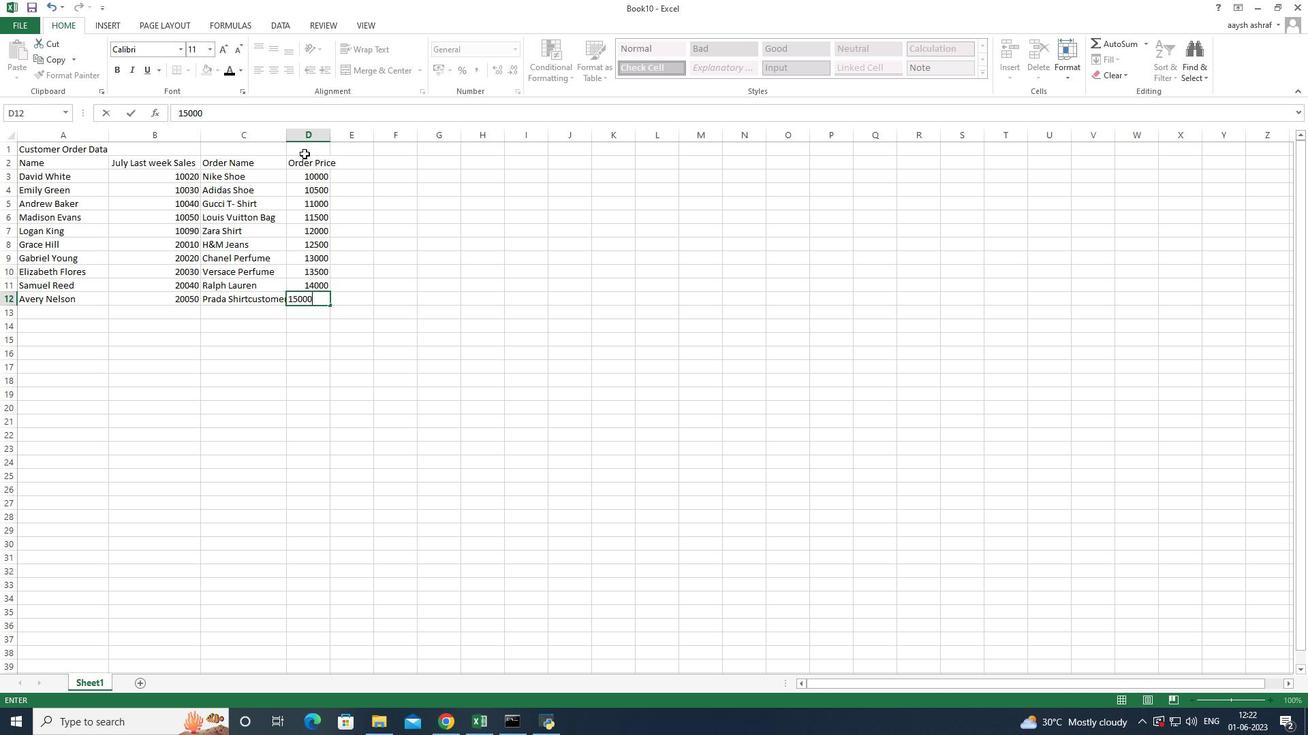 
Action: Mouse moved to (331, 136)
Screenshot: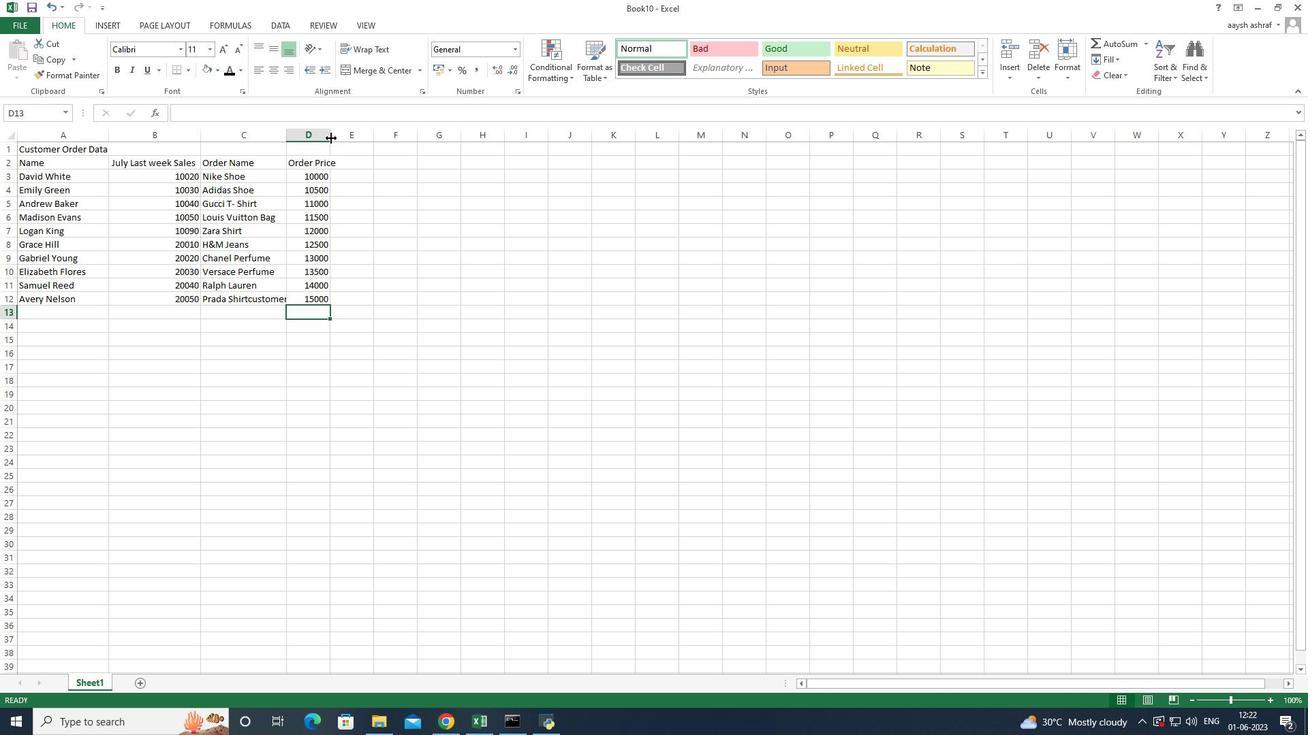 
Action: Mouse pressed left at (331, 136)
Screenshot: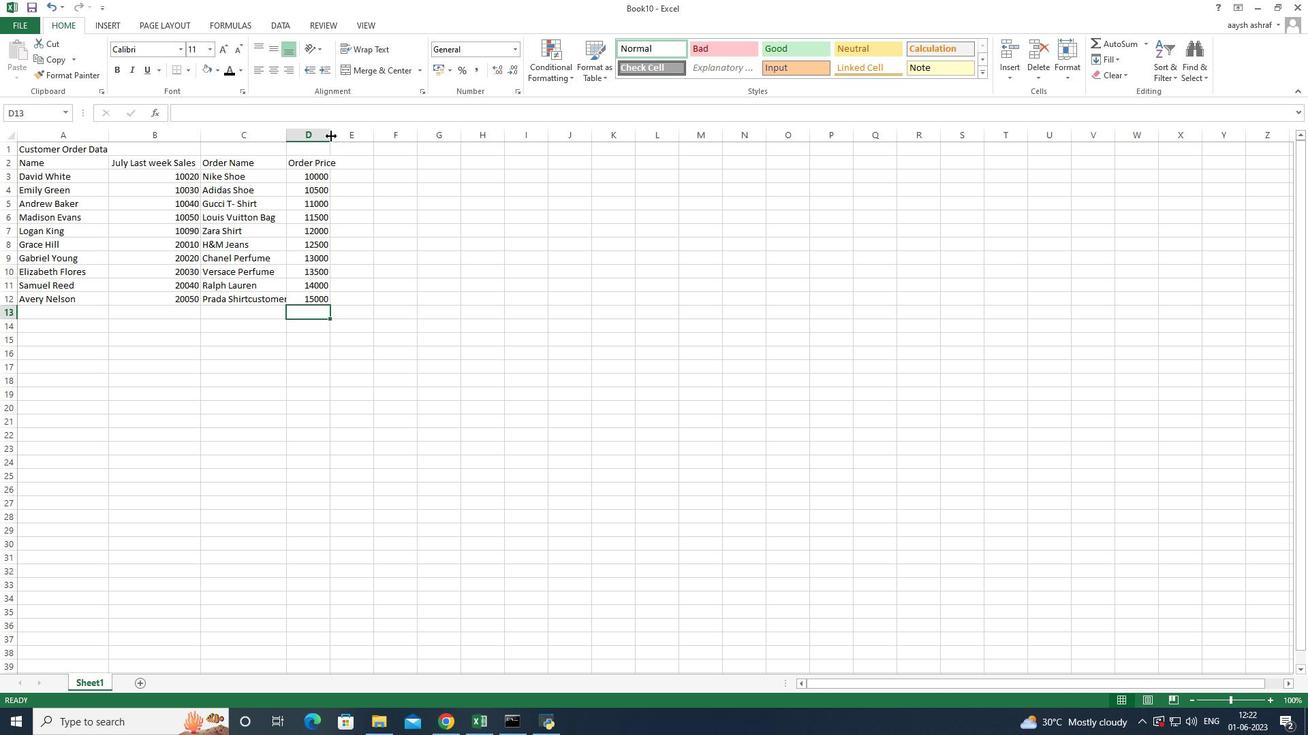
Action: Mouse moved to (22, 25)
Screenshot: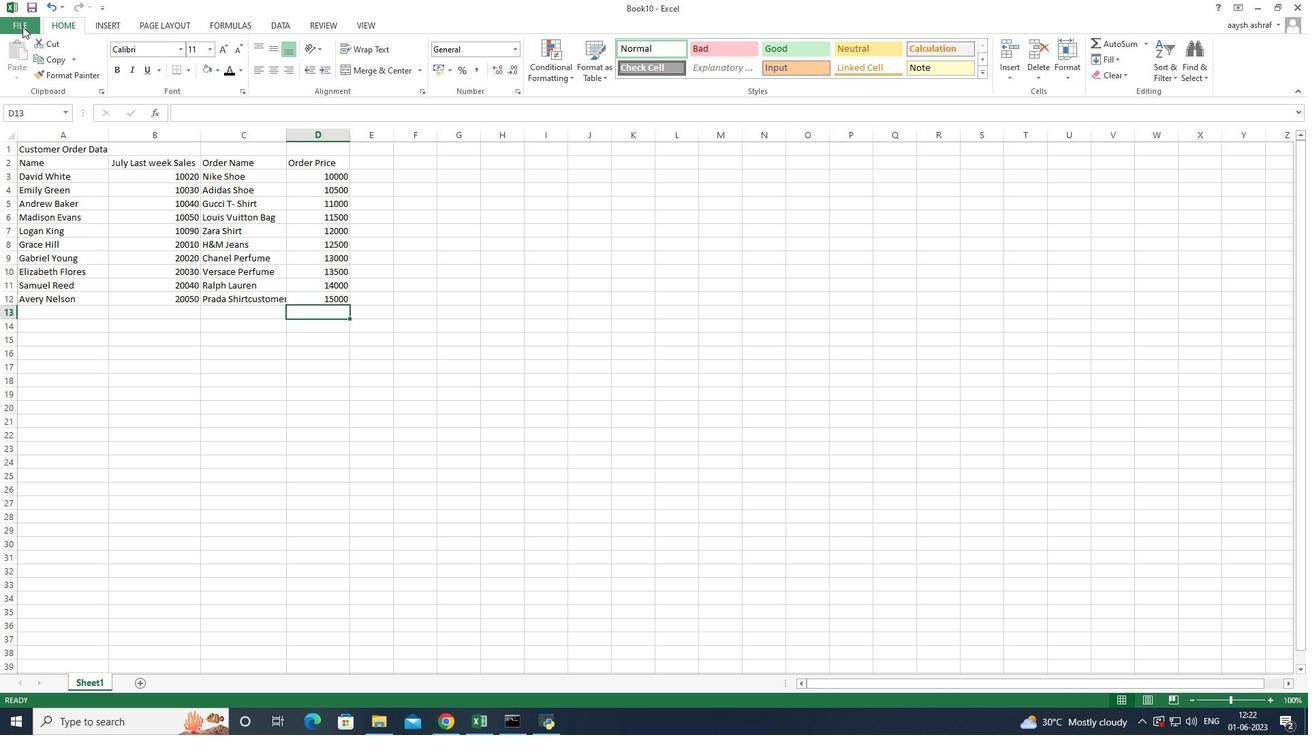 
Action: Mouse pressed left at (22, 25)
Screenshot: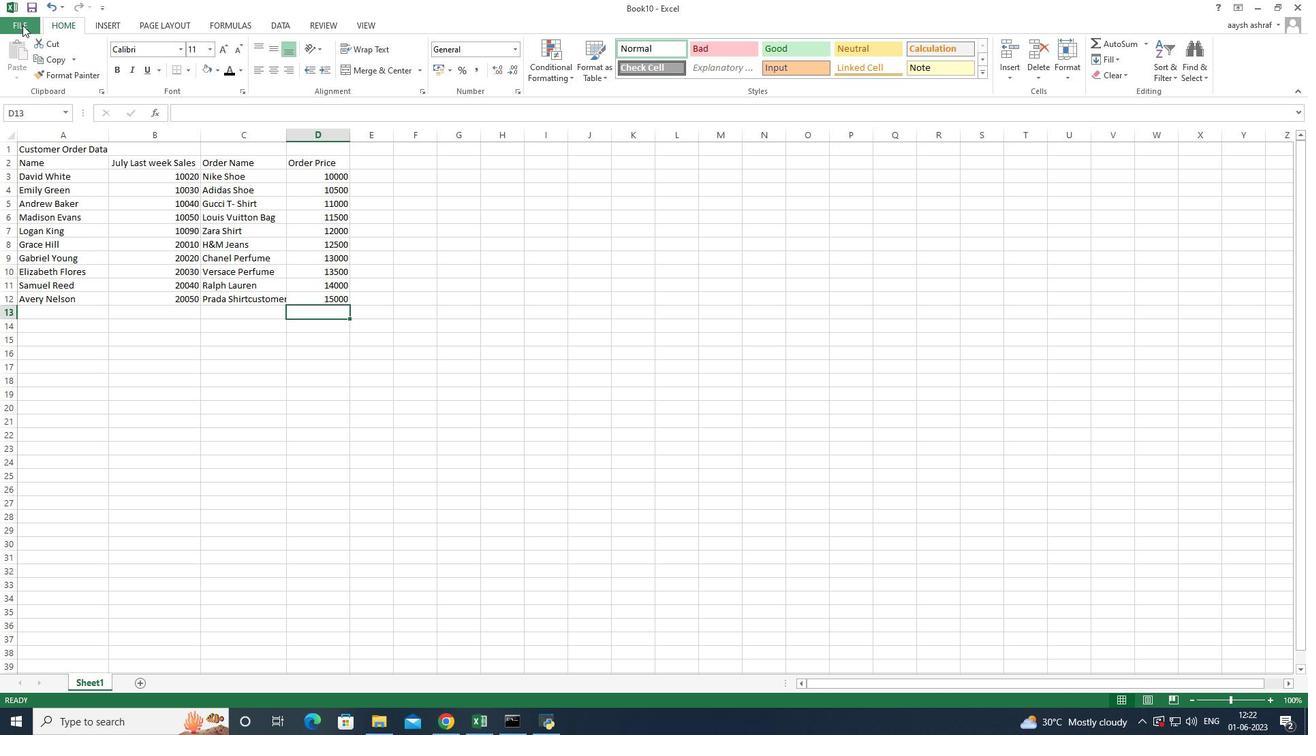 
Action: Mouse moved to (56, 167)
Screenshot: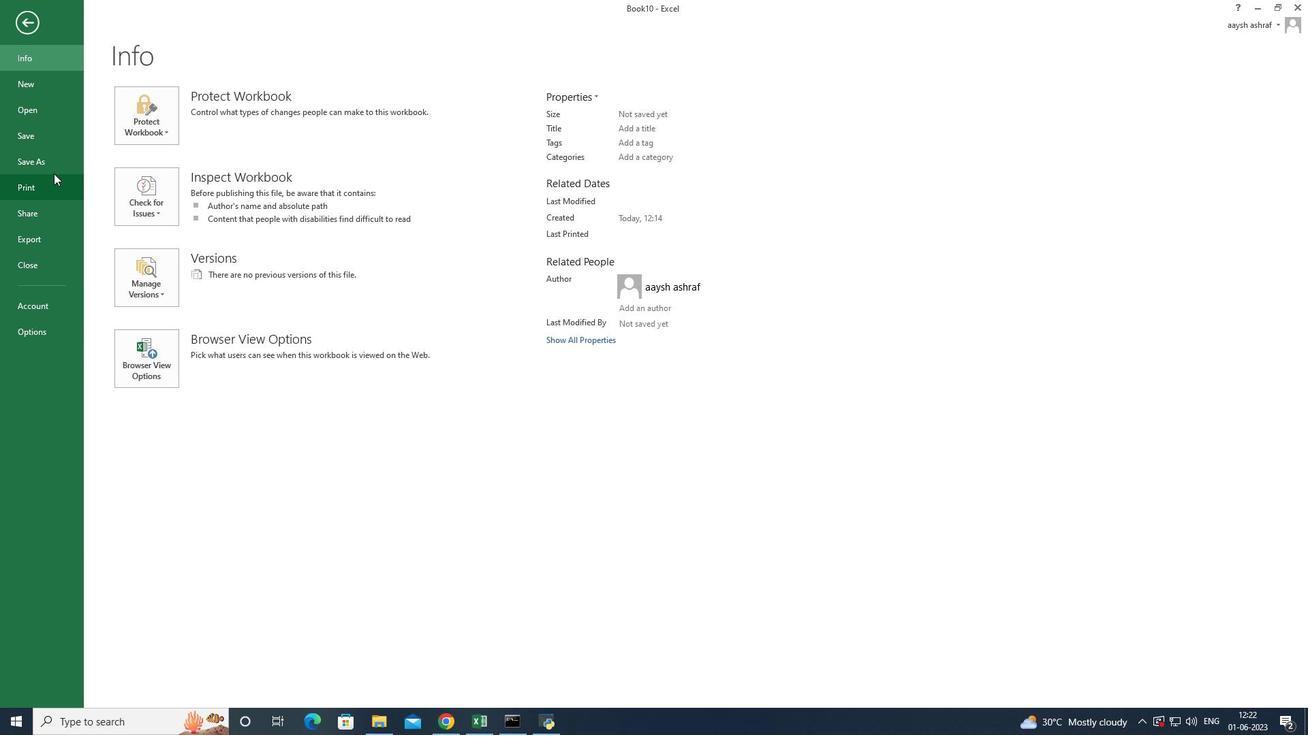 
Action: Mouse pressed left at (56, 167)
Screenshot: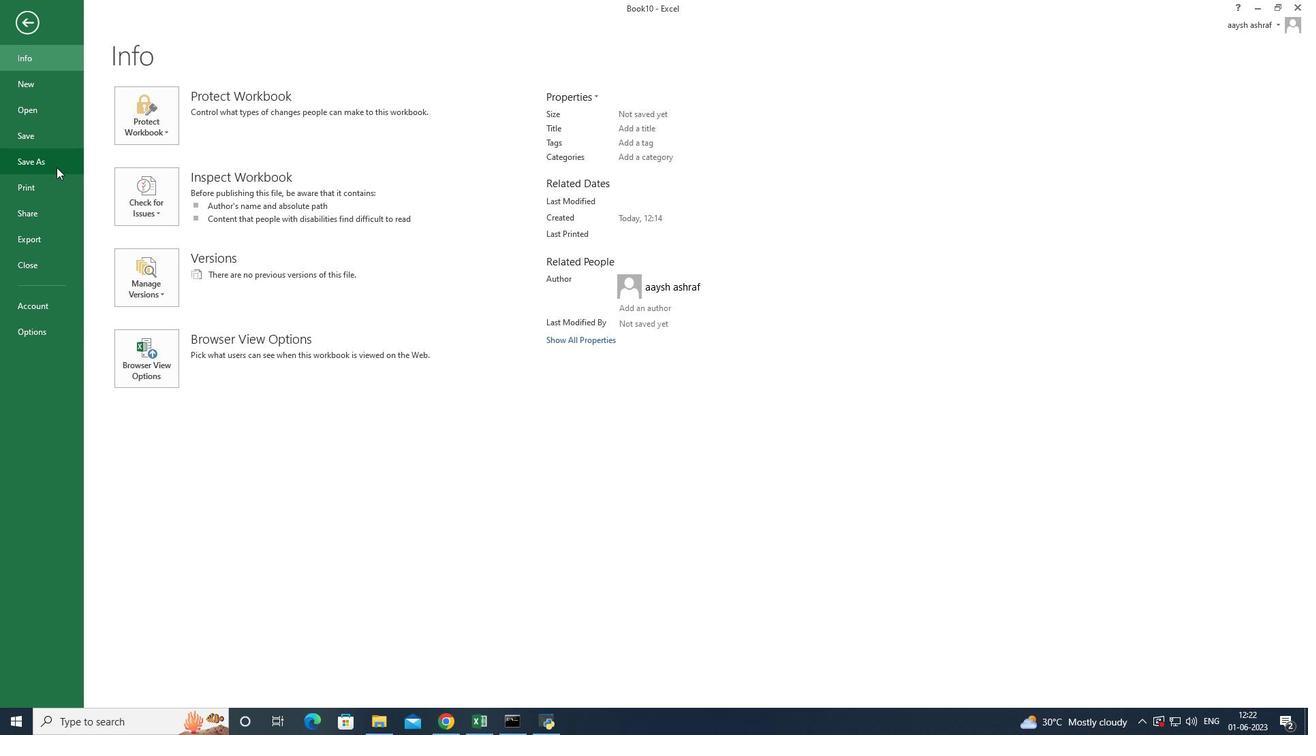 
Action: Mouse moved to (355, 144)
Screenshot: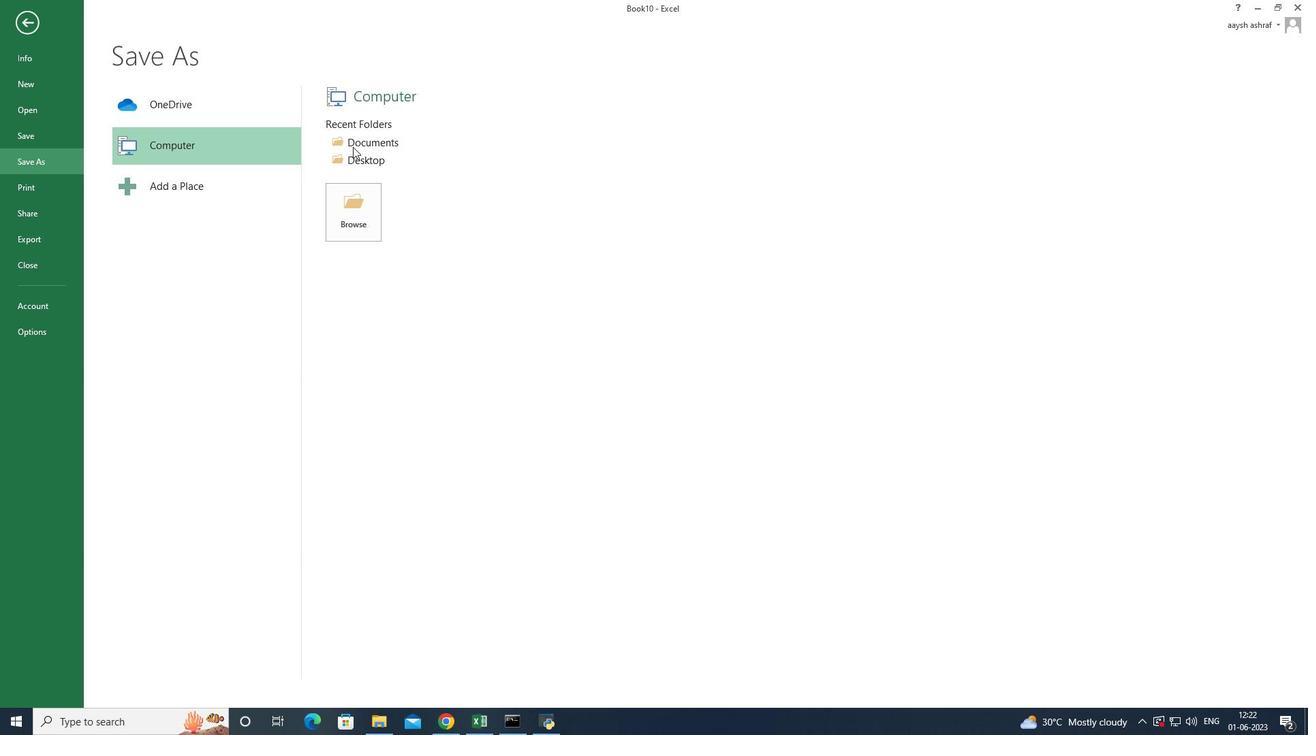 
Action: Mouse pressed left at (355, 144)
Screenshot: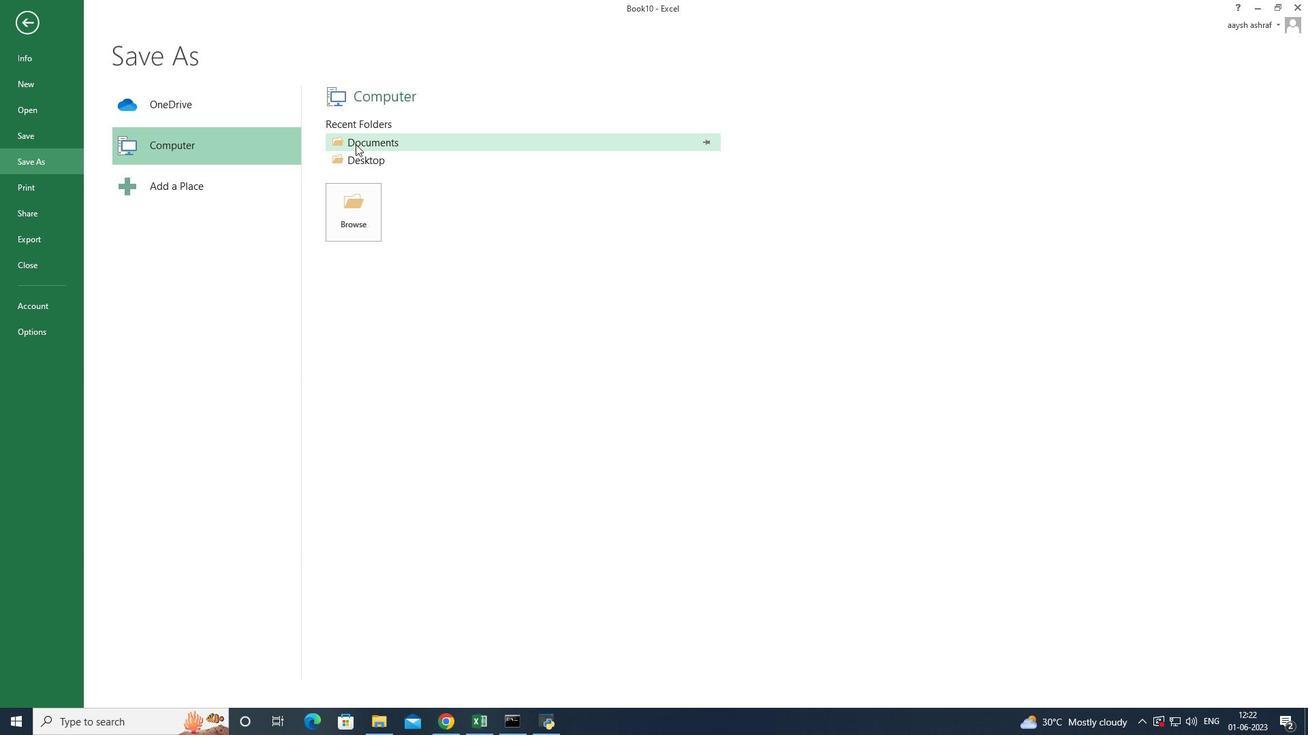 
Action: Mouse moved to (352, 292)
Screenshot: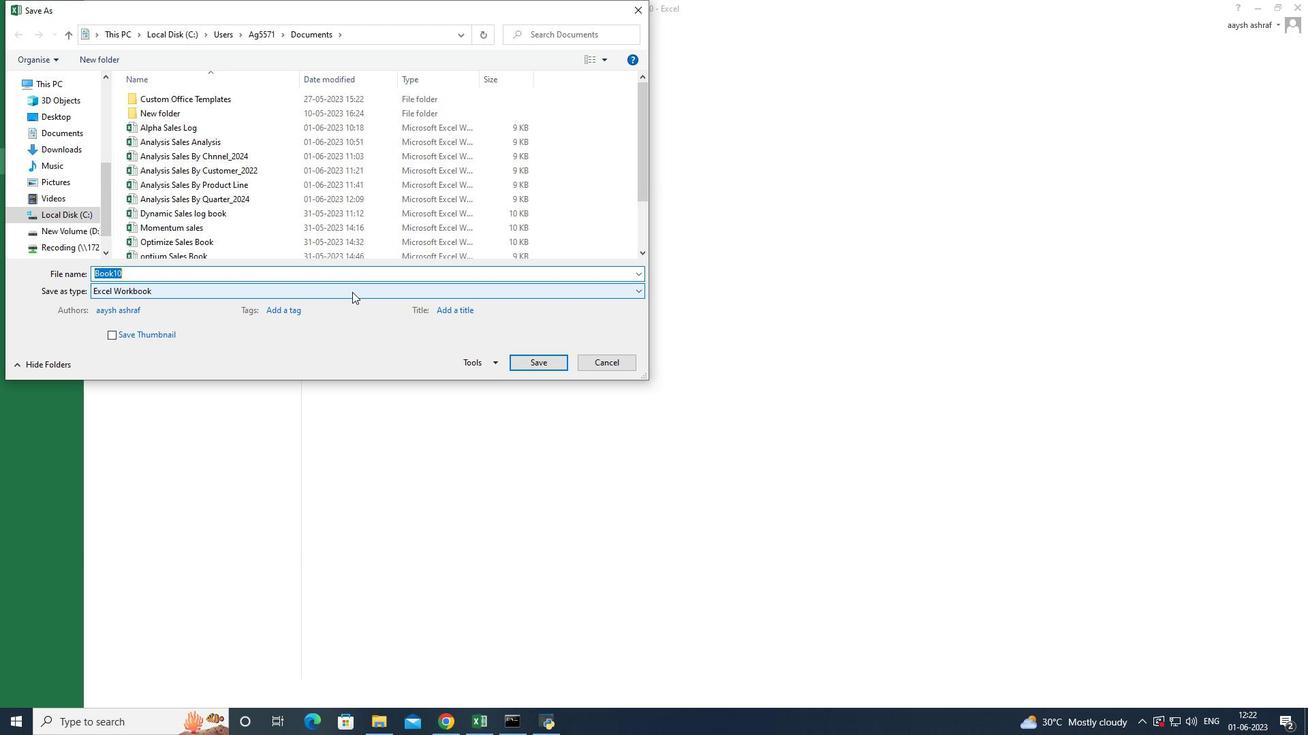 
Action: Key pressed <Key.shift>Analysis<Key.space><Key.shift>sales<Key.space><Key.shift>By<Key.space><Key.shift><Key.shift><Key.shift><Key.shift><Key.shift><Key.shift>Store<Key.shift>_2023
Screenshot: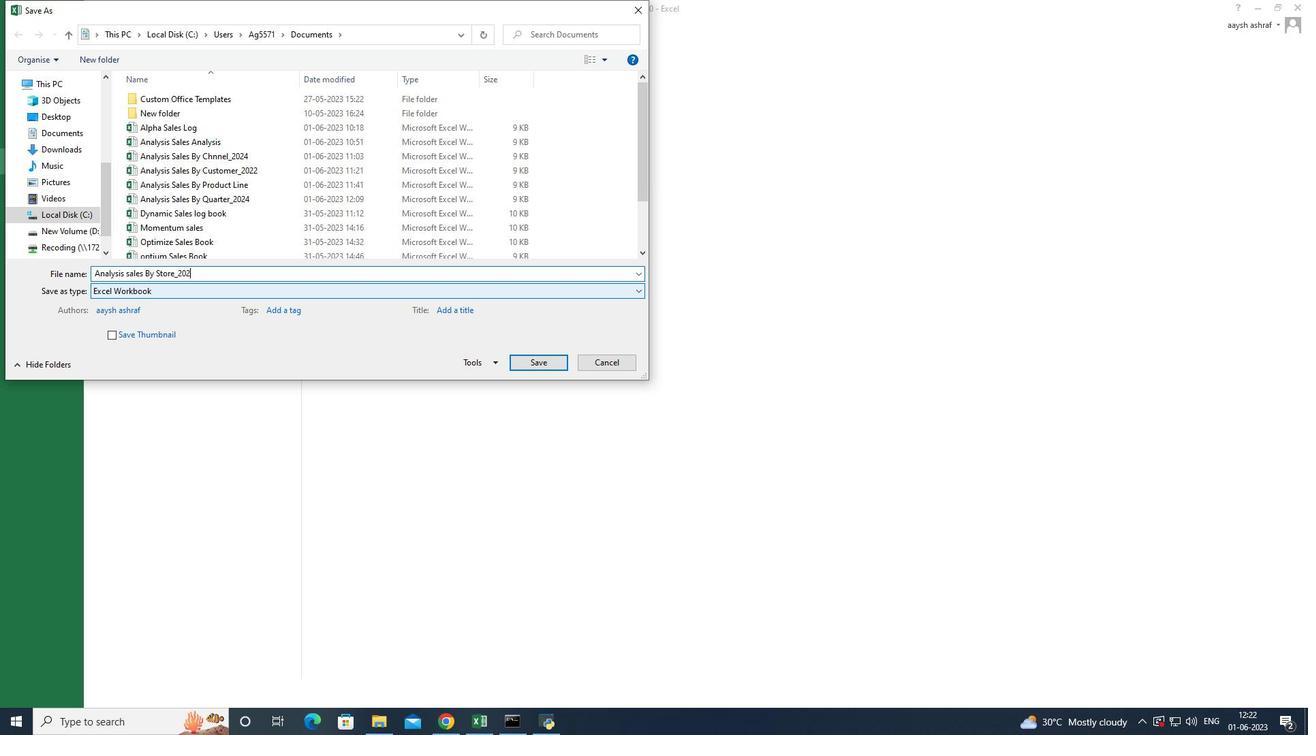 
Action: Mouse moved to (526, 367)
Screenshot: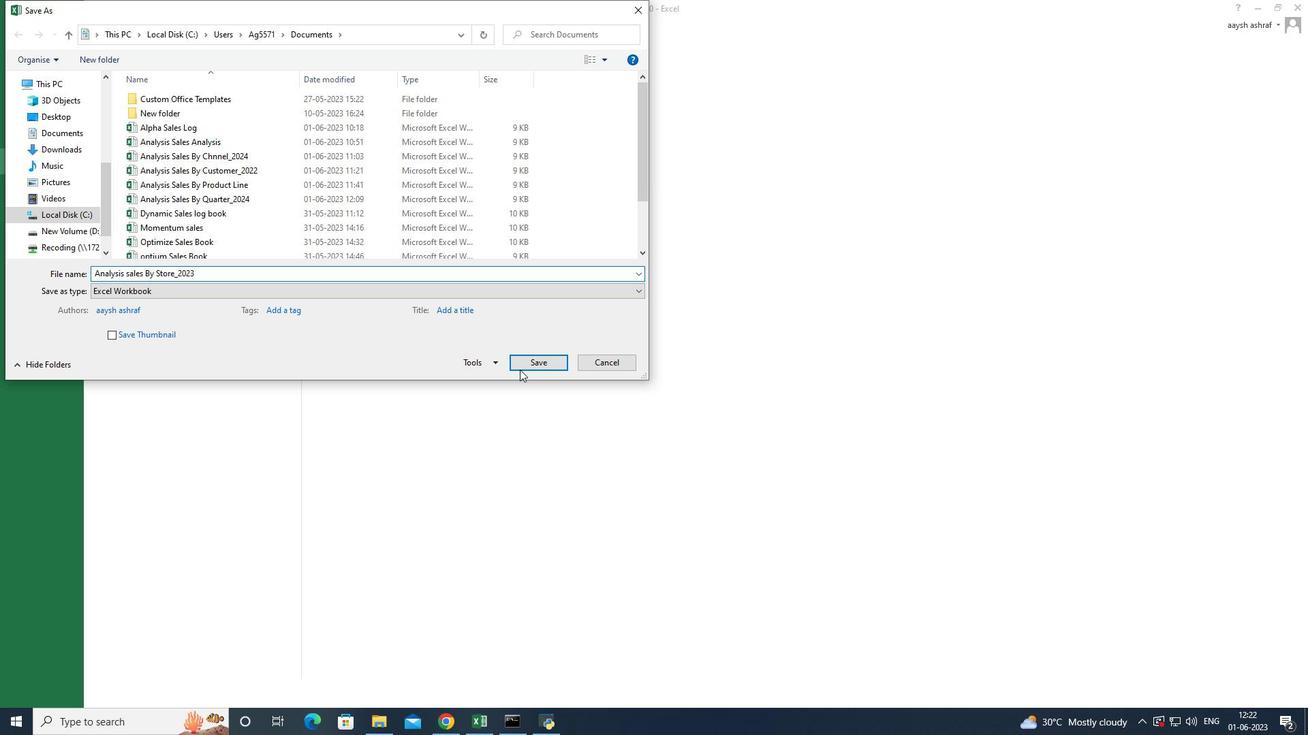 
Action: Mouse pressed left at (526, 367)
Screenshot: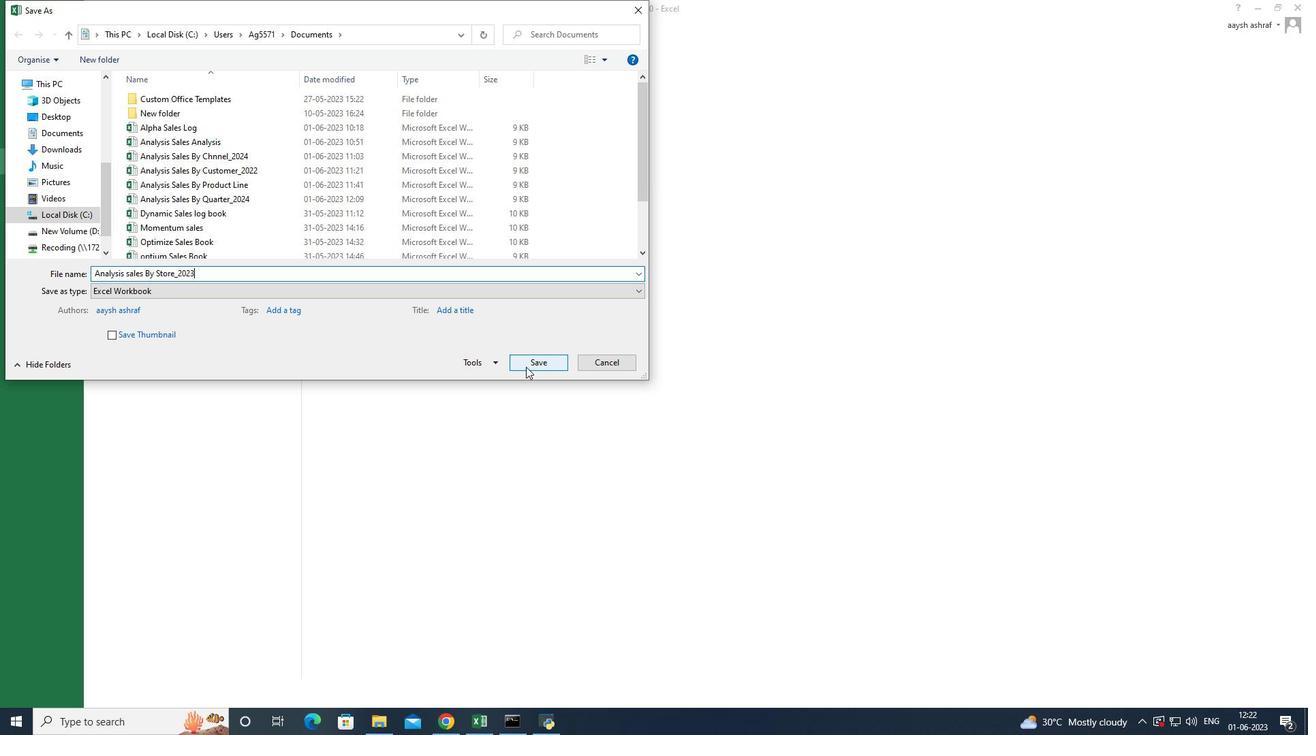
Action: Mouse moved to (343, 423)
Screenshot: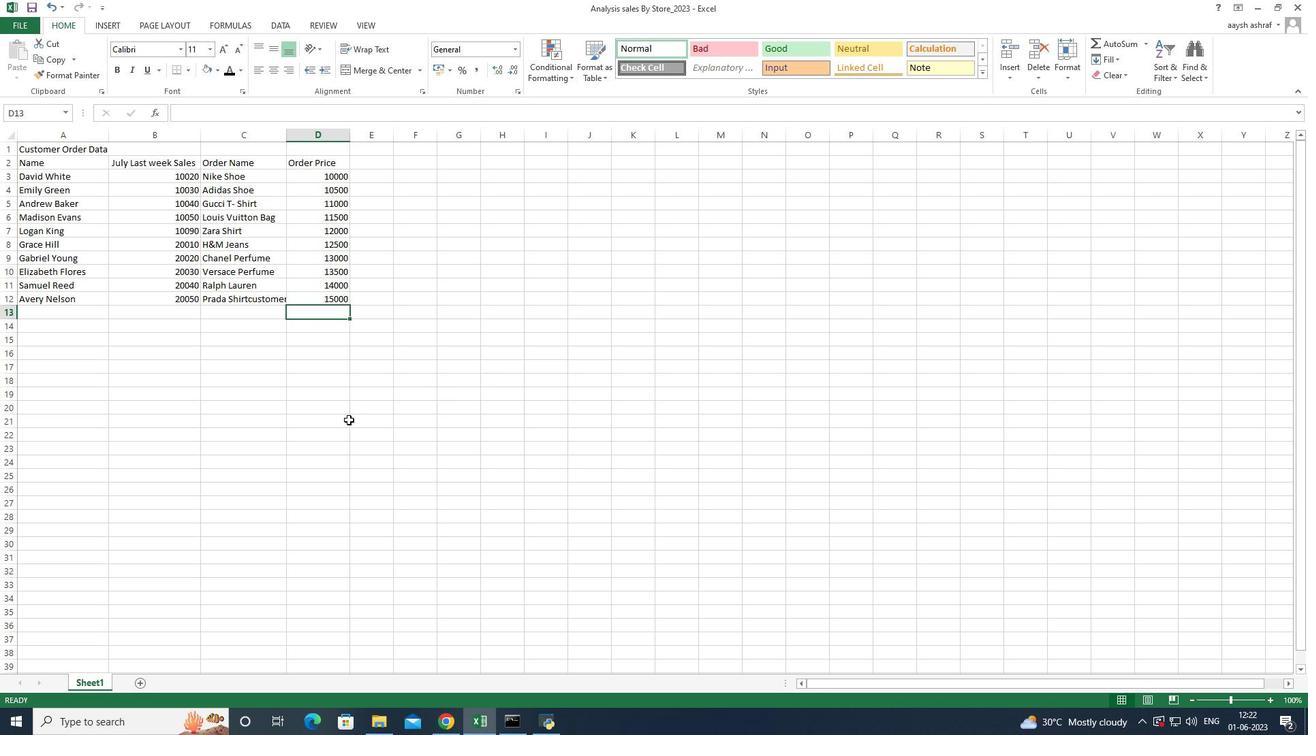 
